 Task: Look for space in Guarenas, Venezuela from 10th July, 2023 to 25th July, 2023 for 3 adults, 1 child in price range Rs.15000 to Rs.25000. Place can be shared room with 2 bedrooms having 3 beds and 2 bathrooms. Property type can be house, flat, guest house. Amenities needed are: wifi, TV, free parkinig on premises, gym, breakfast. Booking option can be shelf check-in. Required host language is English.
Action: Mouse moved to (525, 115)
Screenshot: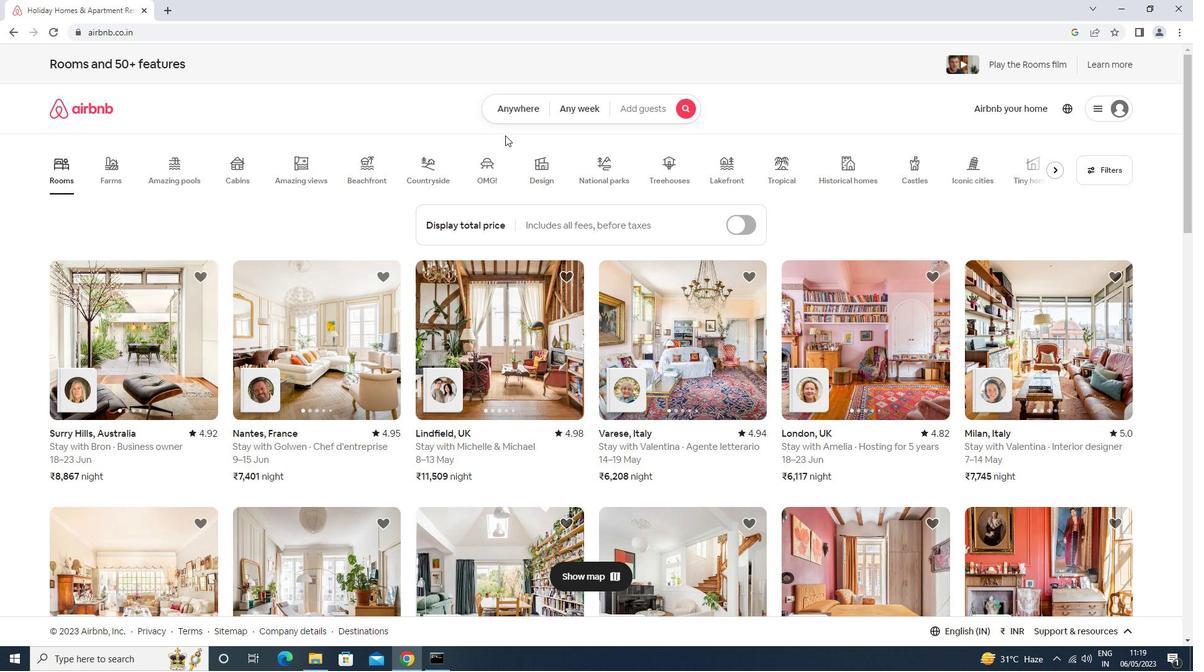 
Action: Mouse pressed left at (525, 115)
Screenshot: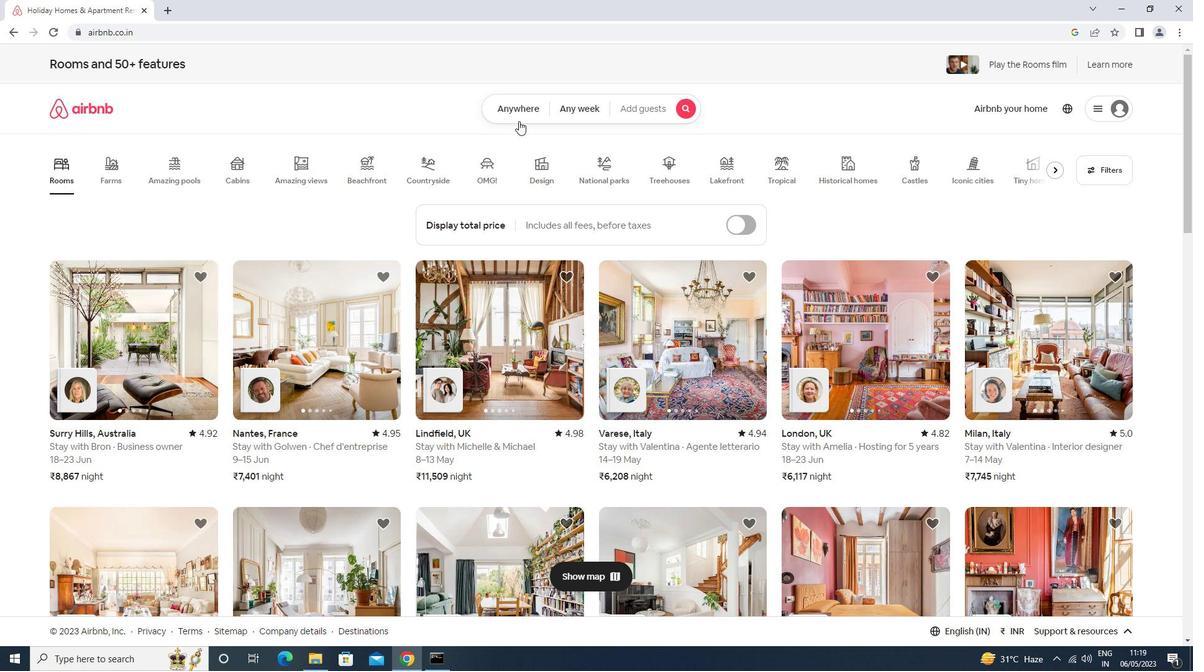 
Action: Mouse moved to (443, 152)
Screenshot: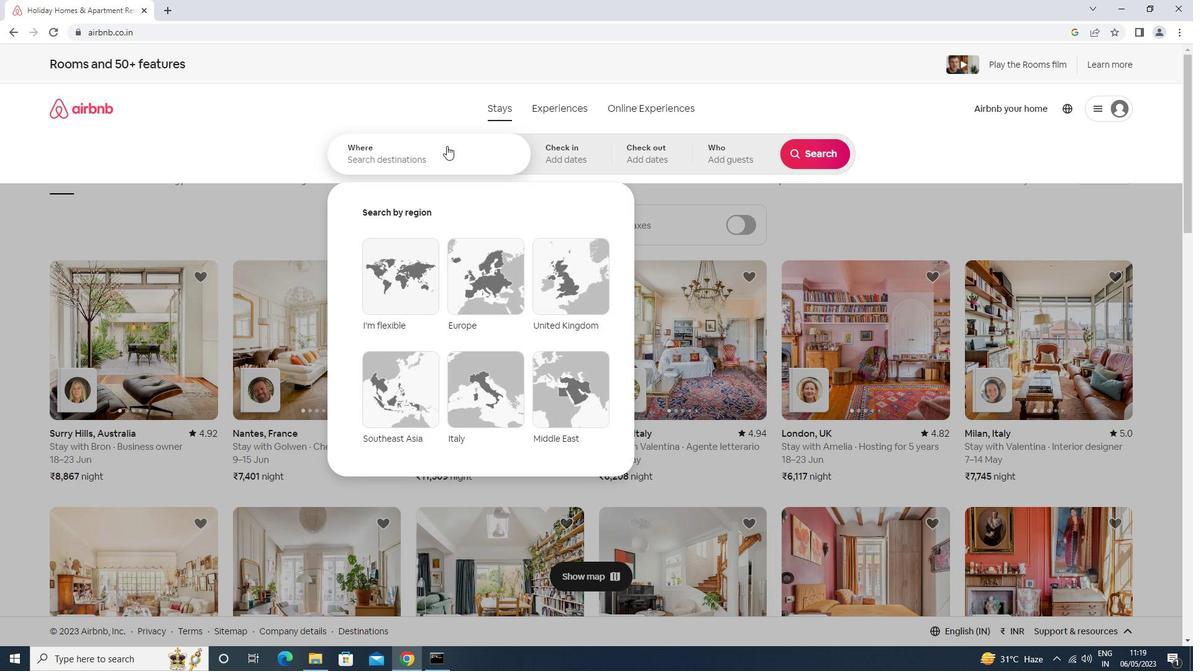 
Action: Mouse pressed left at (443, 152)
Screenshot: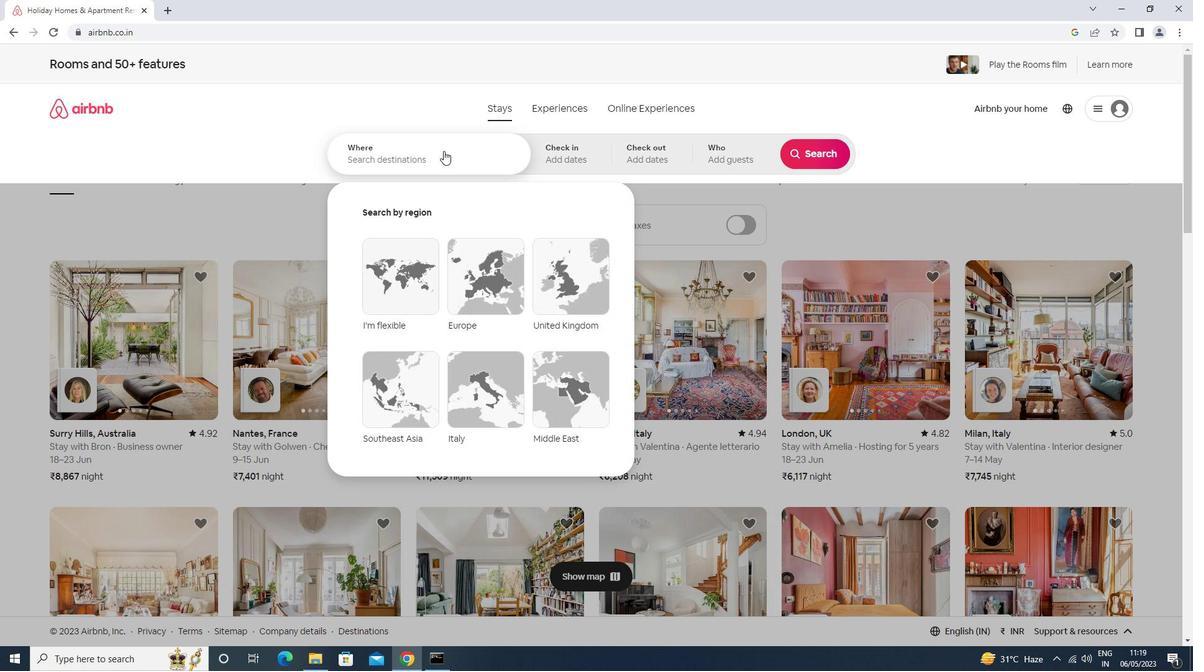 
Action: Key pressed <Key.shift>GUARENAS<Key.down><Key.enter>
Screenshot: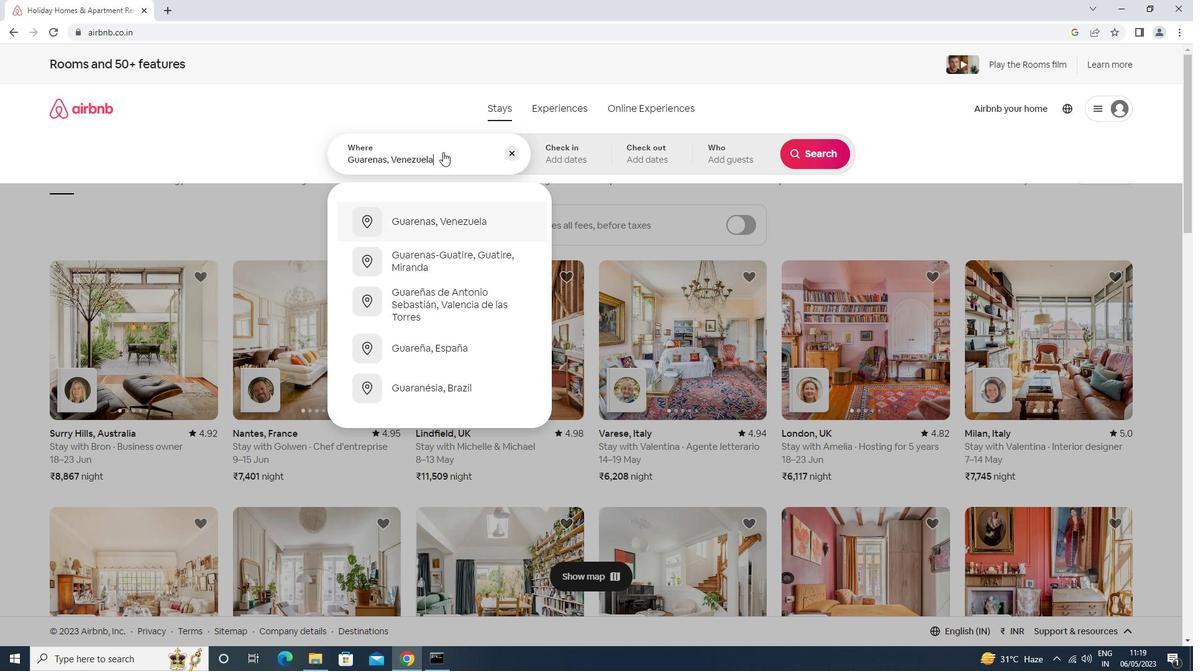 
Action: Mouse moved to (810, 251)
Screenshot: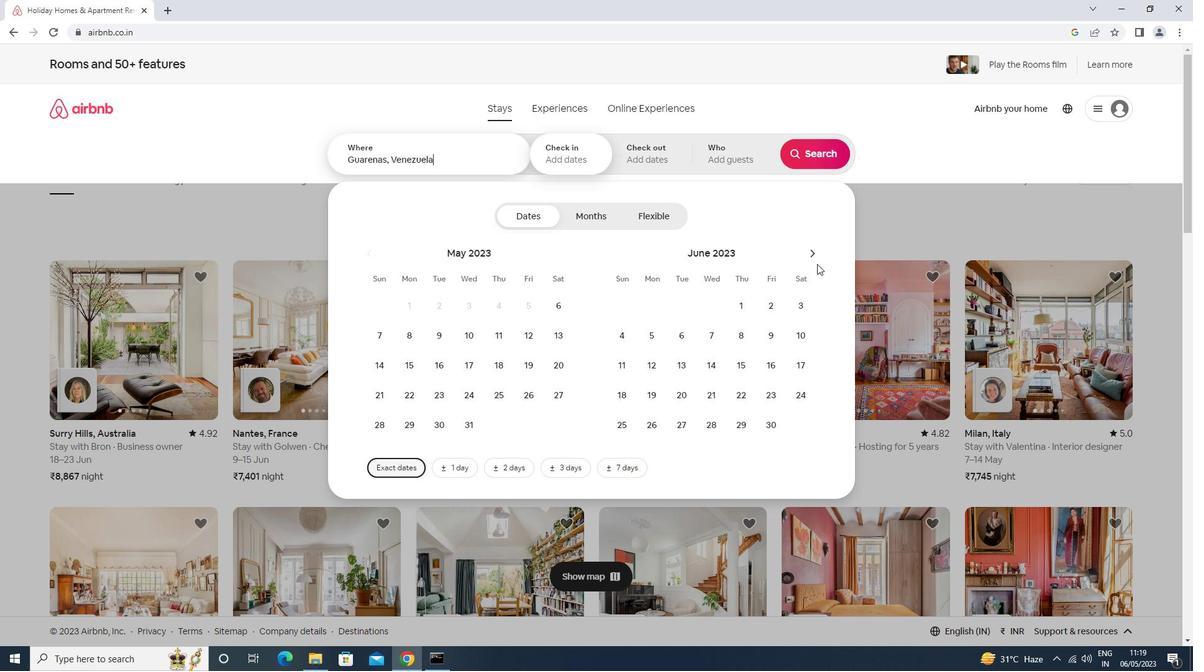 
Action: Mouse pressed left at (810, 251)
Screenshot: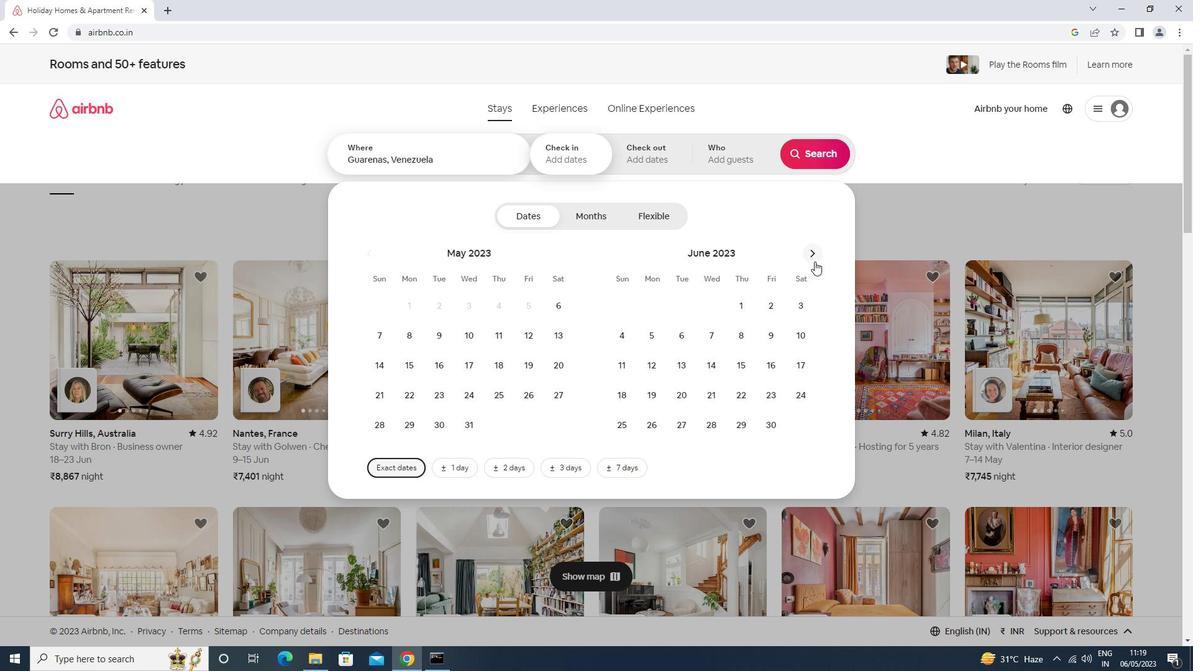 
Action: Mouse moved to (655, 359)
Screenshot: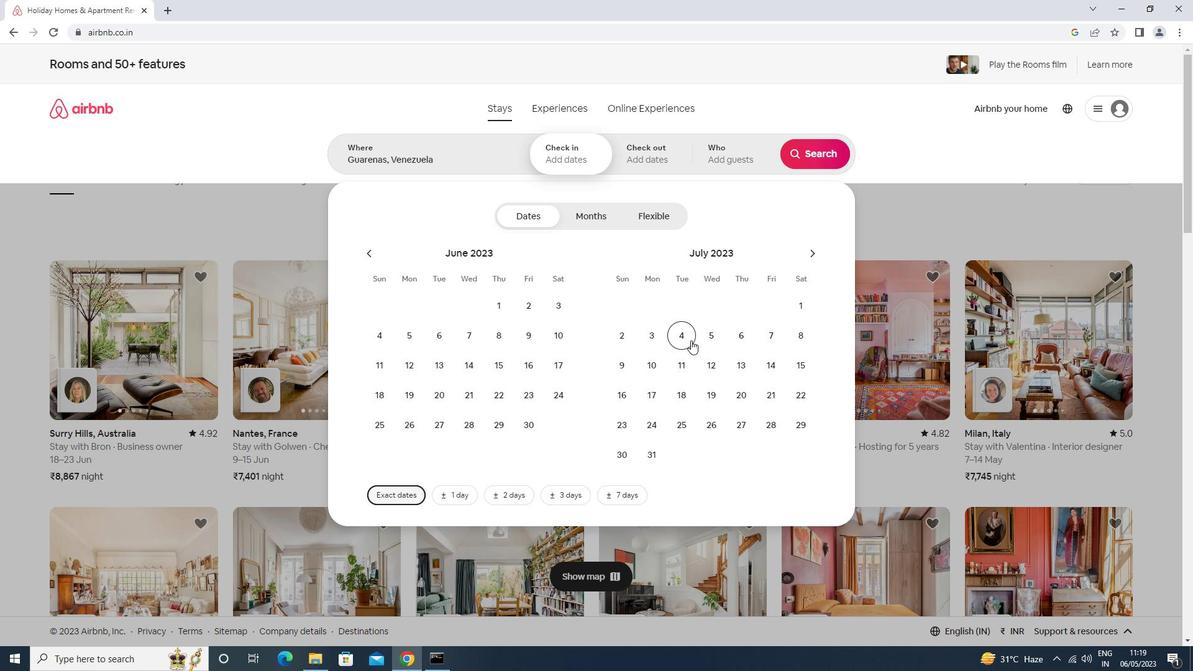 
Action: Mouse pressed left at (655, 359)
Screenshot: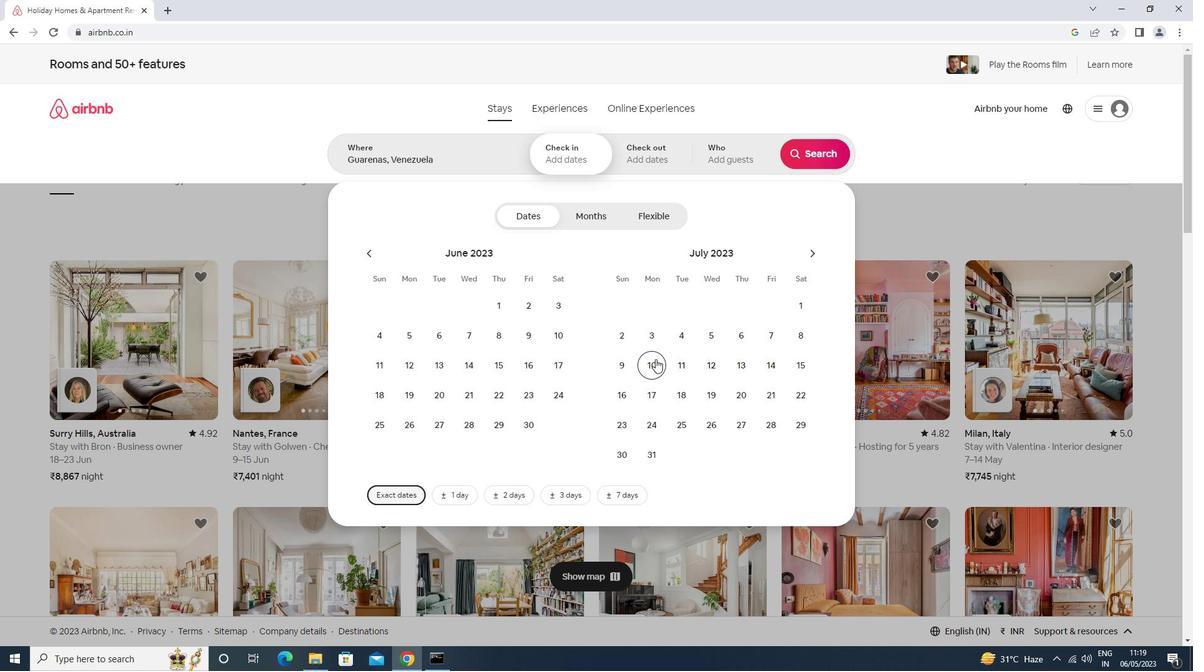
Action: Mouse moved to (678, 430)
Screenshot: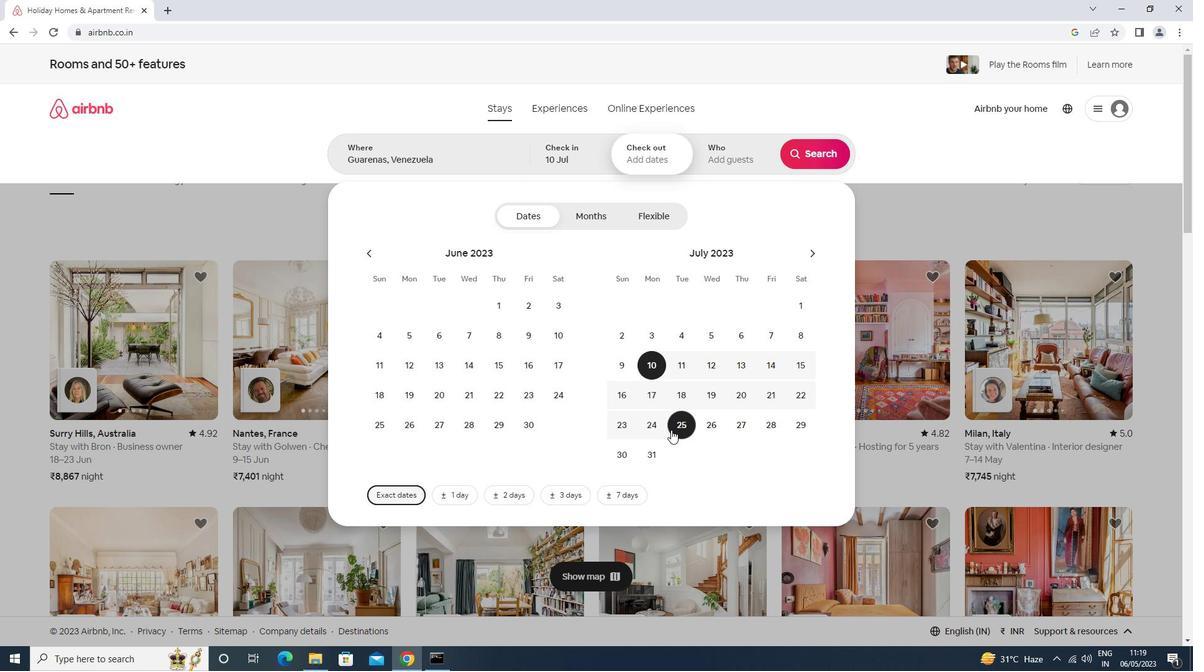 
Action: Mouse pressed left at (678, 430)
Screenshot: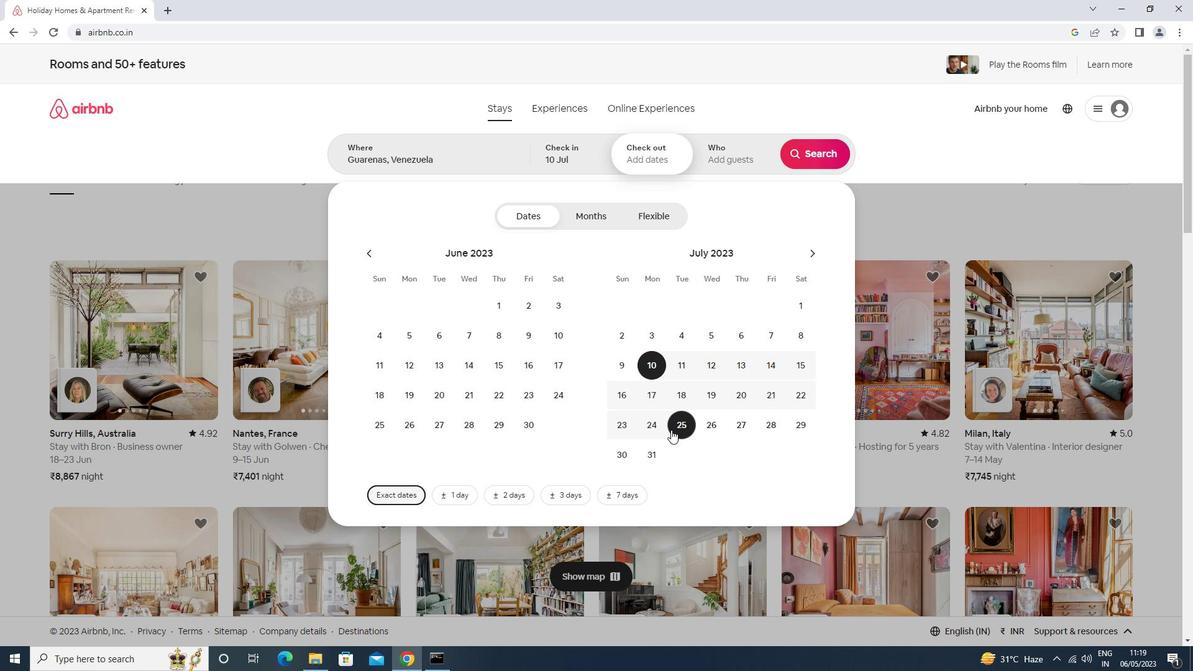 
Action: Mouse moved to (701, 160)
Screenshot: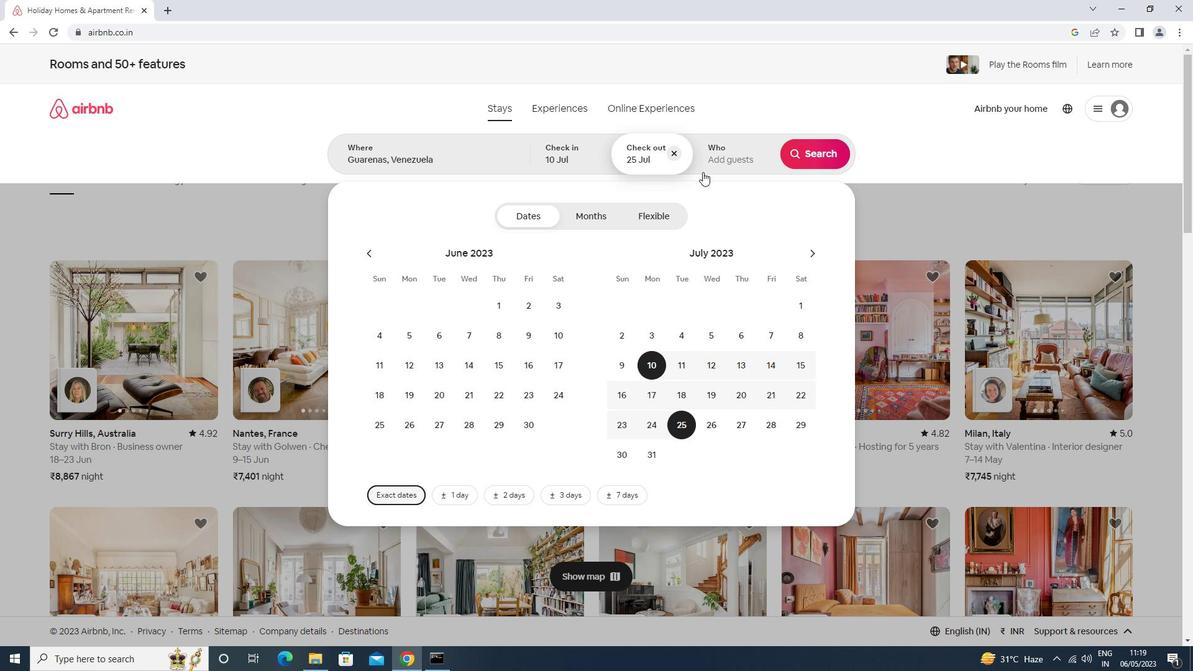 
Action: Mouse pressed left at (701, 160)
Screenshot: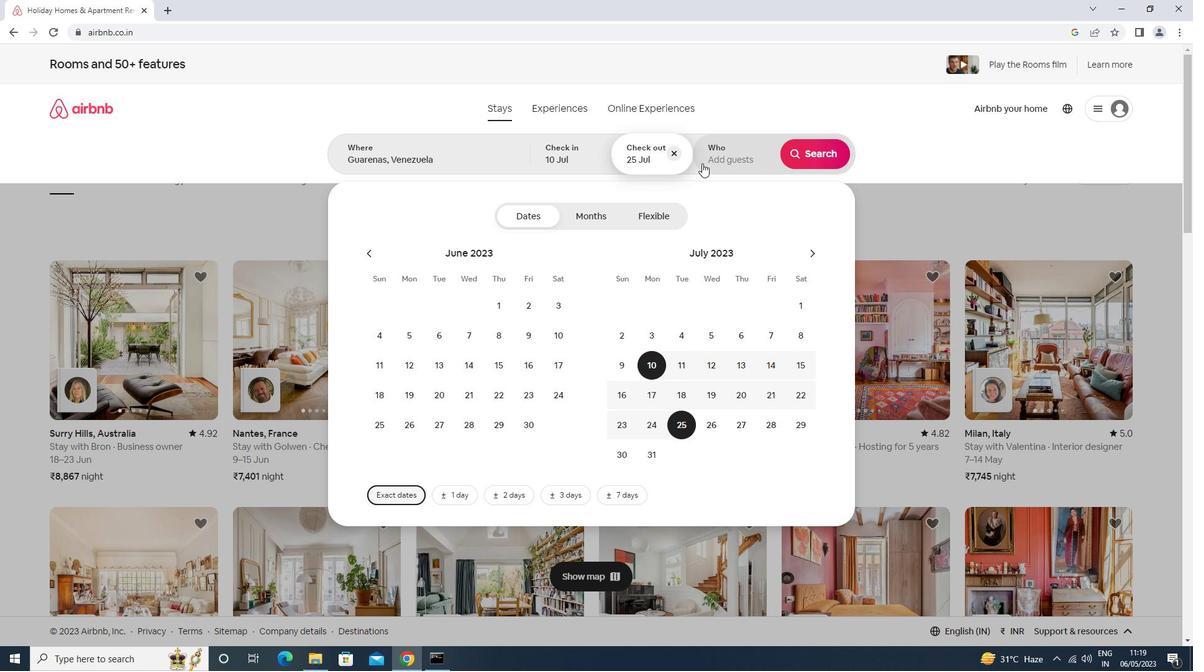 
Action: Mouse moved to (825, 217)
Screenshot: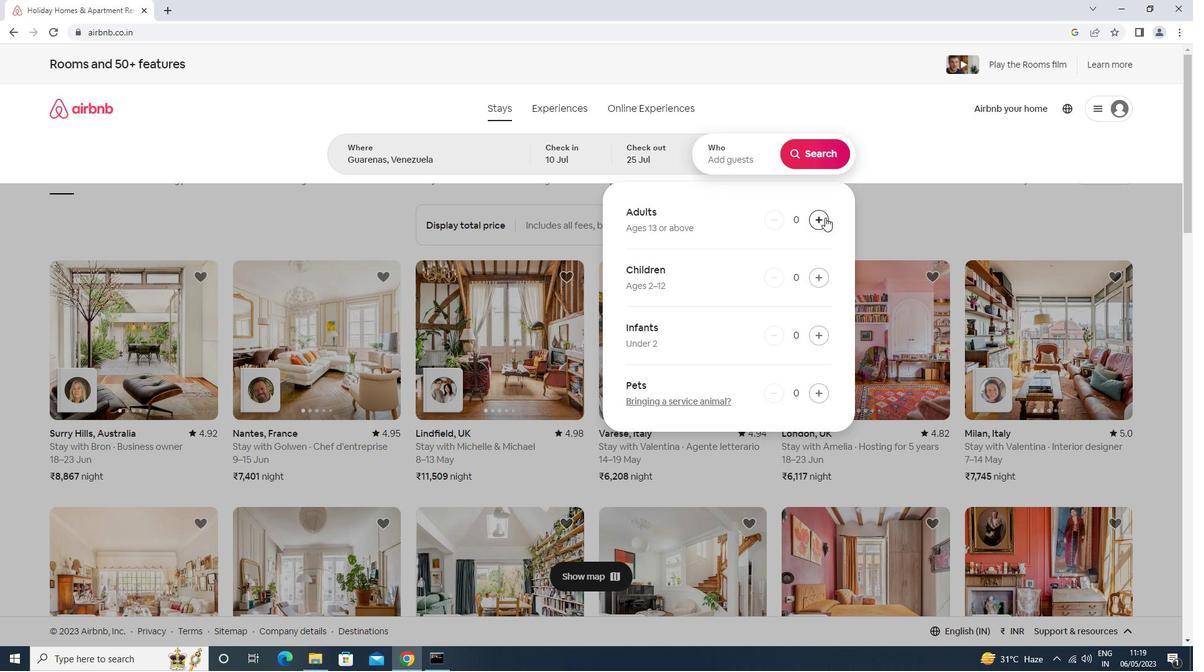 
Action: Mouse pressed left at (825, 217)
Screenshot: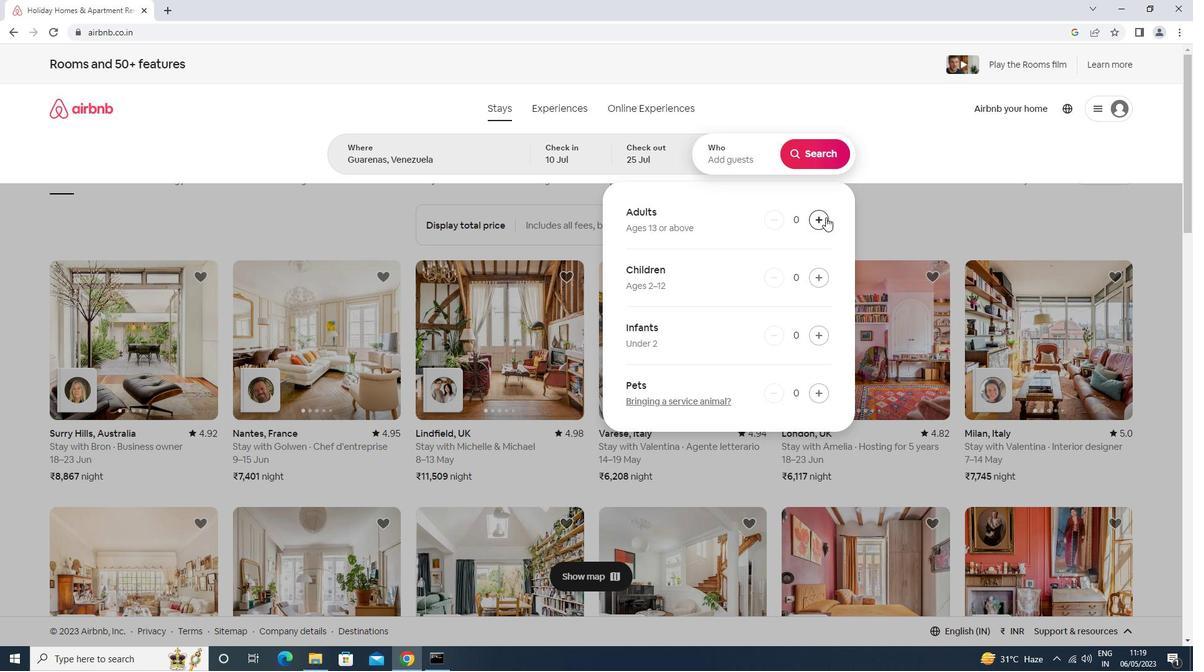 
Action: Mouse pressed left at (825, 217)
Screenshot: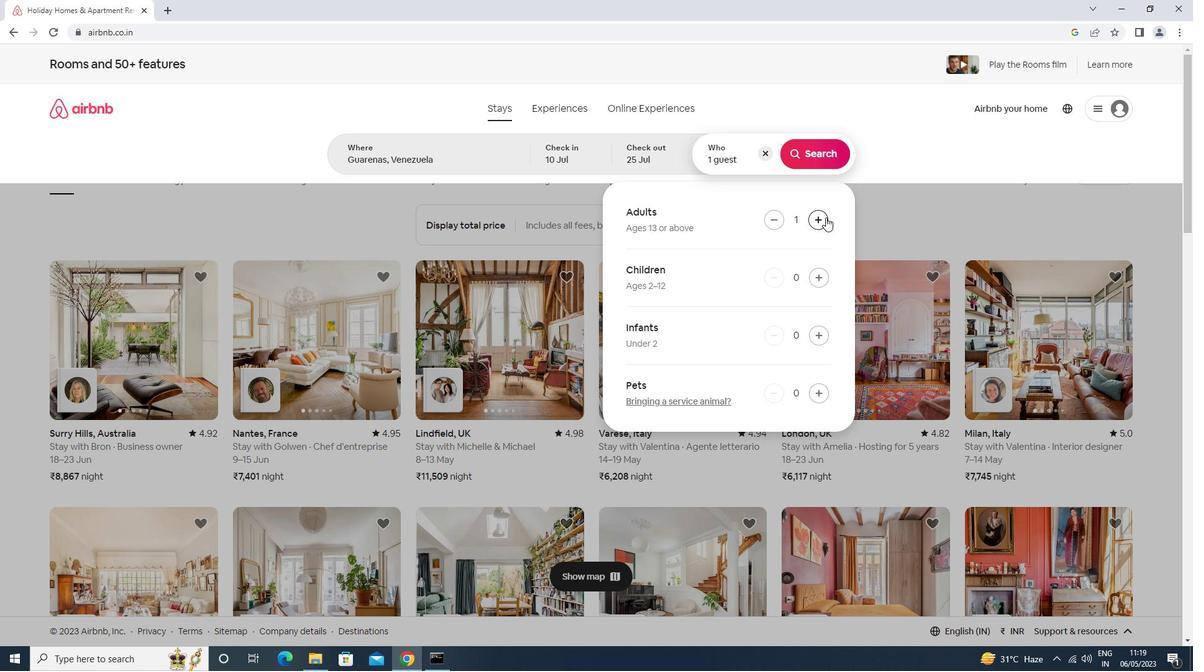 
Action: Mouse pressed left at (825, 217)
Screenshot: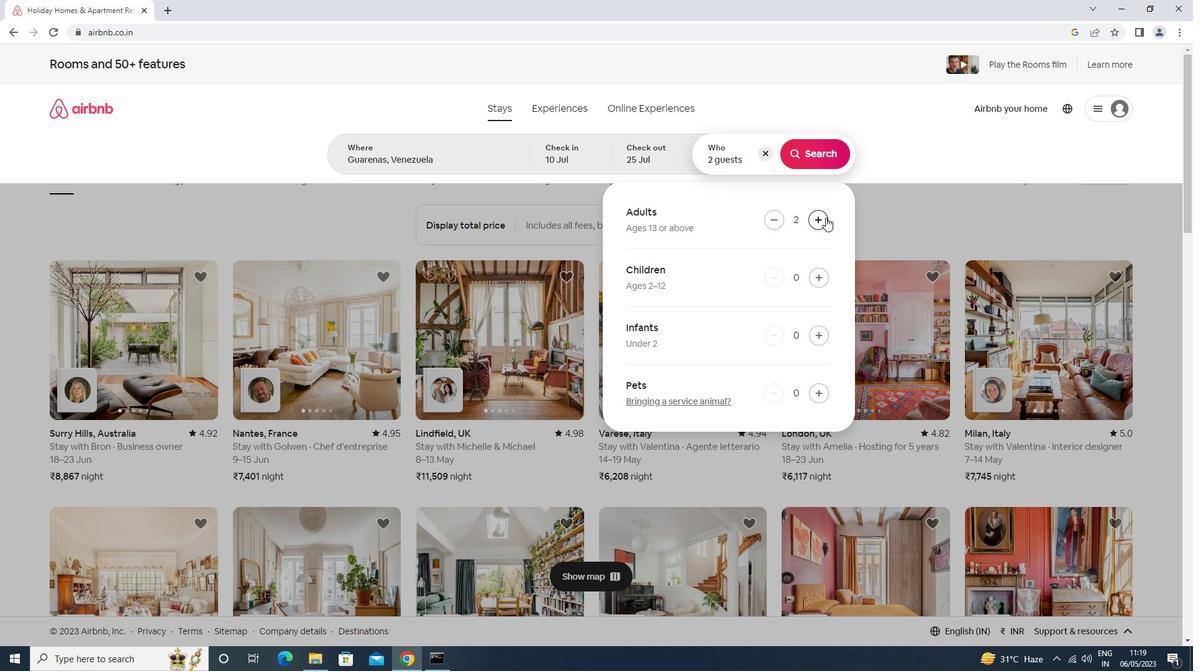 
Action: Mouse moved to (819, 272)
Screenshot: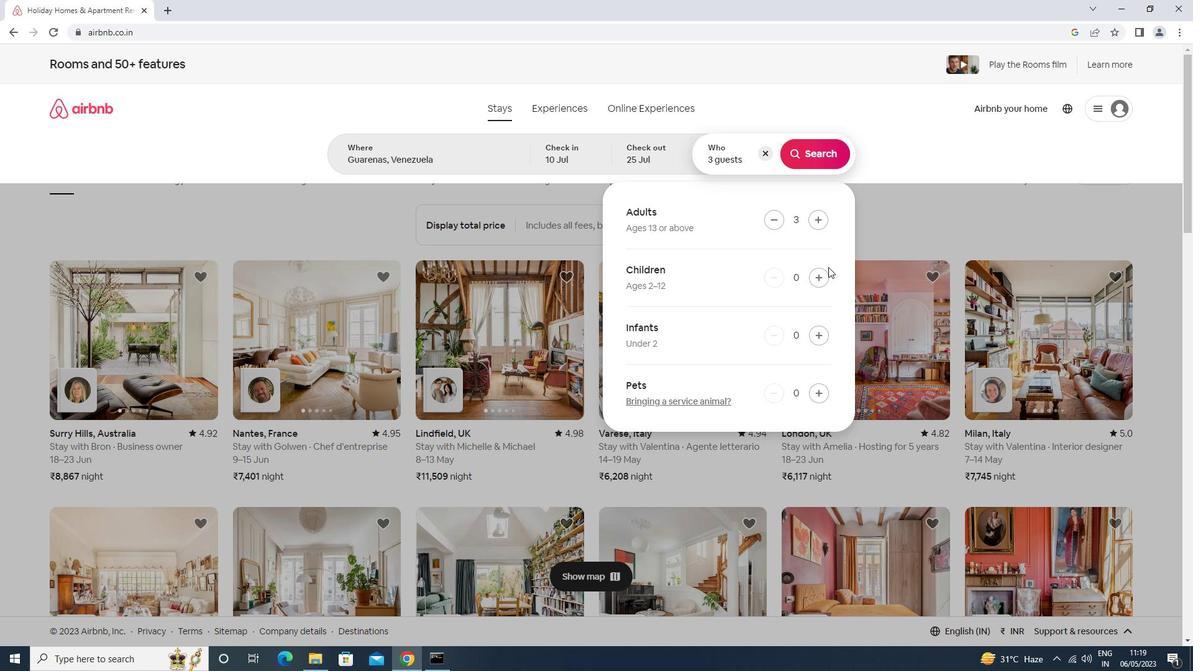 
Action: Mouse pressed left at (819, 272)
Screenshot: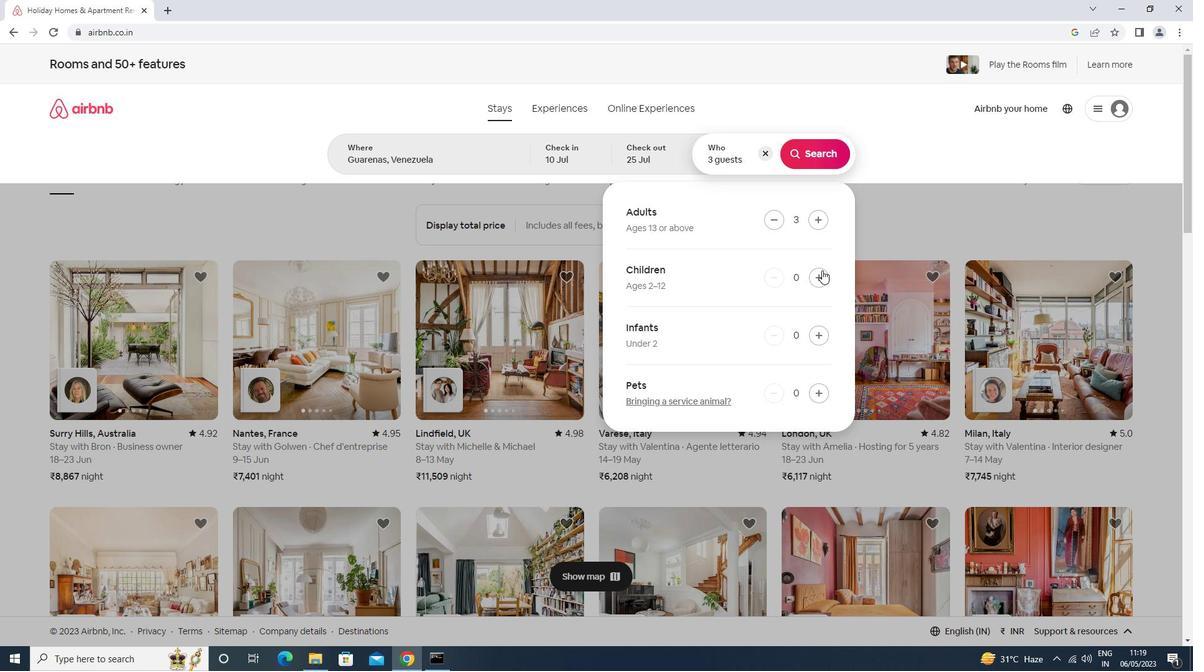 
Action: Mouse moved to (818, 153)
Screenshot: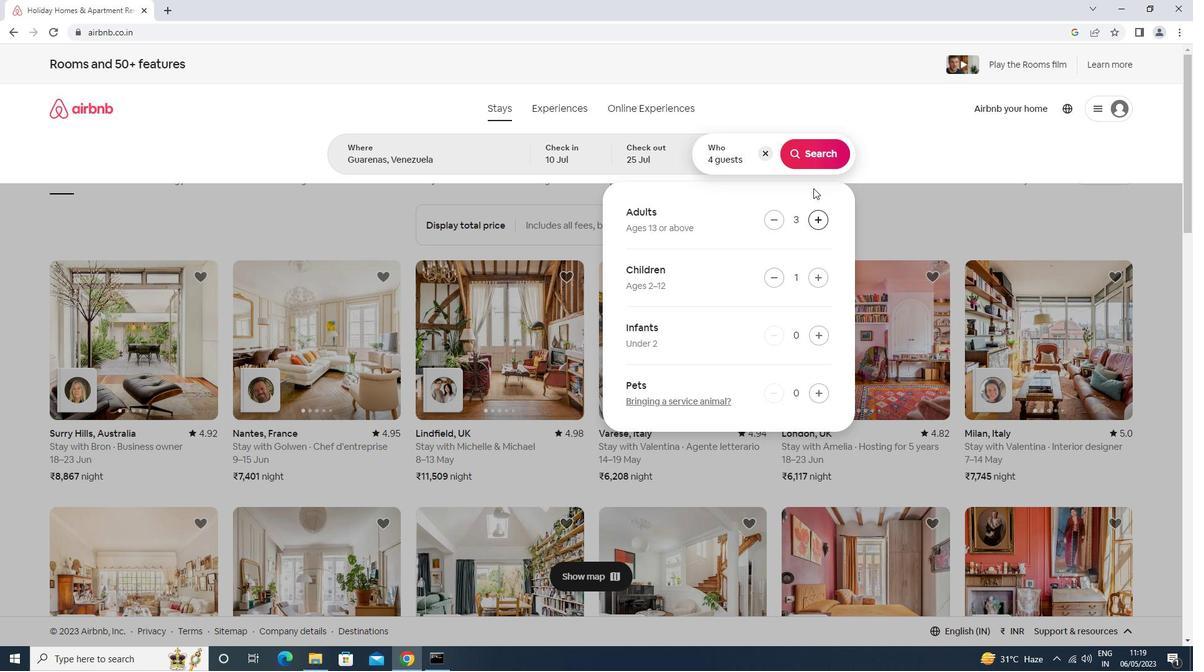
Action: Mouse pressed left at (818, 153)
Screenshot: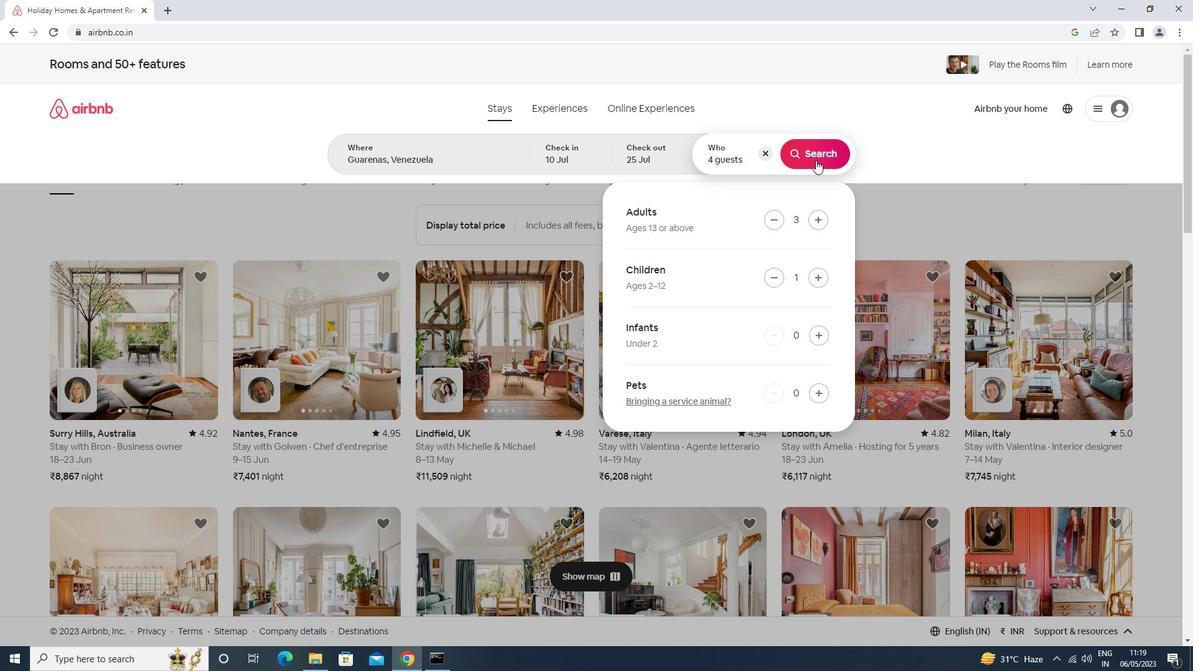 
Action: Mouse moved to (1157, 122)
Screenshot: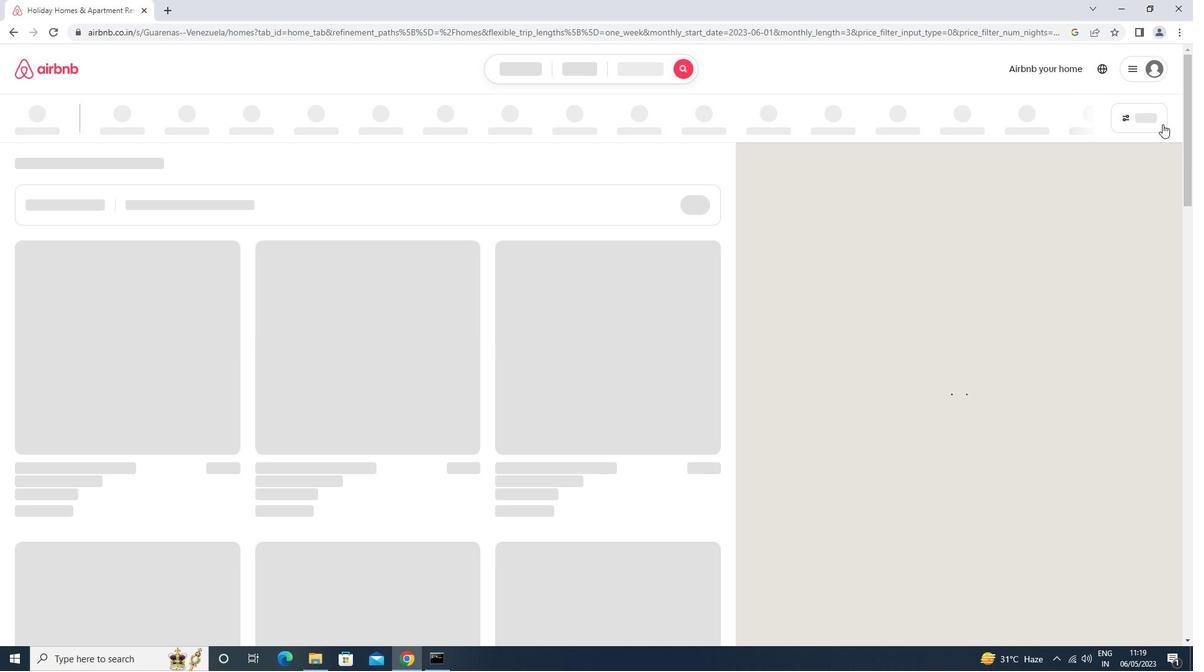 
Action: Mouse pressed left at (1157, 122)
Screenshot: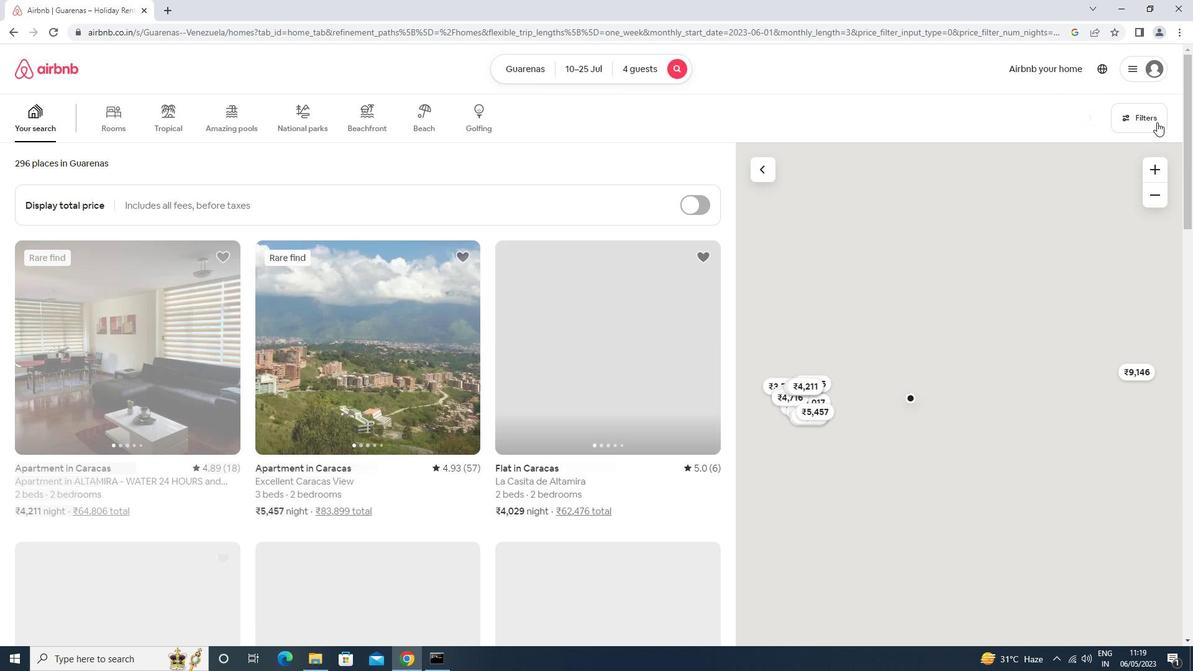 
Action: Mouse moved to (496, 422)
Screenshot: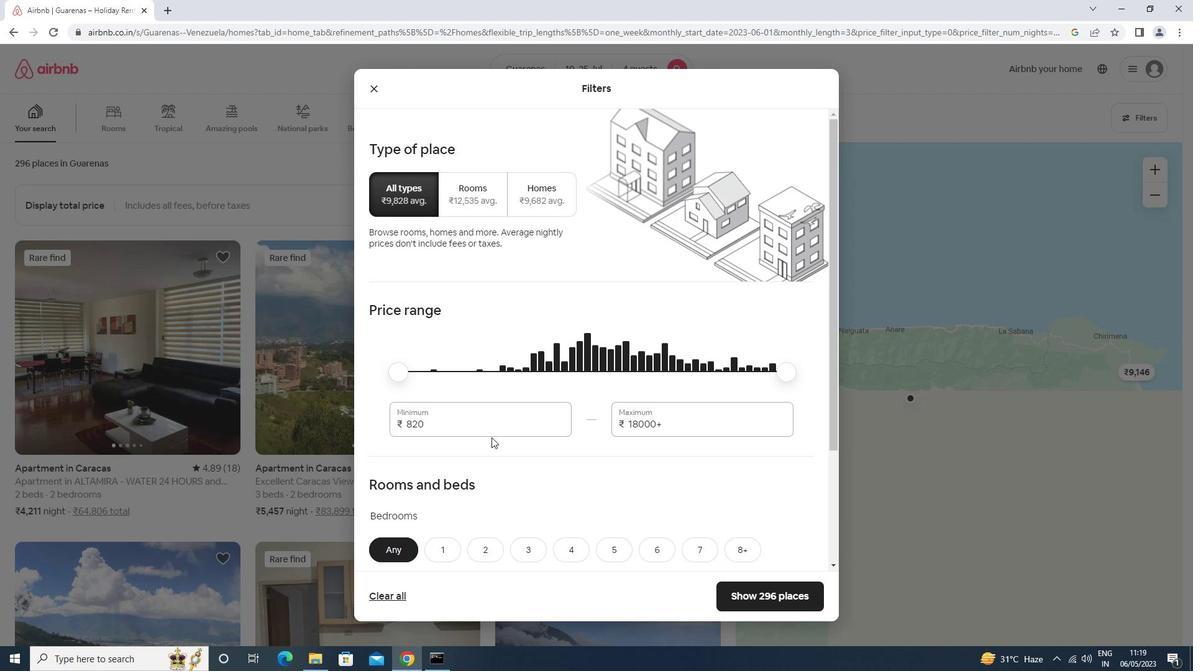 
Action: Mouse pressed left at (496, 422)
Screenshot: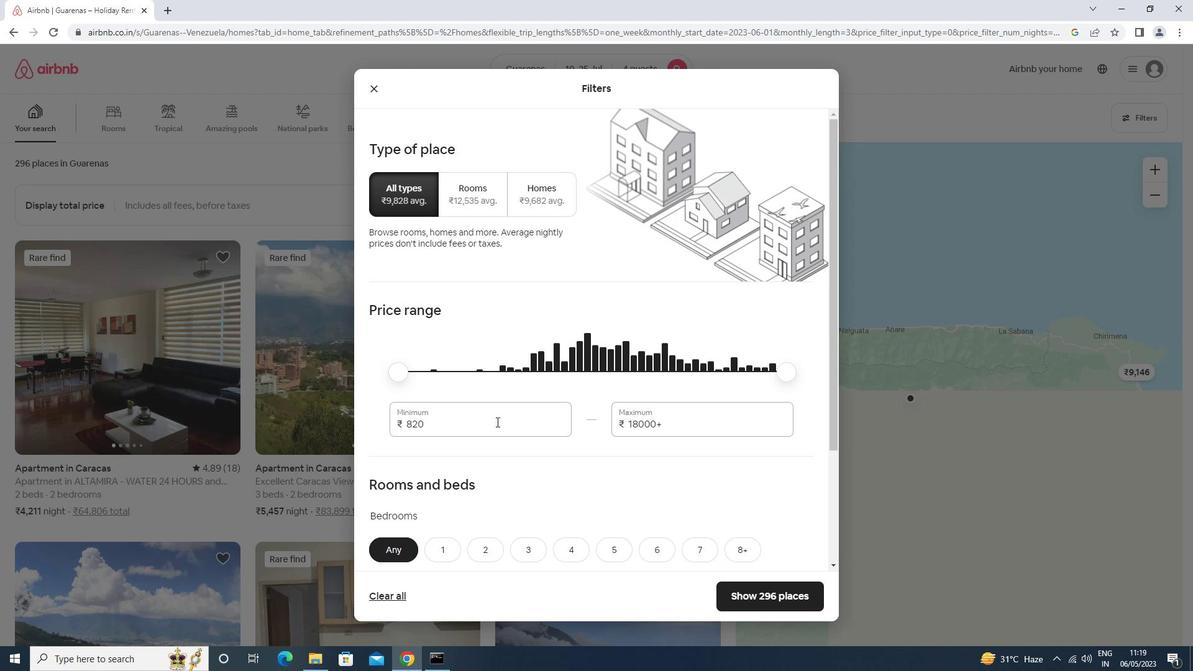 
Action: Mouse moved to (454, 411)
Screenshot: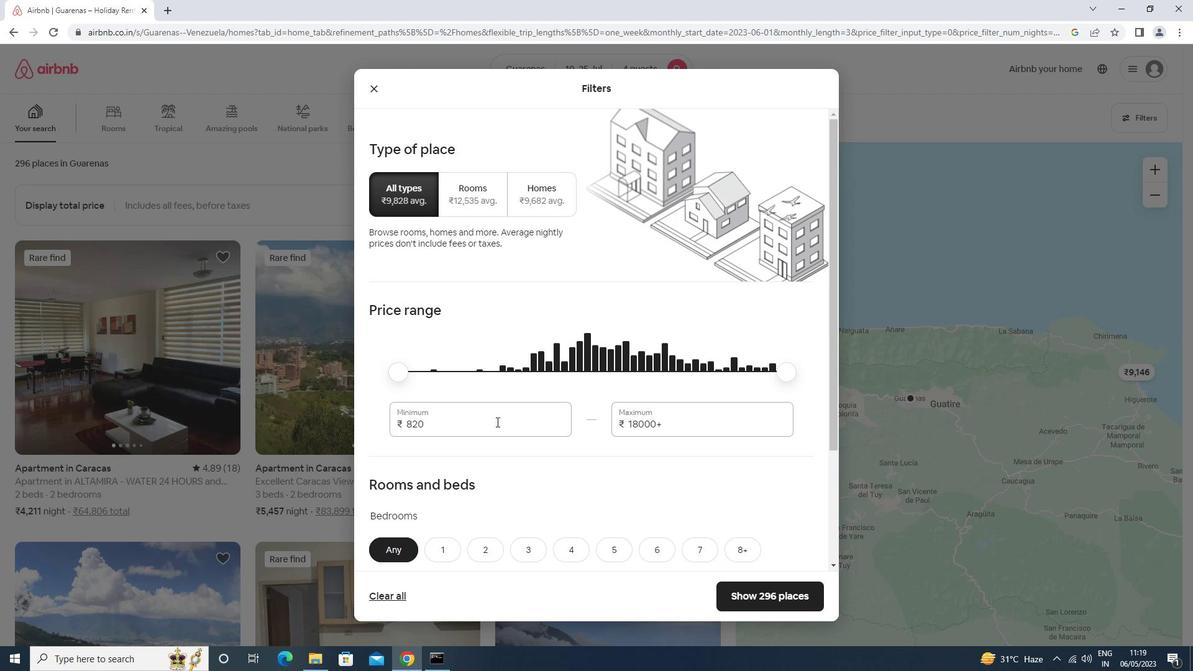 
Action: Key pressed <Key.backspace><Key.backspace><Key.backspace>15000<Key.tab>25000
Screenshot: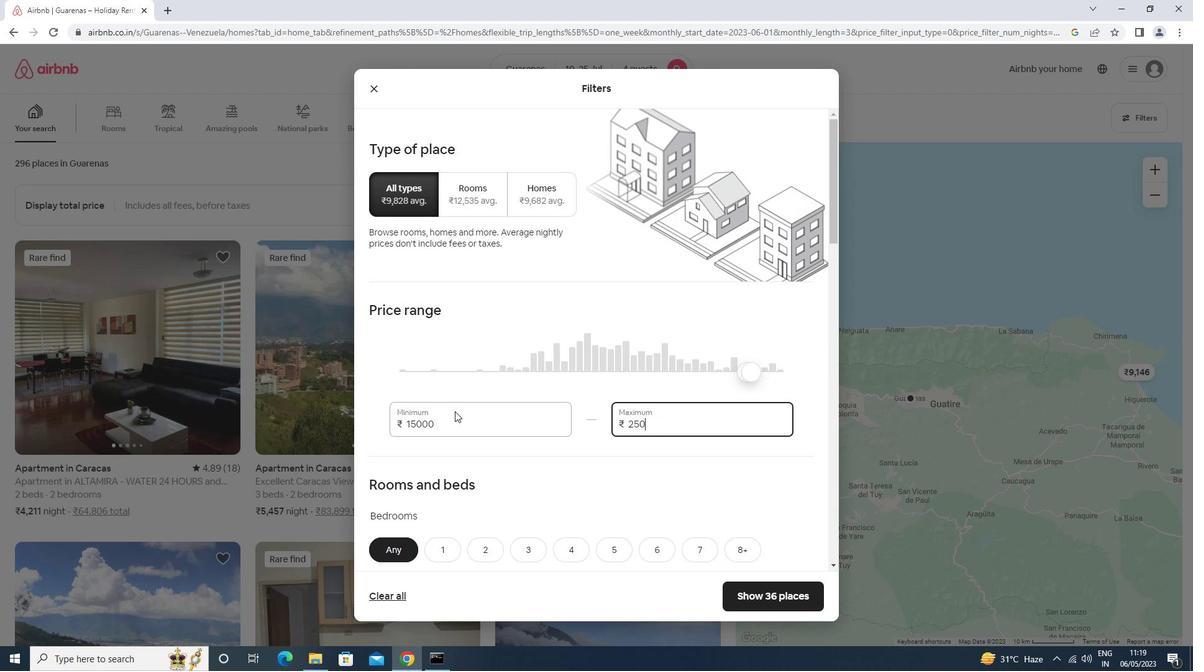 
Action: Mouse moved to (449, 399)
Screenshot: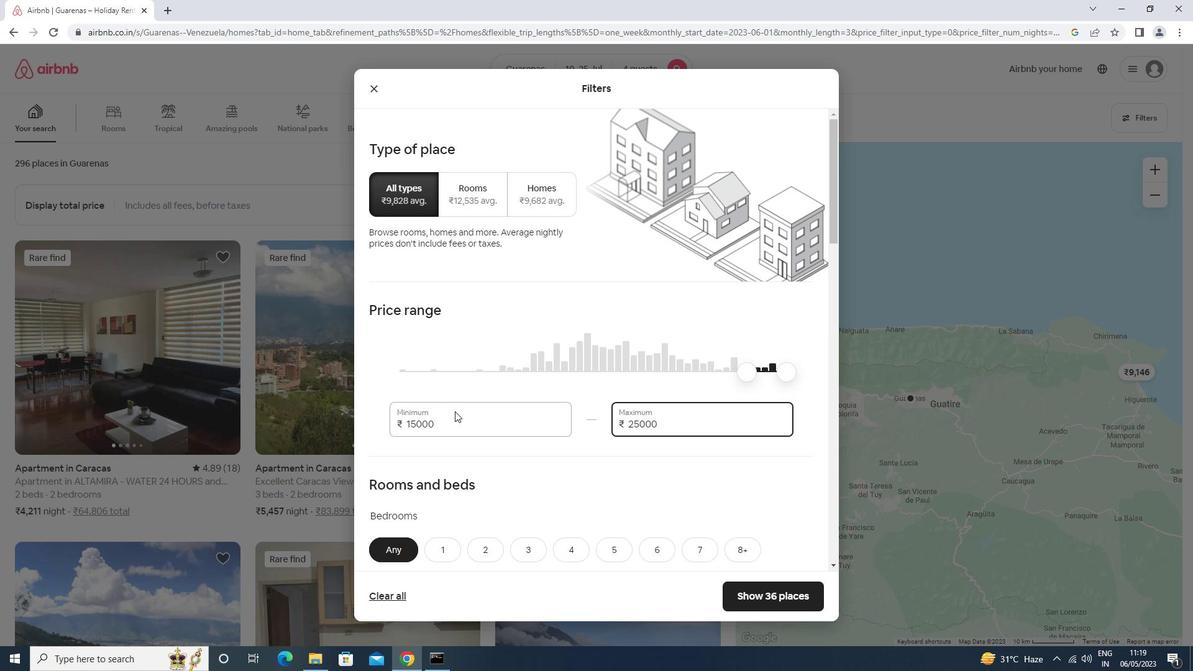 
Action: Mouse scrolled (449, 398) with delta (0, 0)
Screenshot: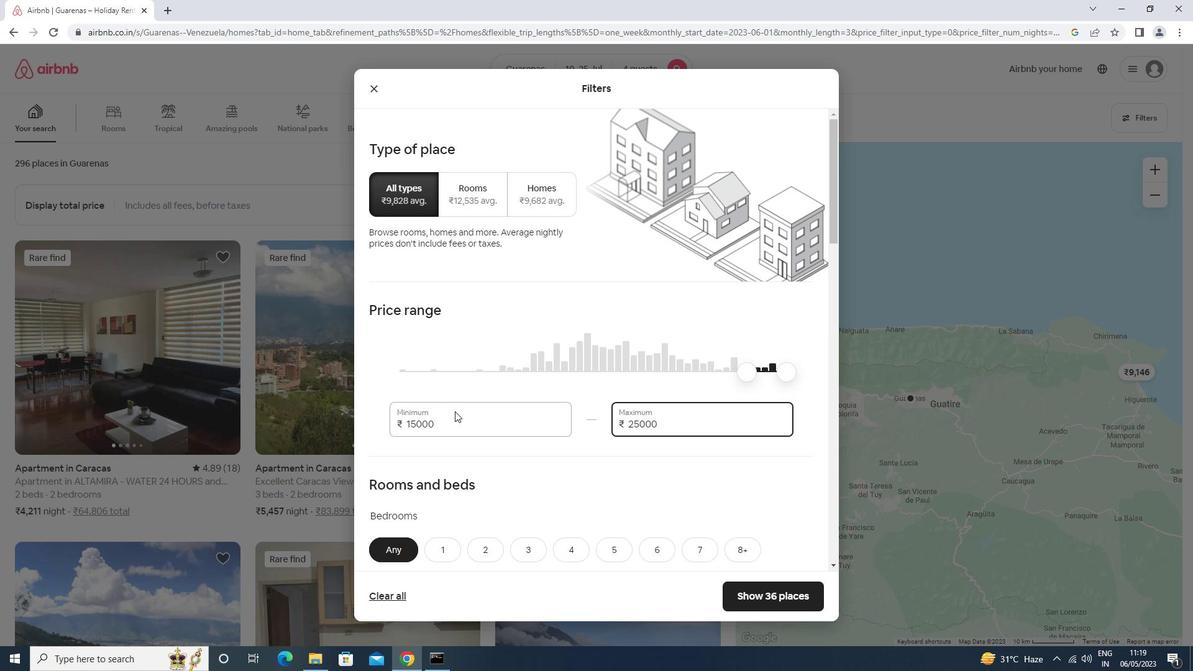
Action: Mouse scrolled (449, 398) with delta (0, 0)
Screenshot: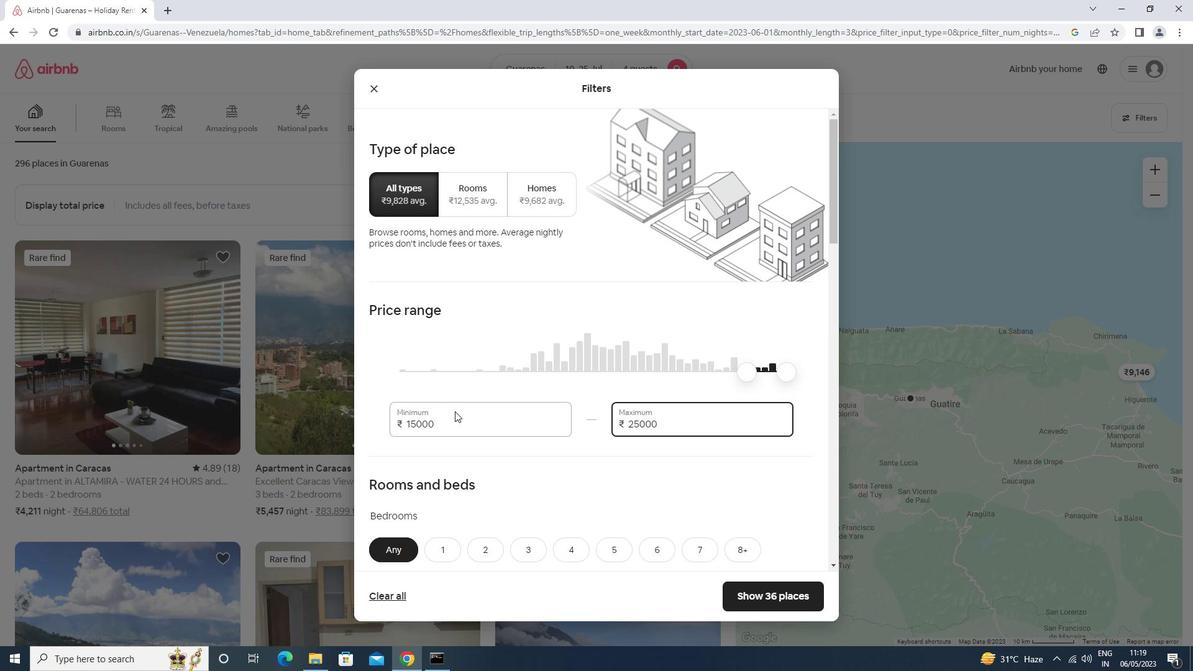 
Action: Mouse scrolled (449, 398) with delta (0, 0)
Screenshot: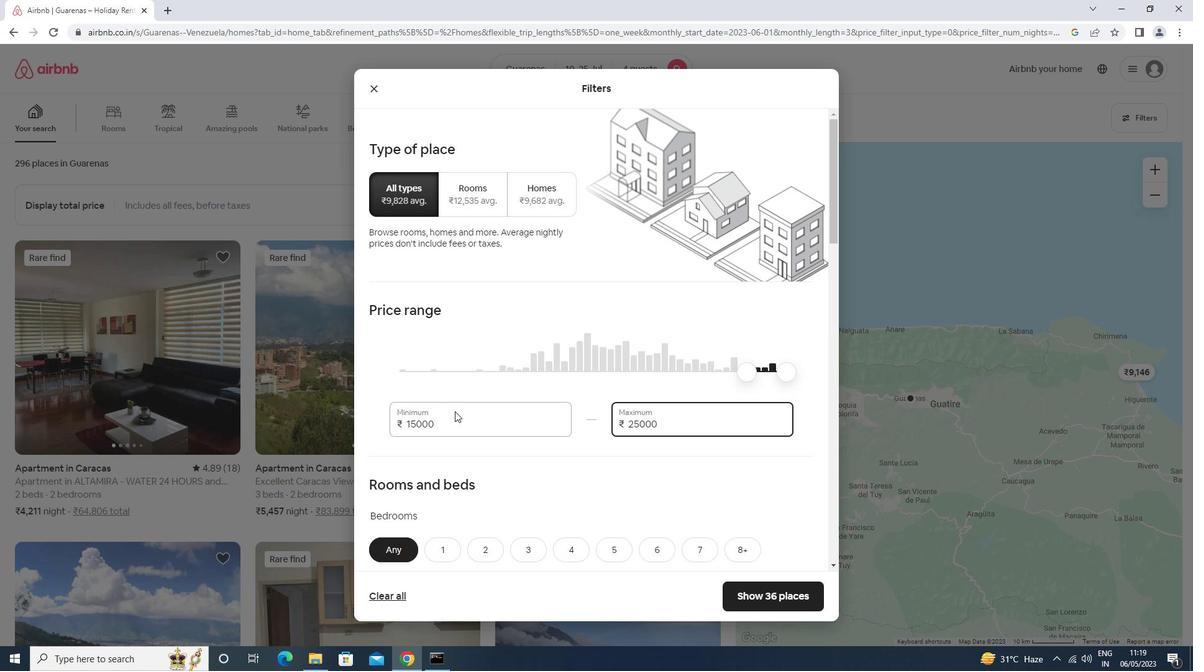 
Action: Mouse scrolled (449, 398) with delta (0, 0)
Screenshot: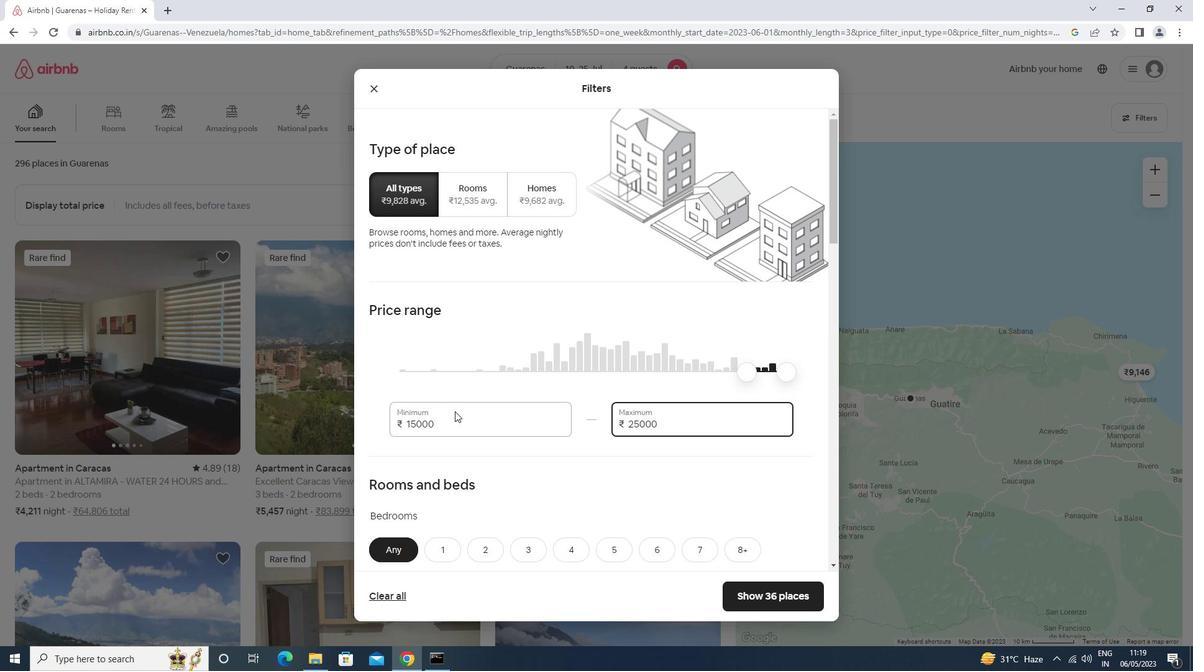 
Action: Mouse moved to (487, 305)
Screenshot: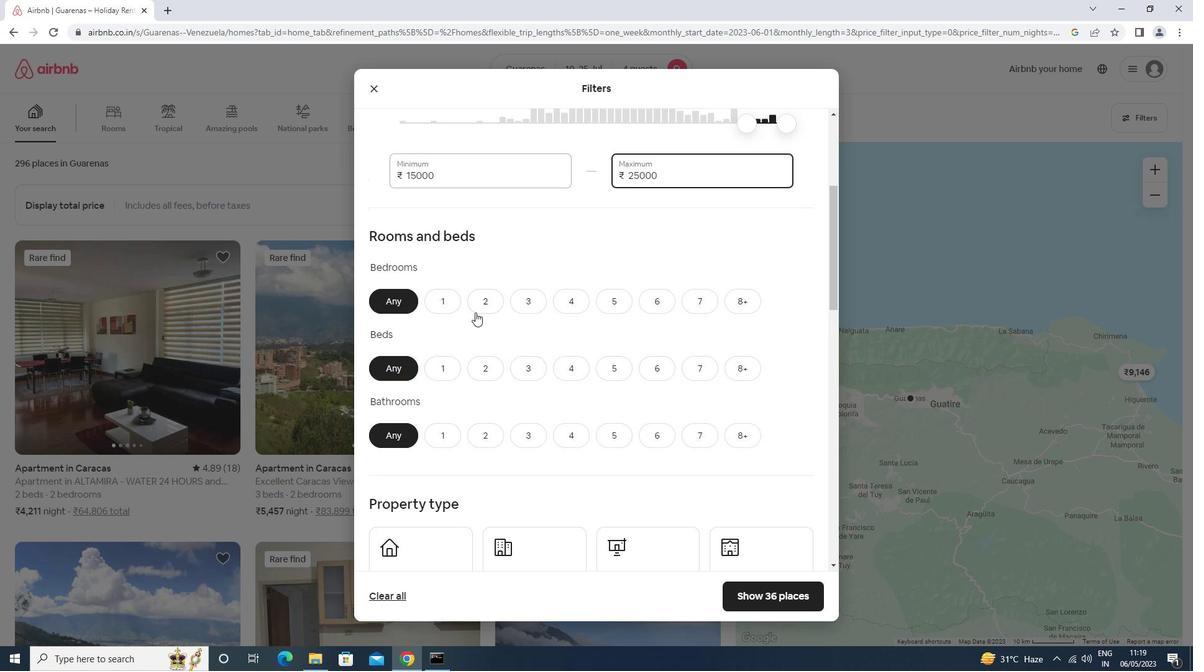 
Action: Mouse pressed left at (487, 305)
Screenshot: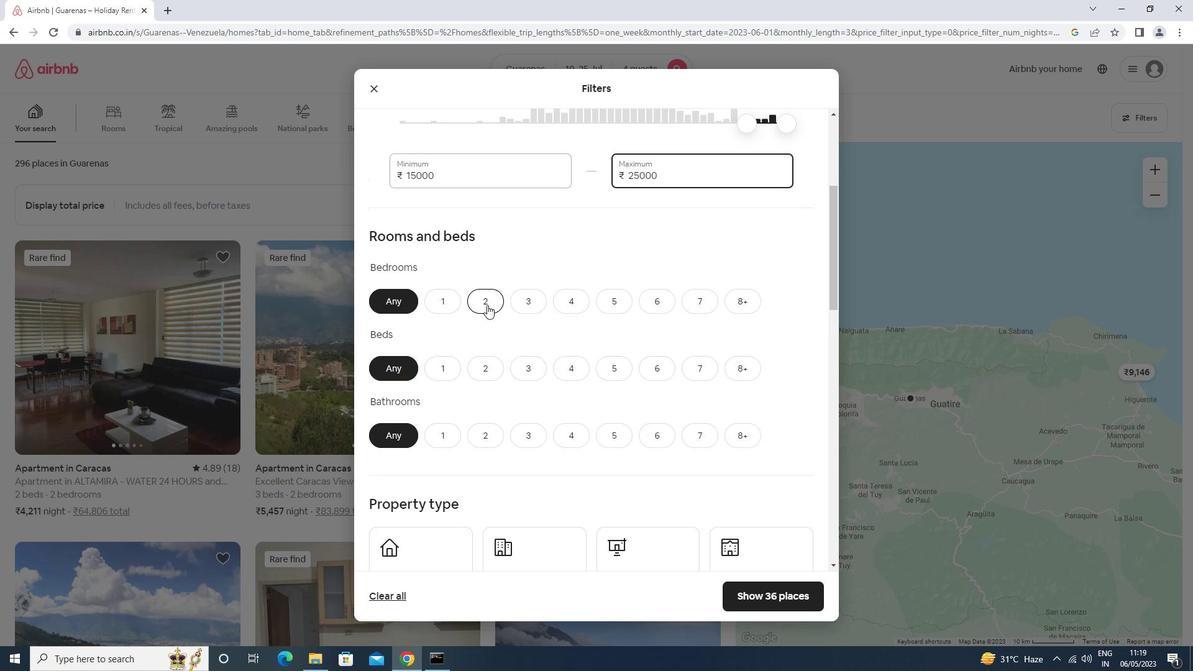 
Action: Mouse moved to (529, 370)
Screenshot: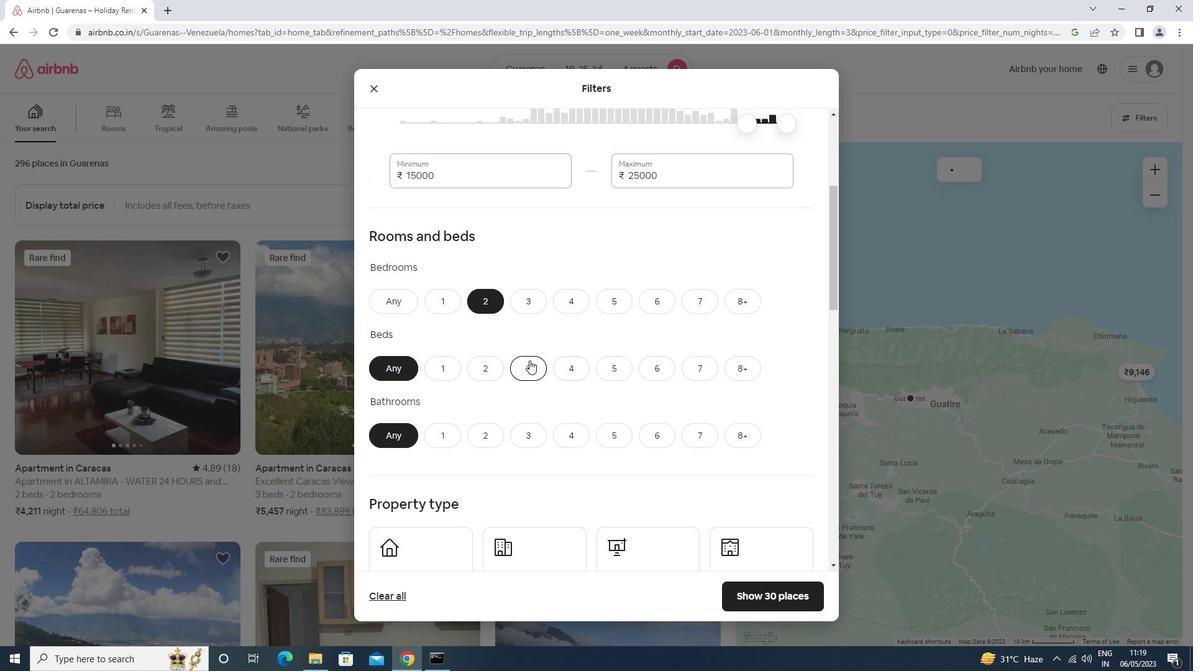 
Action: Mouse pressed left at (529, 370)
Screenshot: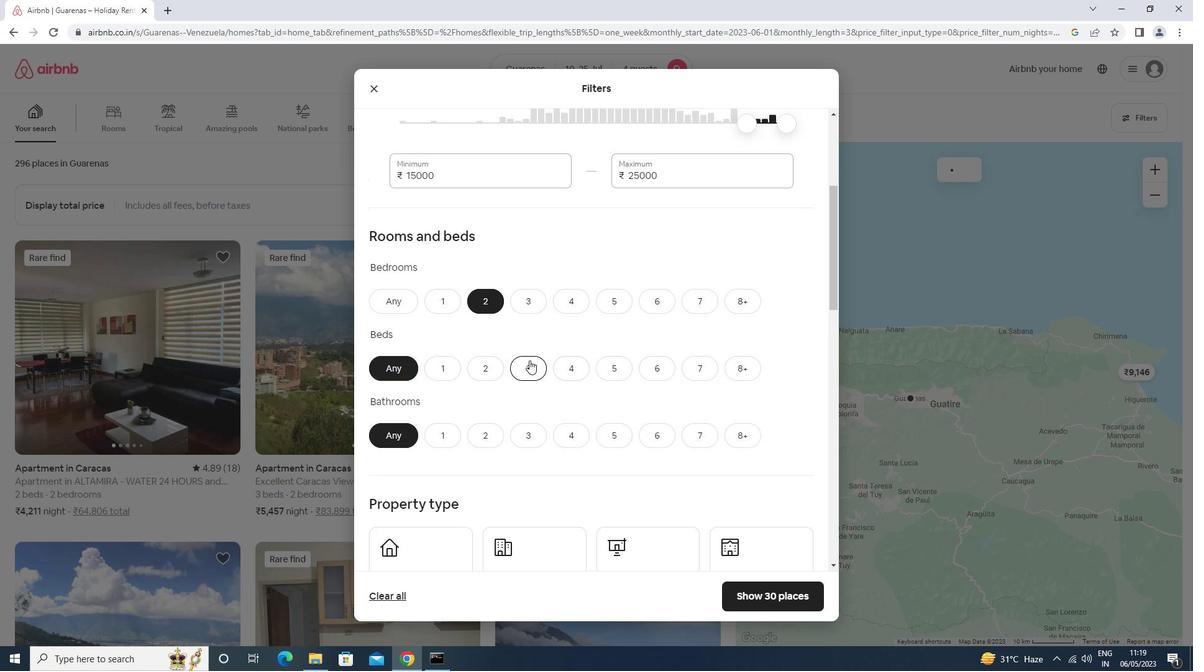 
Action: Mouse moved to (486, 441)
Screenshot: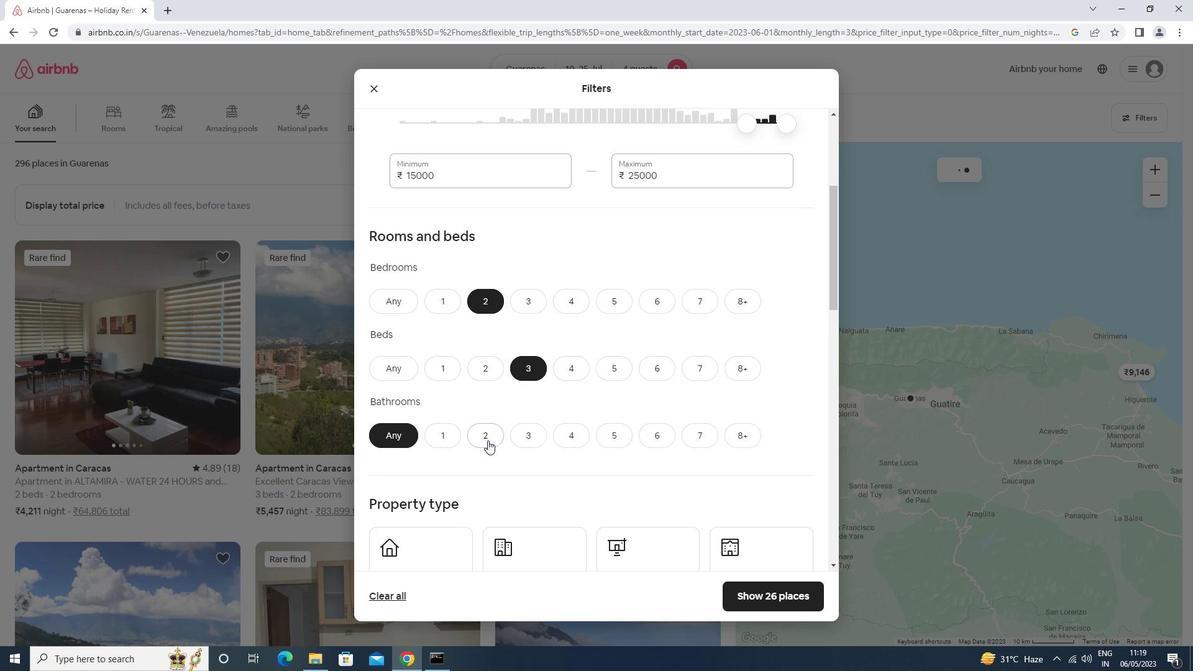 
Action: Mouse pressed left at (486, 441)
Screenshot: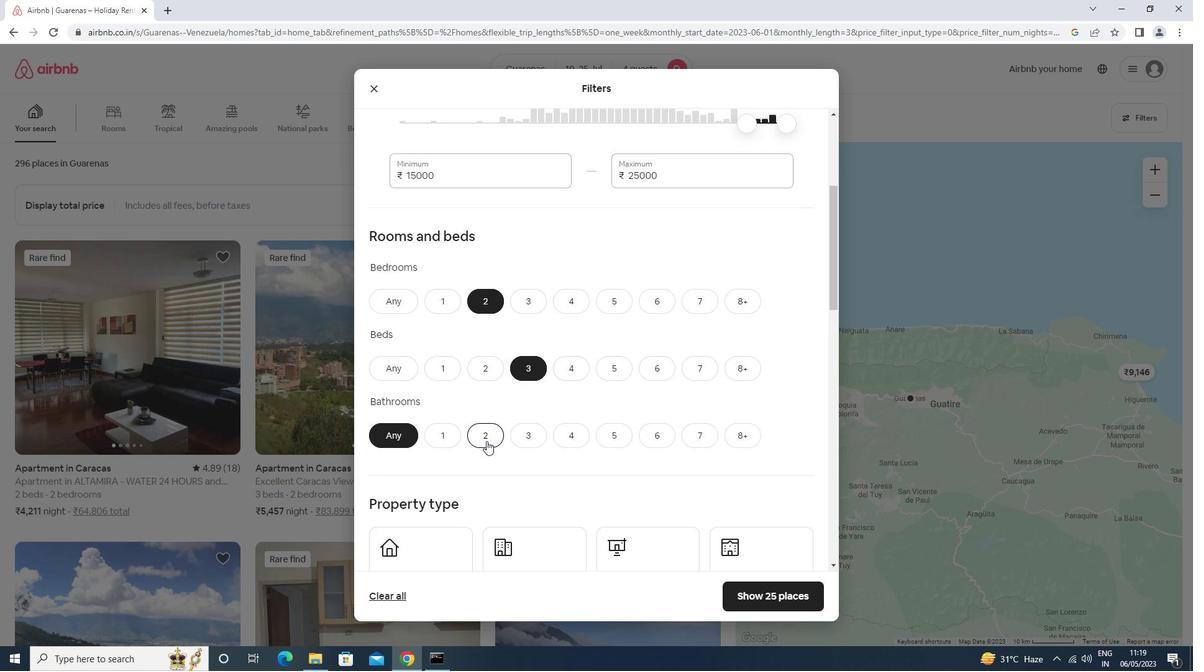 
Action: Mouse moved to (486, 441)
Screenshot: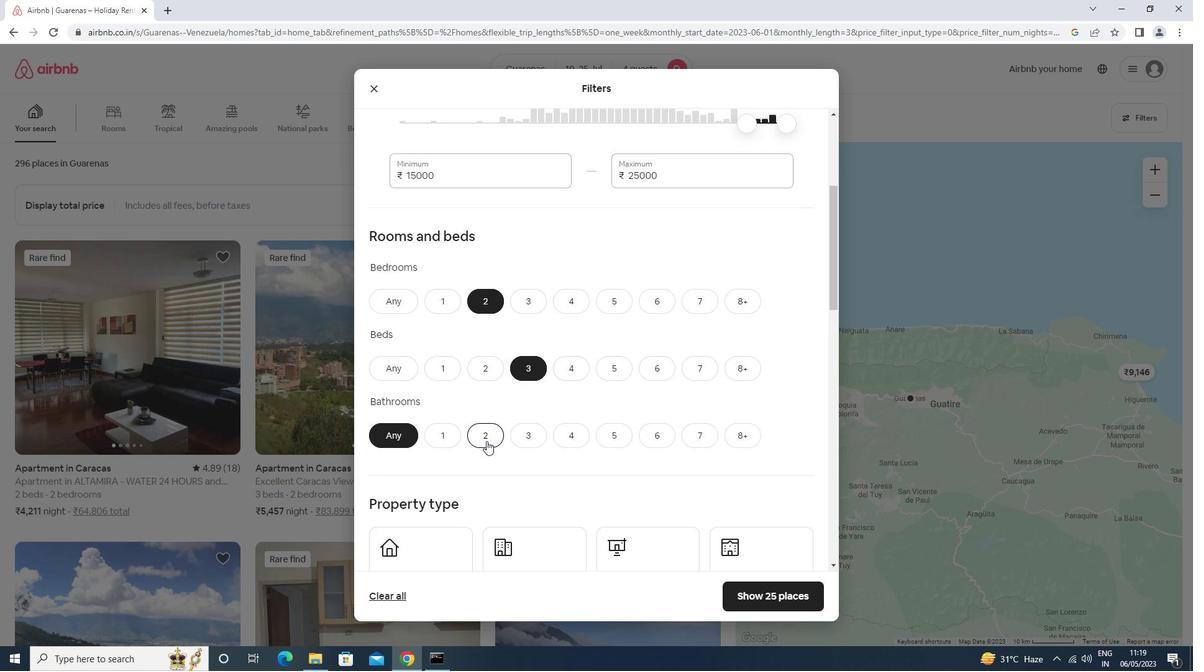 
Action: Mouse scrolled (486, 440) with delta (0, 0)
Screenshot: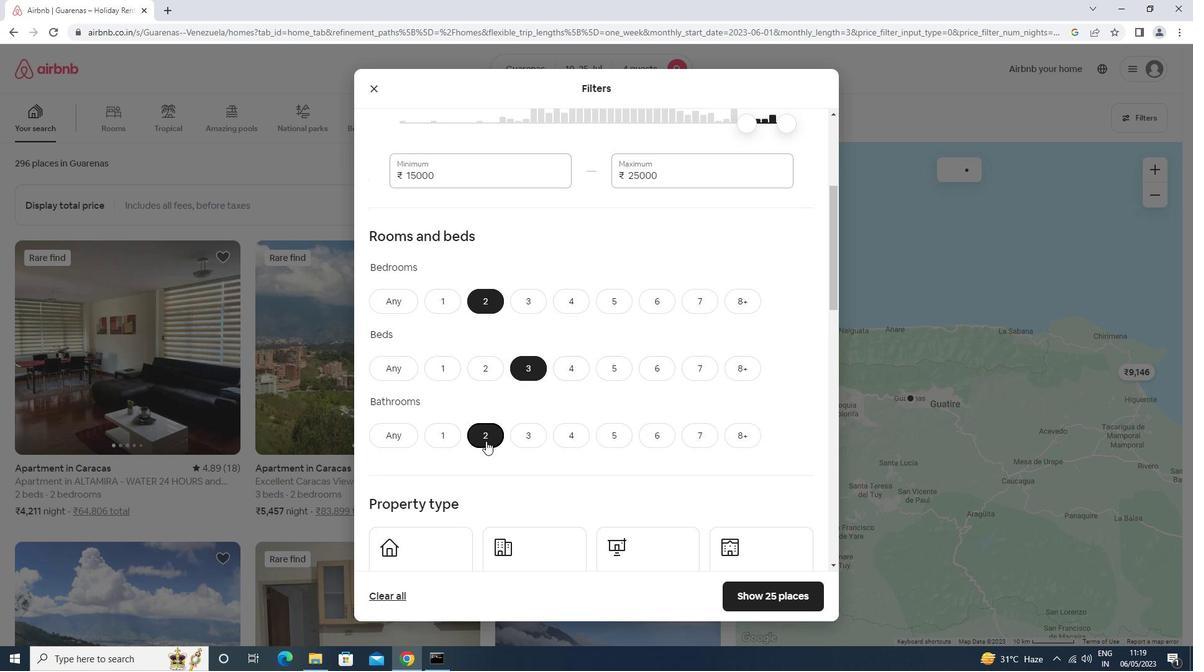 
Action: Mouse scrolled (486, 440) with delta (0, 0)
Screenshot: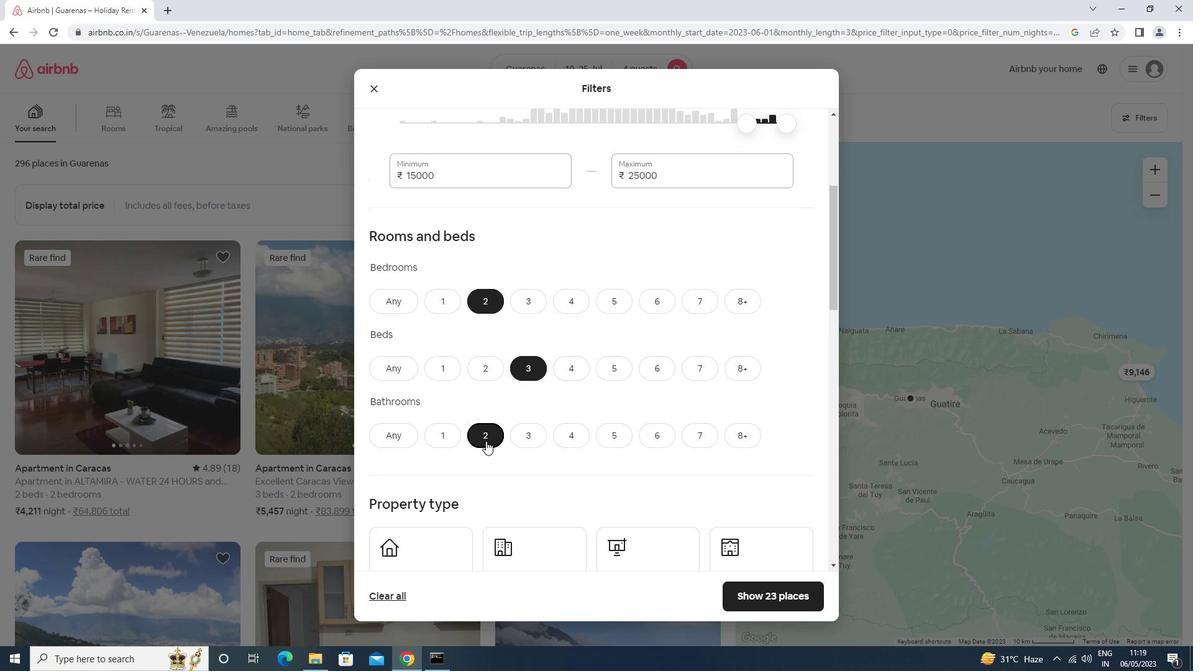 
Action: Mouse scrolled (486, 440) with delta (0, 0)
Screenshot: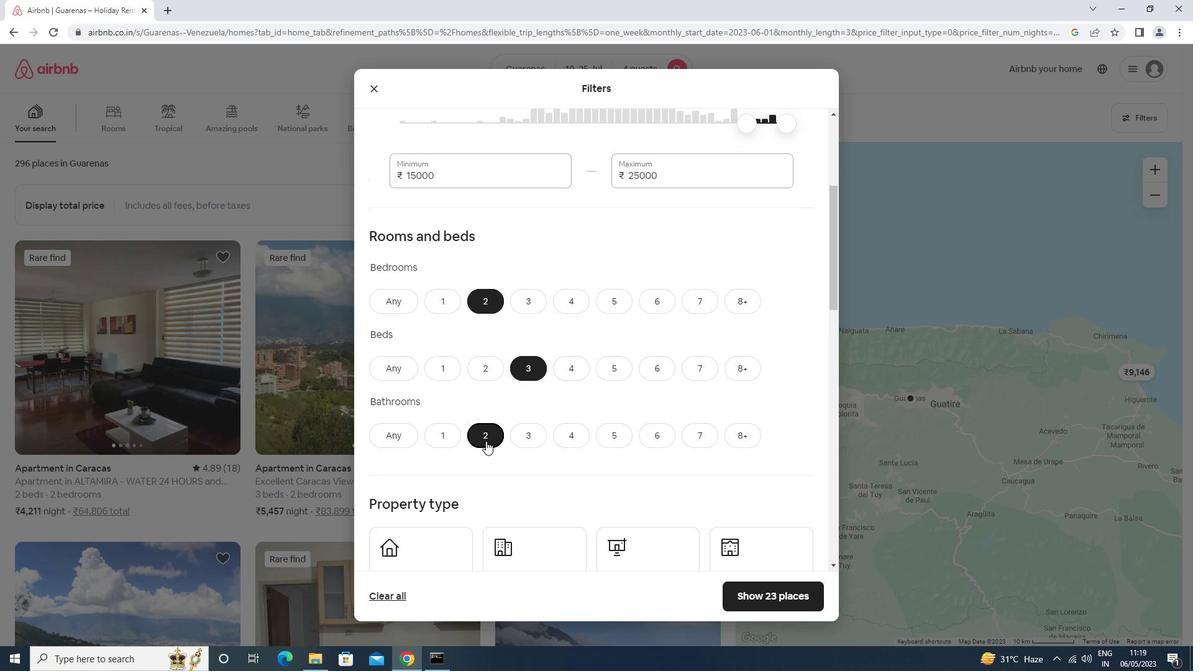 
Action: Mouse moved to (413, 375)
Screenshot: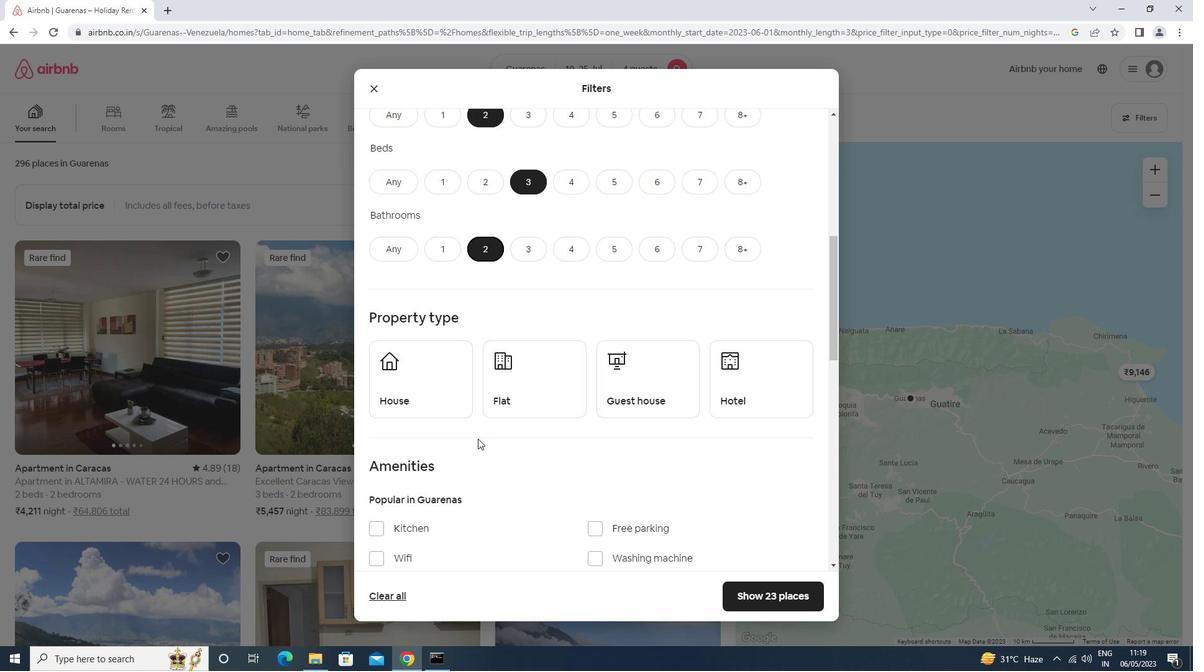 
Action: Mouse pressed left at (413, 375)
Screenshot: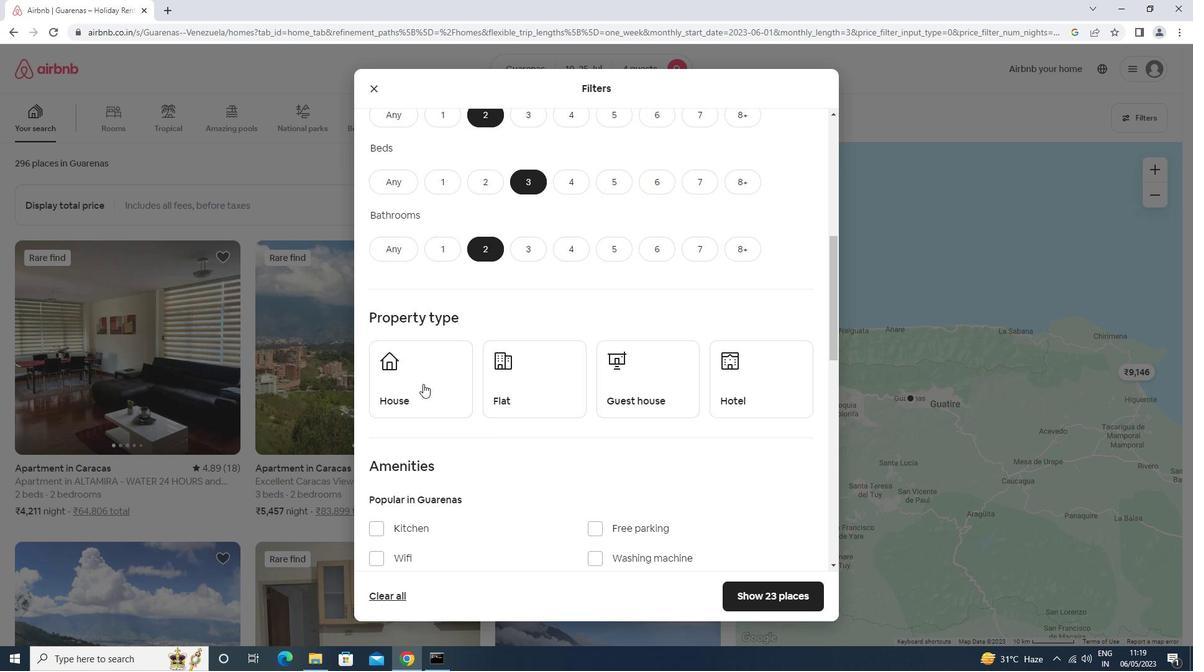 
Action: Mouse moved to (520, 374)
Screenshot: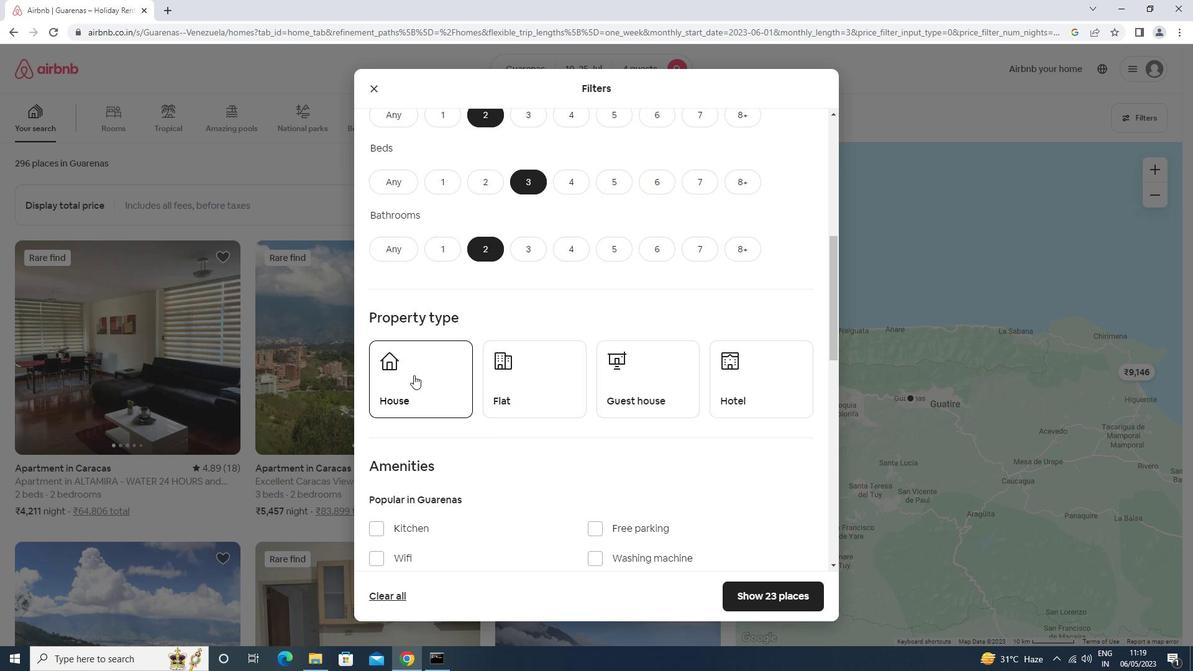 
Action: Mouse pressed left at (520, 374)
Screenshot: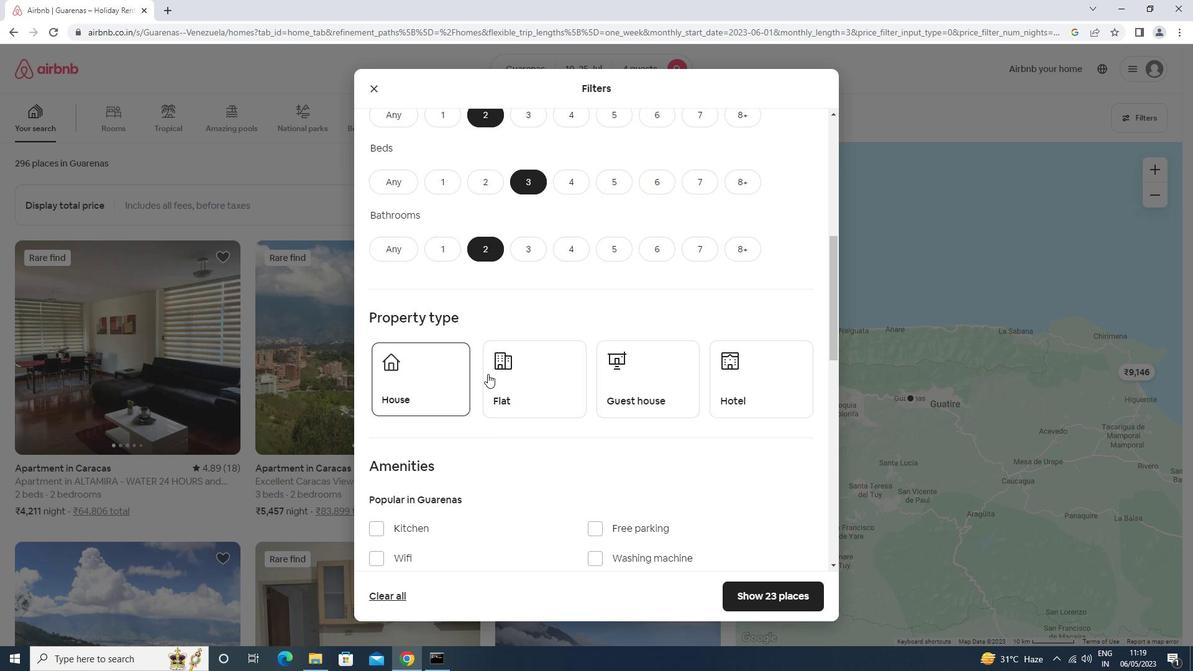 
Action: Mouse moved to (671, 399)
Screenshot: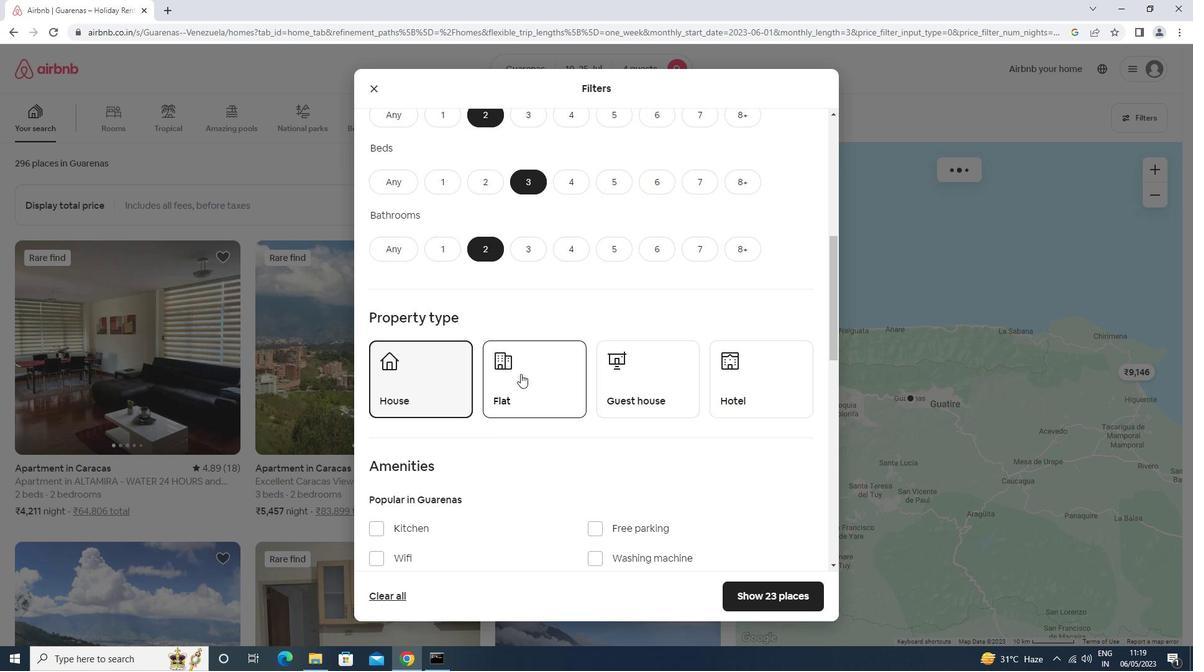 
Action: Mouse pressed left at (671, 399)
Screenshot: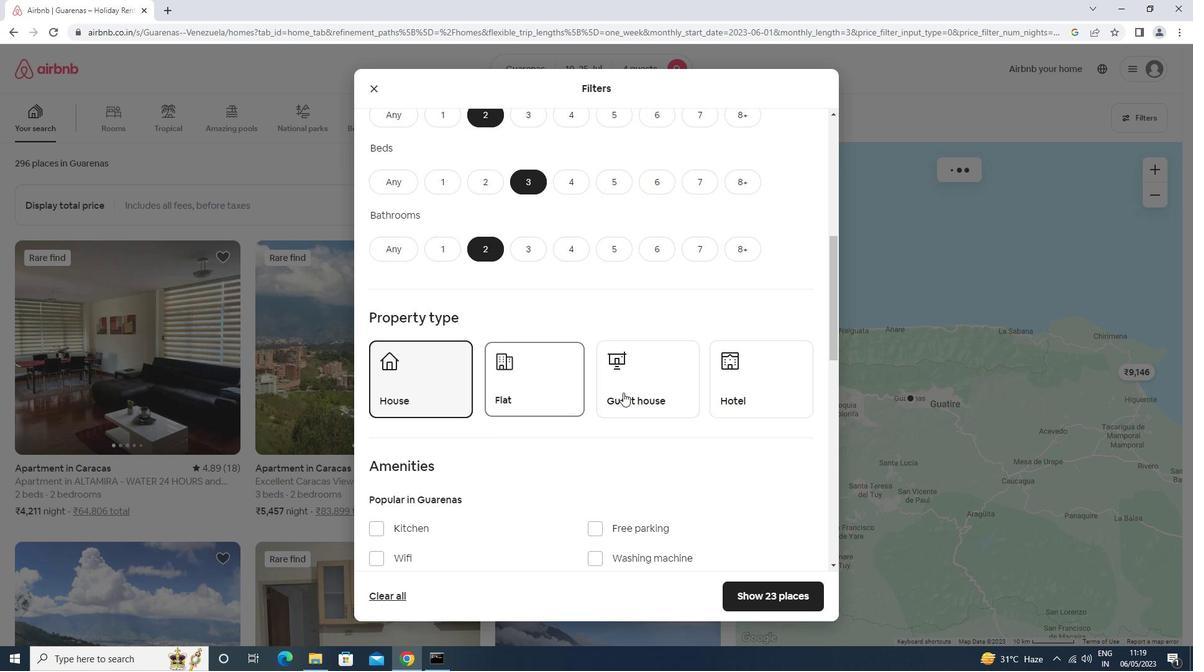 
Action: Mouse moved to (673, 400)
Screenshot: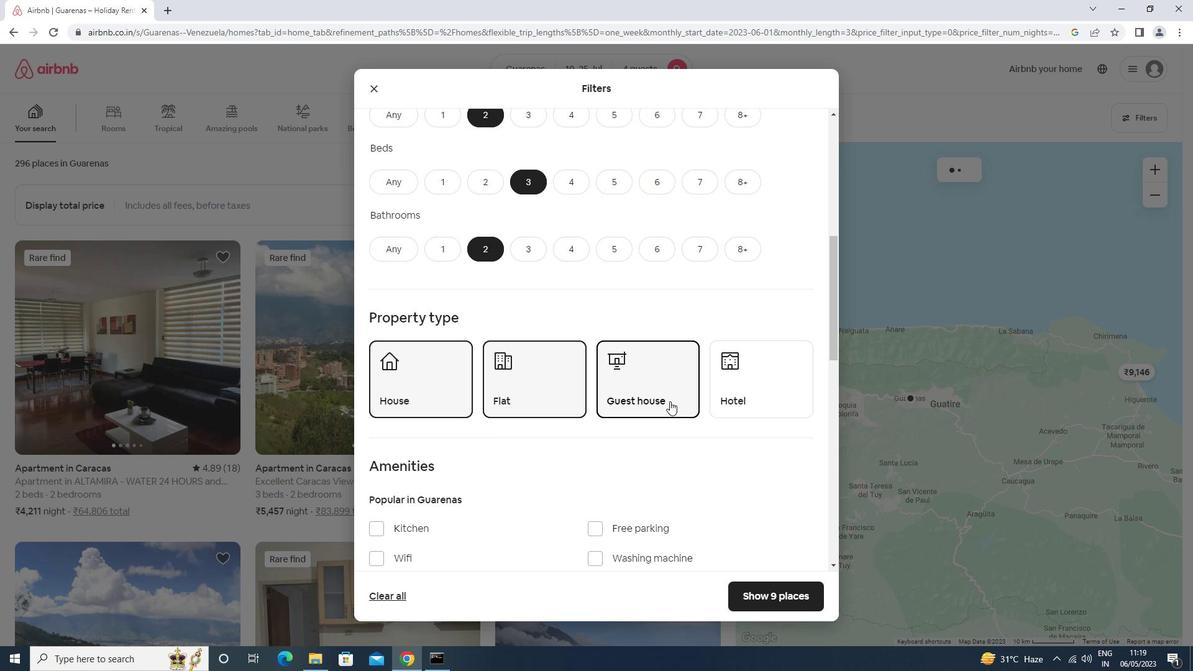 
Action: Mouse scrolled (673, 400) with delta (0, 0)
Screenshot: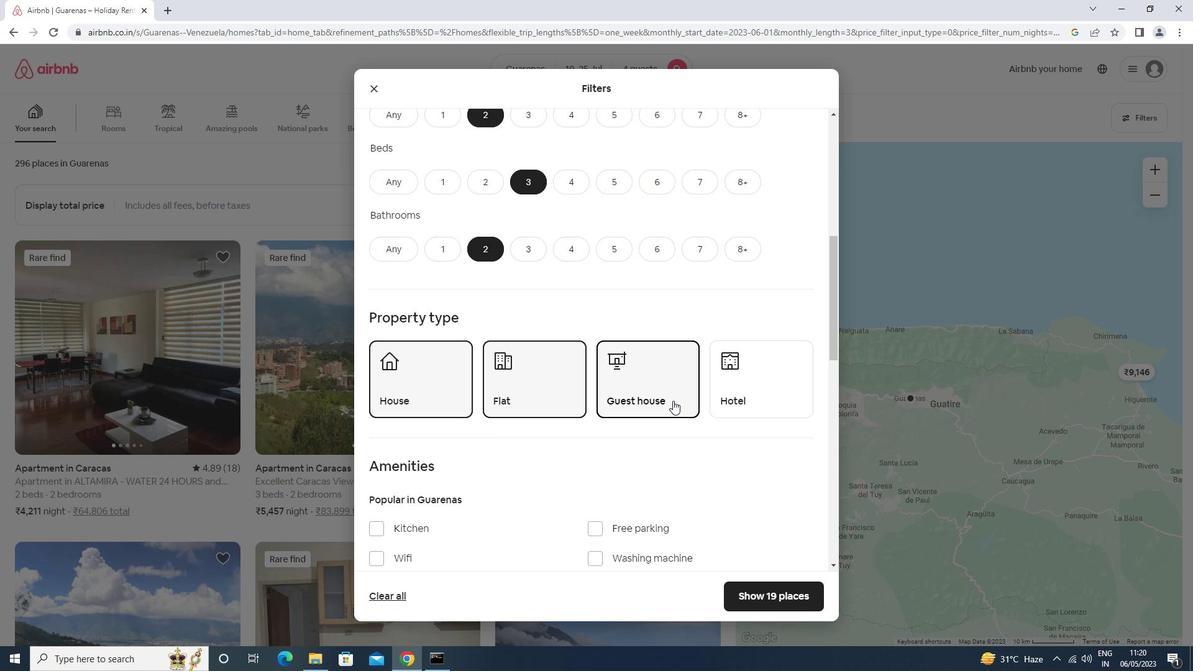 
Action: Mouse scrolled (673, 400) with delta (0, 0)
Screenshot: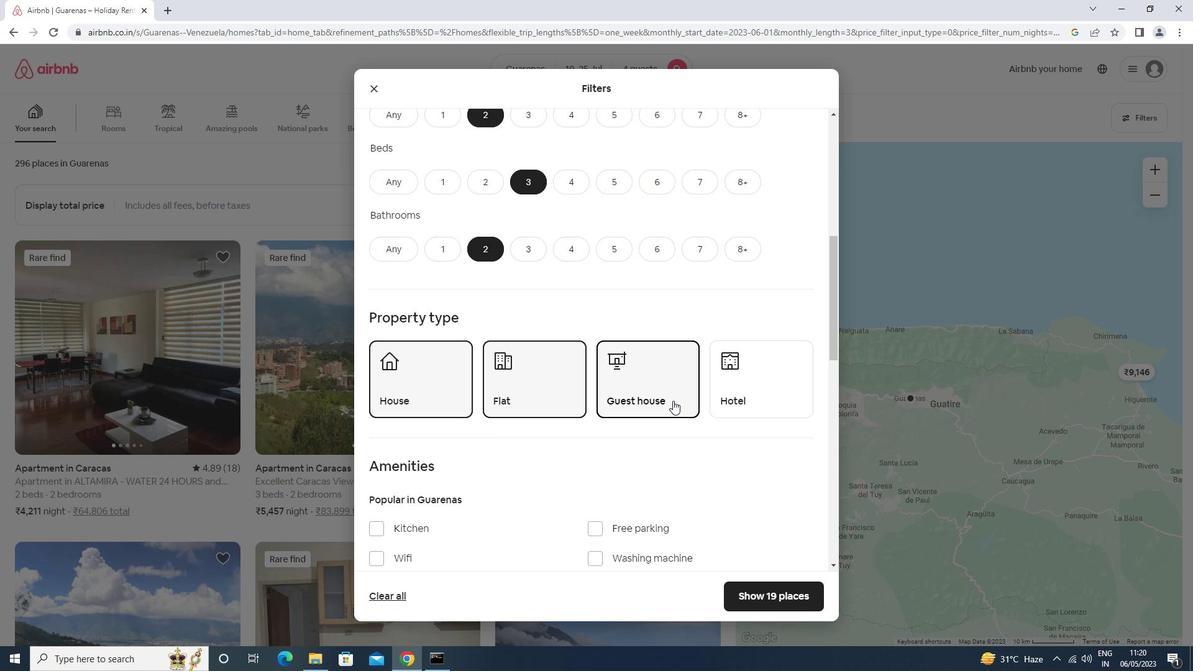 
Action: Mouse scrolled (673, 400) with delta (0, 0)
Screenshot: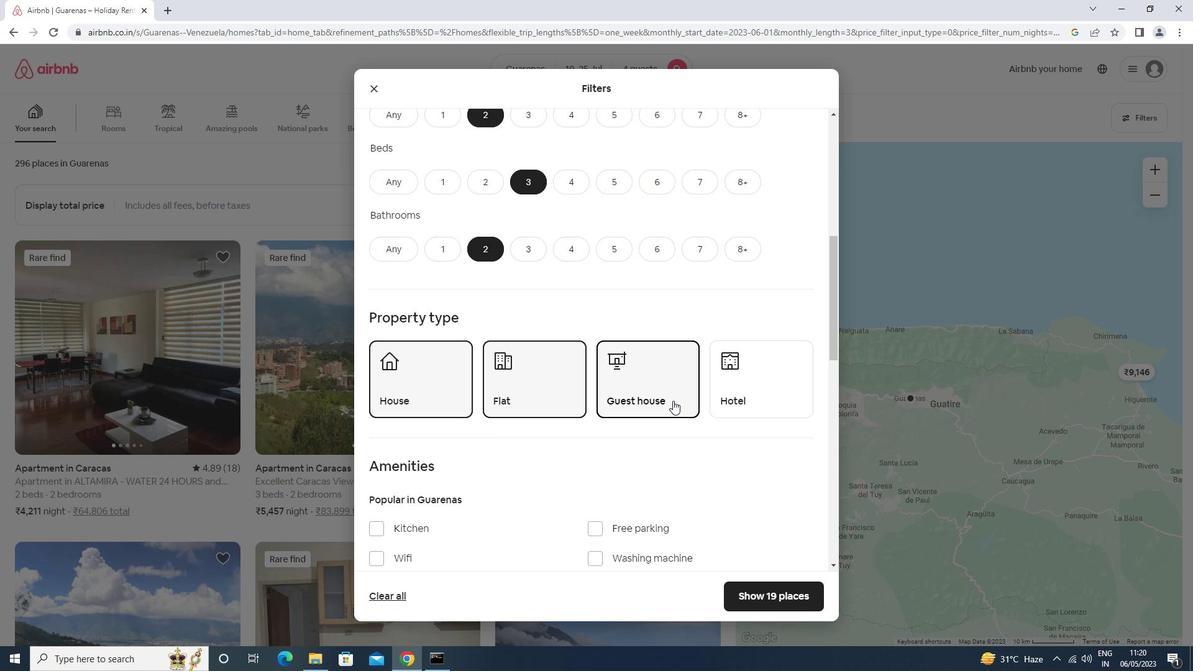 
Action: Mouse moved to (400, 426)
Screenshot: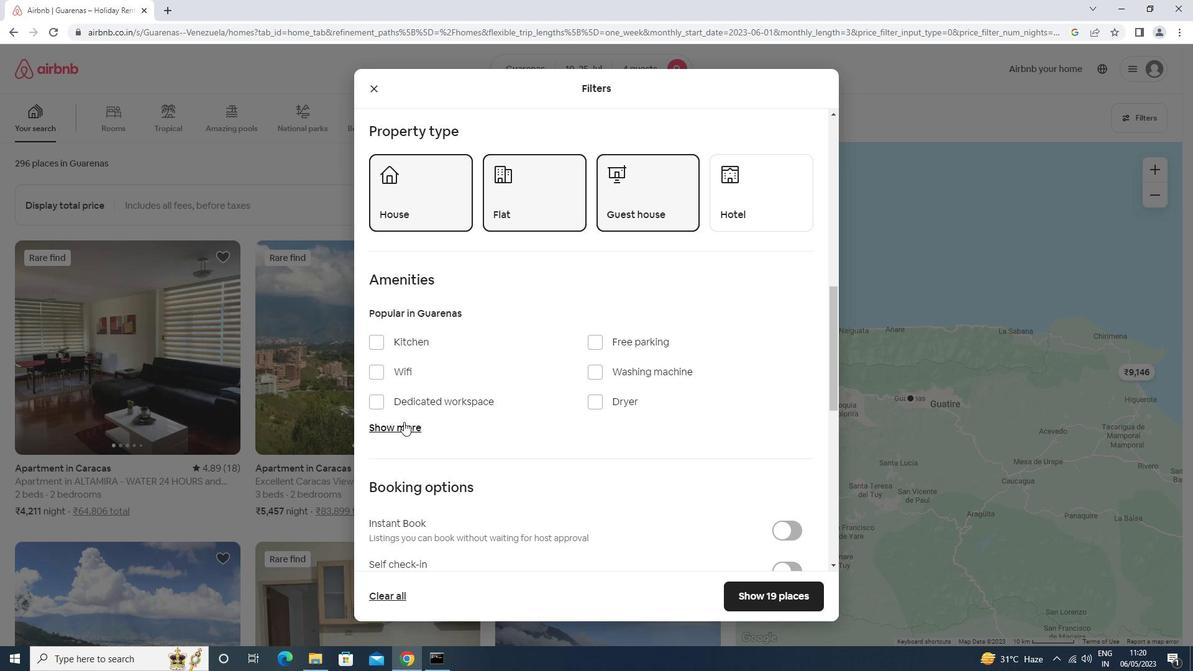 
Action: Mouse pressed left at (400, 426)
Screenshot: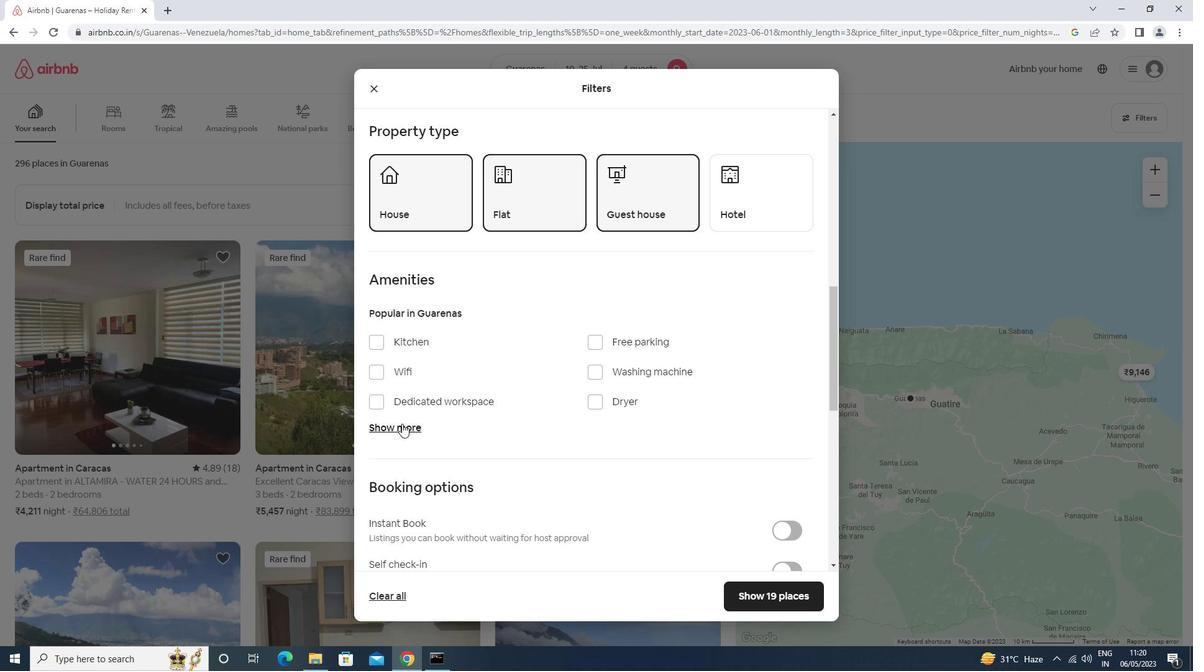 
Action: Mouse moved to (405, 368)
Screenshot: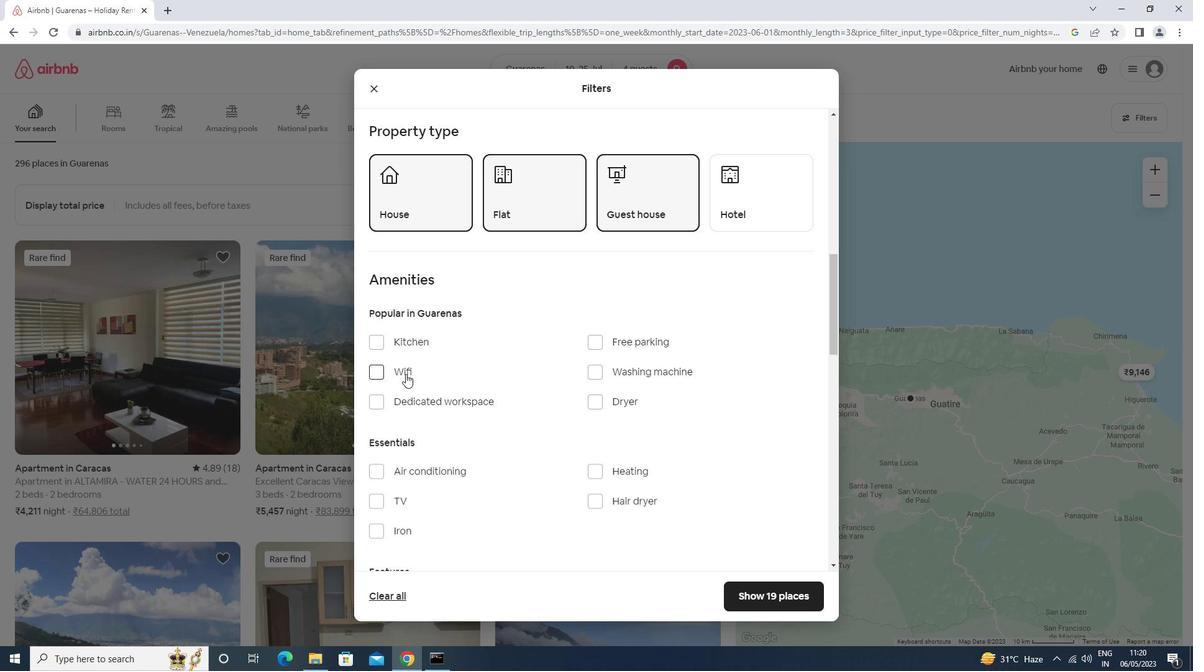 
Action: Mouse pressed left at (405, 368)
Screenshot: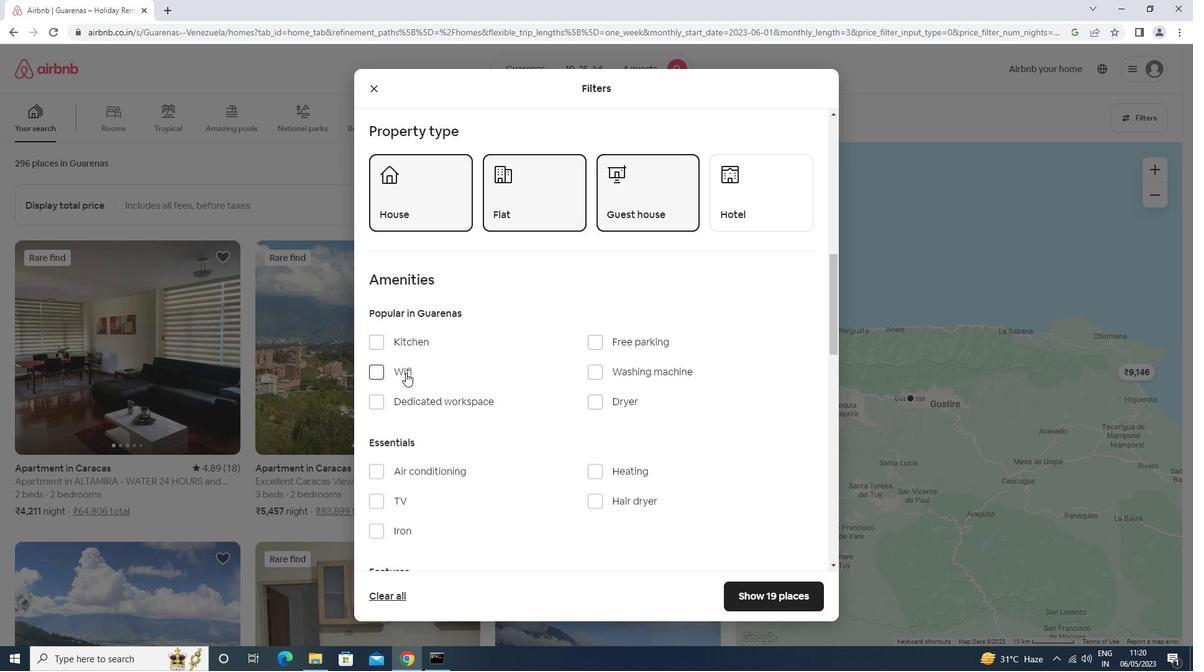 
Action: Mouse moved to (643, 346)
Screenshot: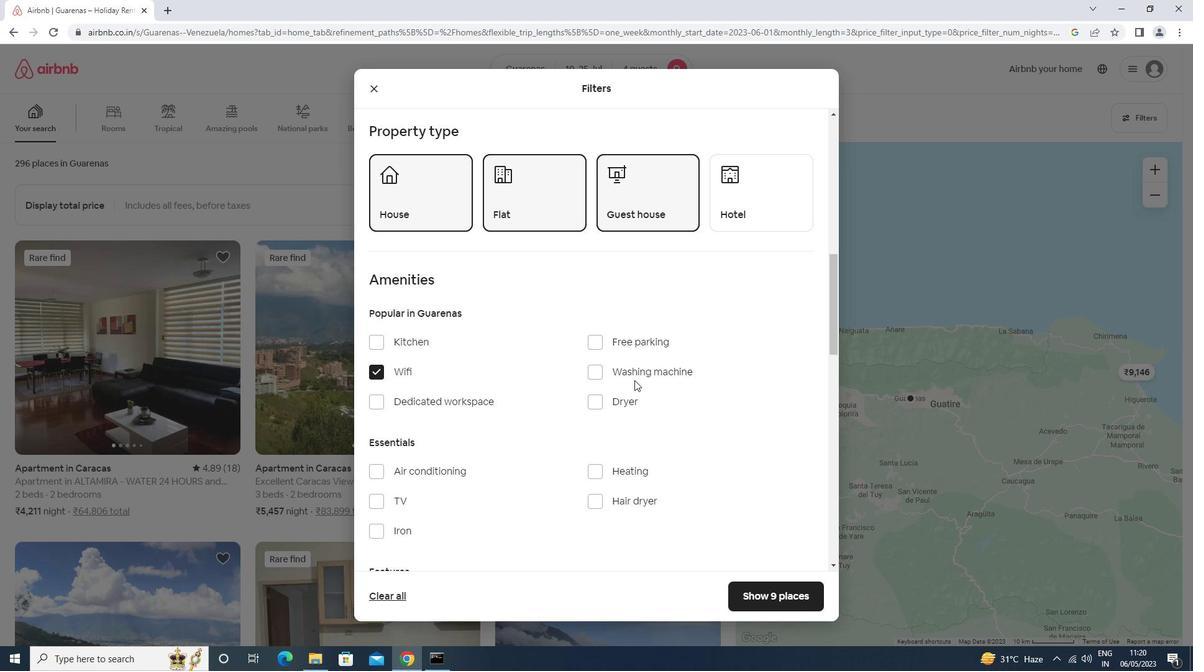 
Action: Mouse pressed left at (643, 346)
Screenshot: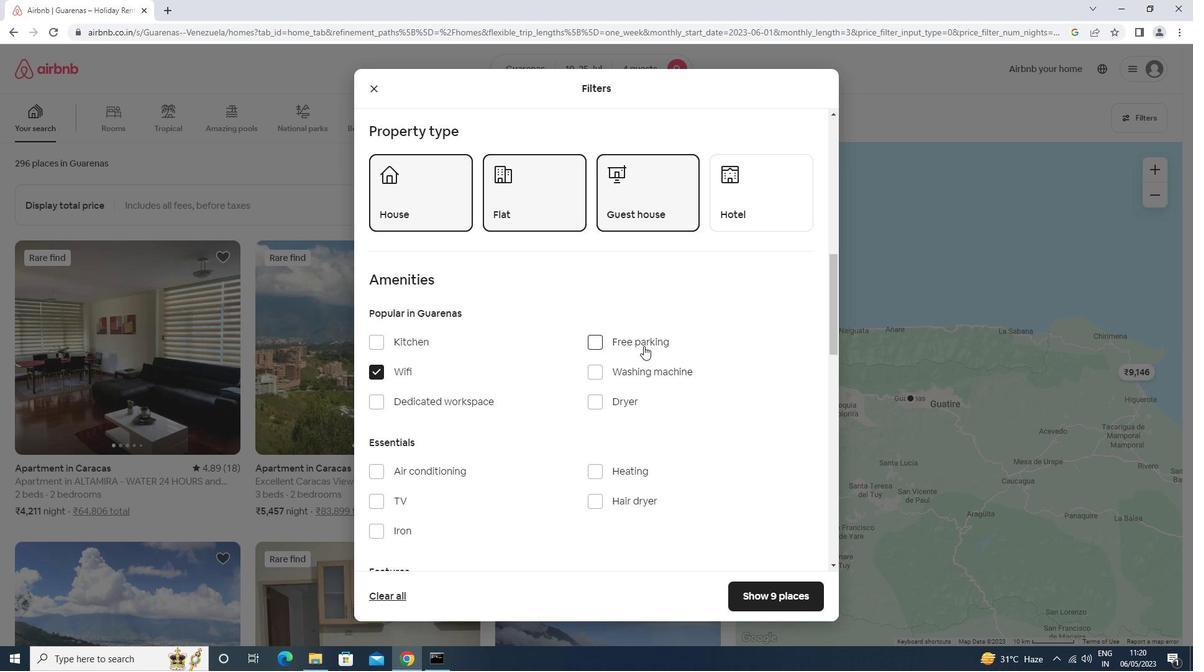 
Action: Mouse moved to (417, 500)
Screenshot: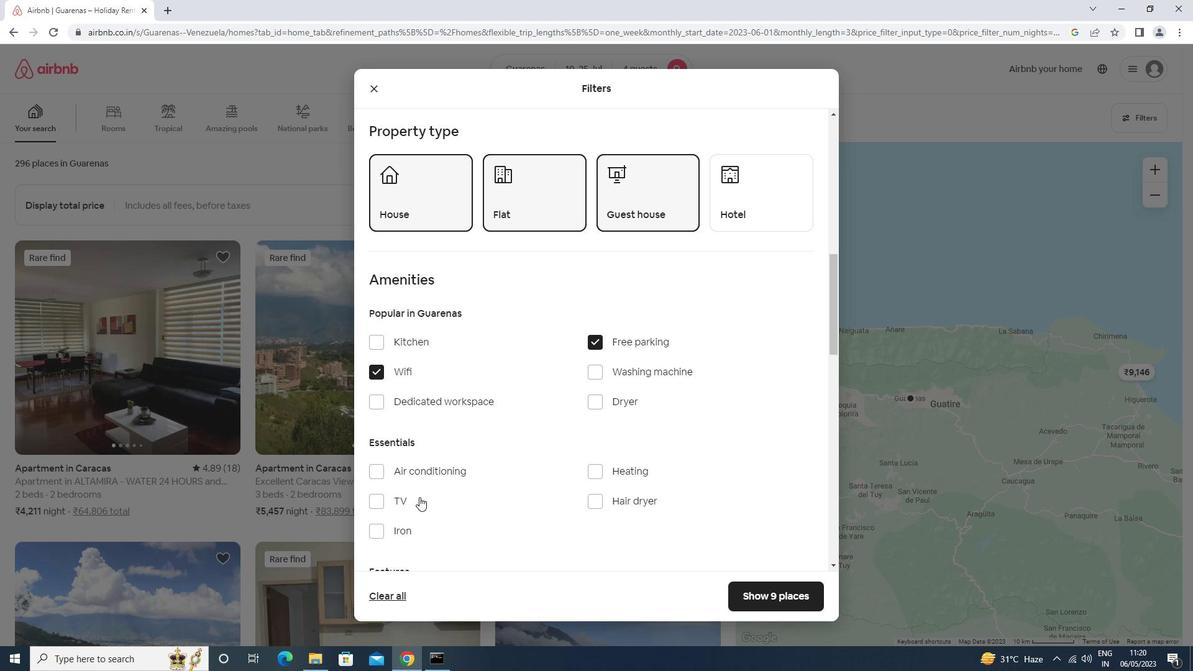 
Action: Mouse pressed left at (417, 500)
Screenshot: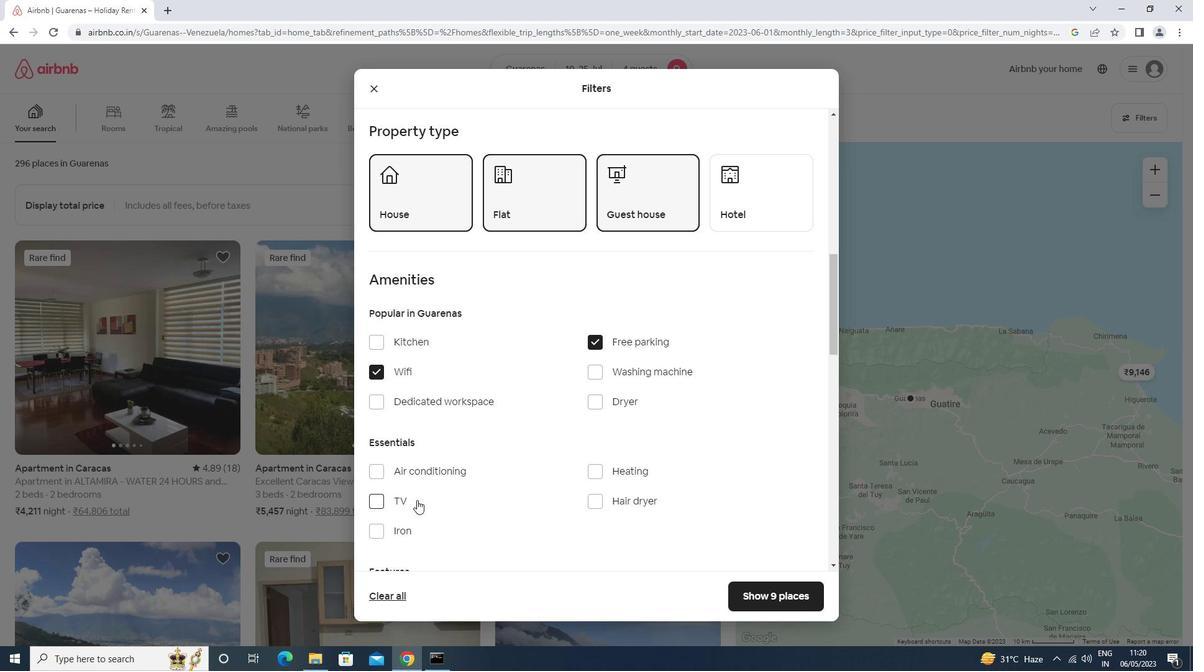 
Action: Mouse moved to (444, 487)
Screenshot: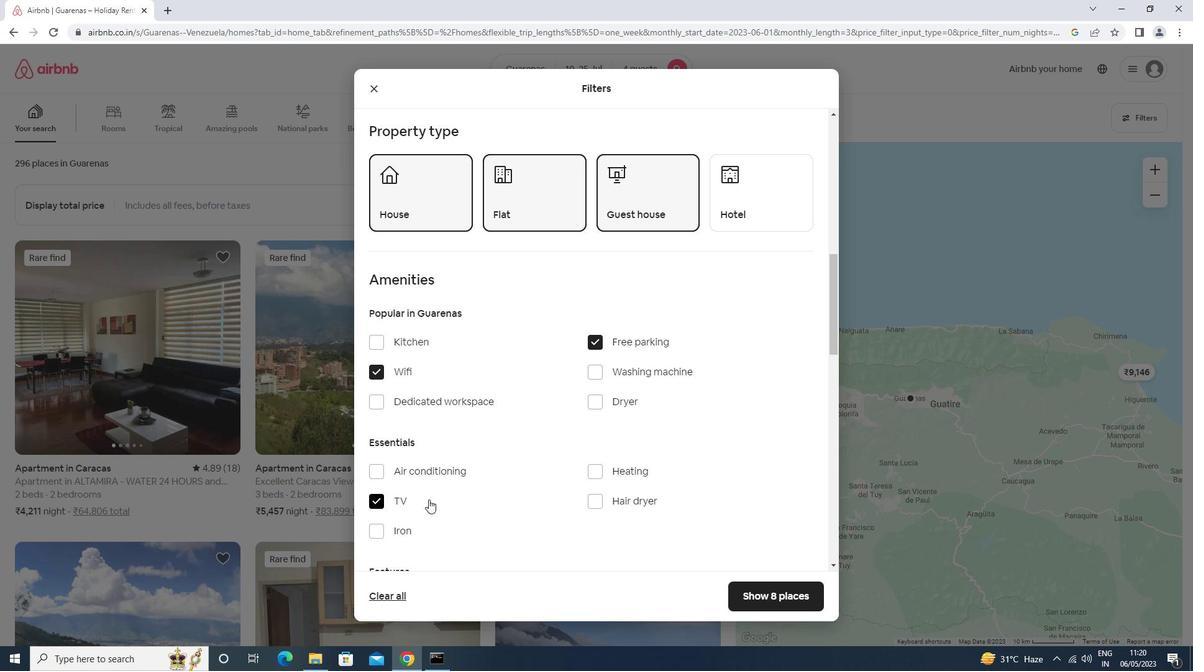 
Action: Mouse scrolled (444, 487) with delta (0, 0)
Screenshot: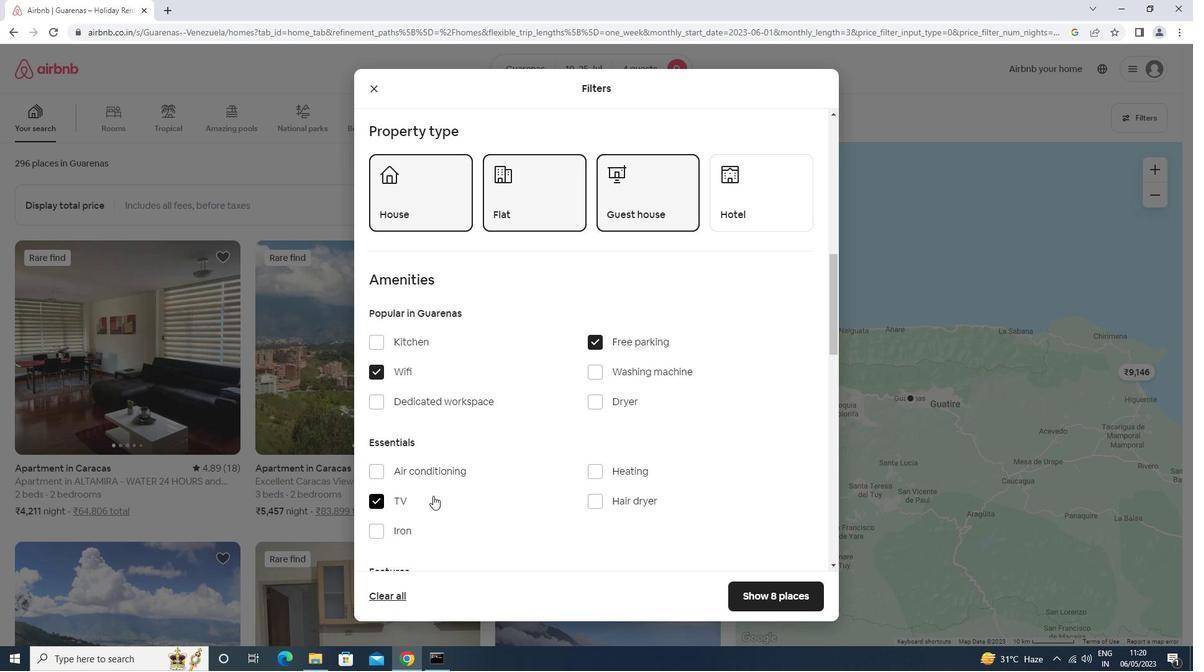 
Action: Mouse scrolled (444, 487) with delta (0, 0)
Screenshot: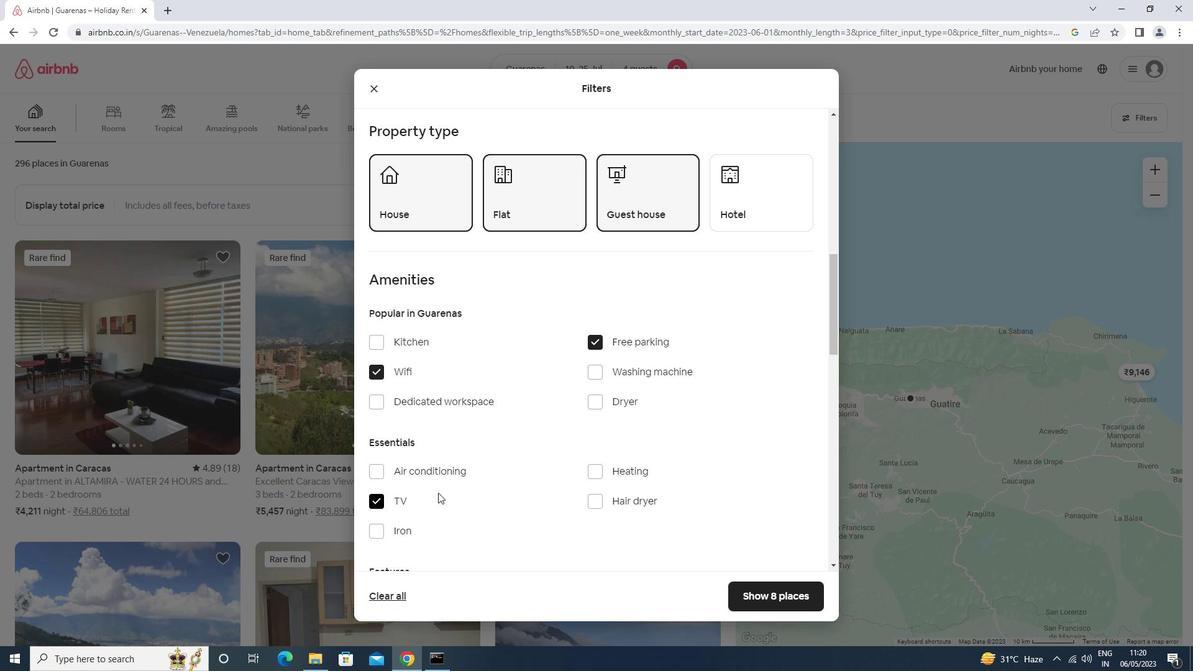 
Action: Mouse moved to (579, 503)
Screenshot: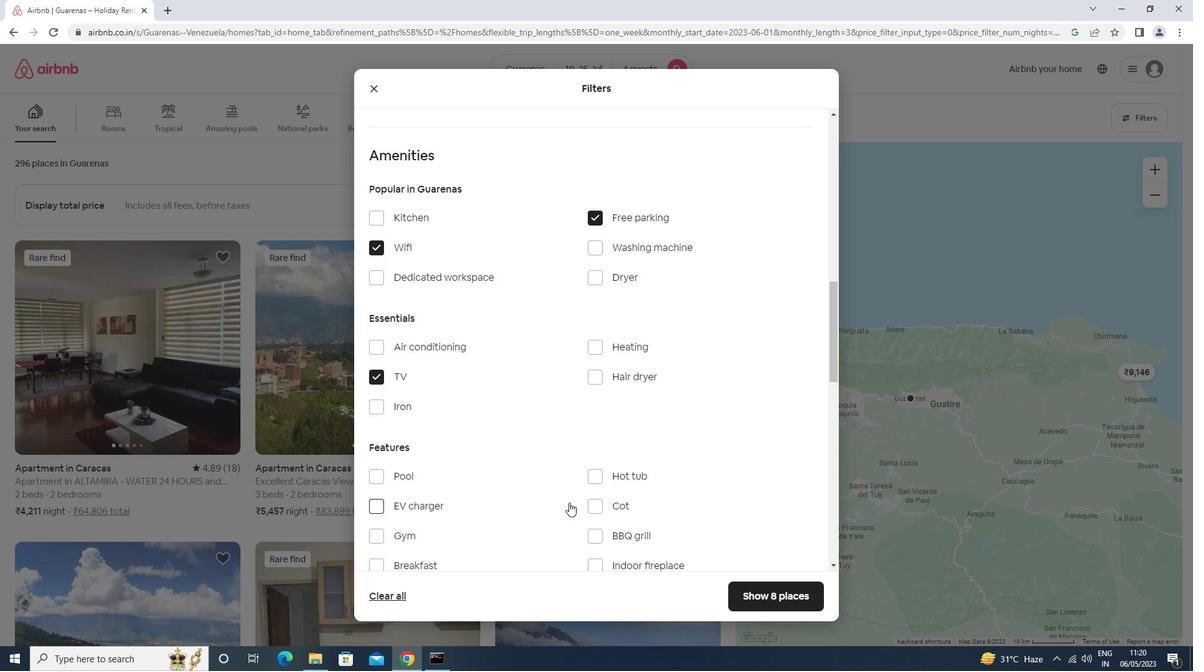 
Action: Mouse scrolled (579, 502) with delta (0, 0)
Screenshot: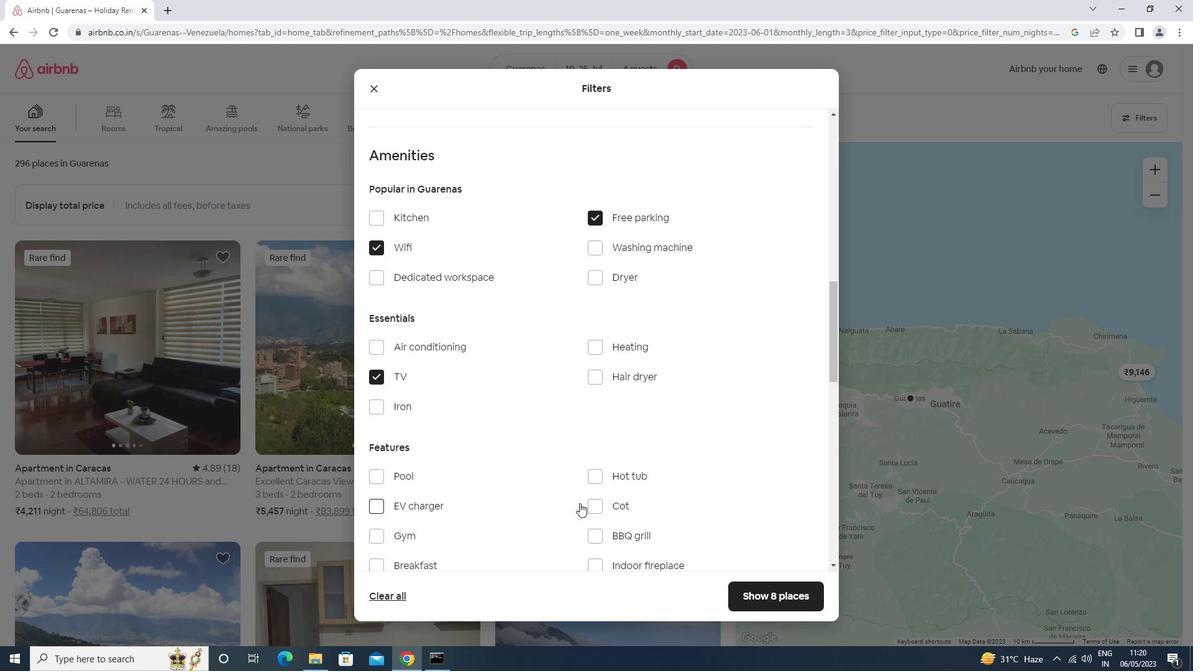 
Action: Mouse moved to (401, 472)
Screenshot: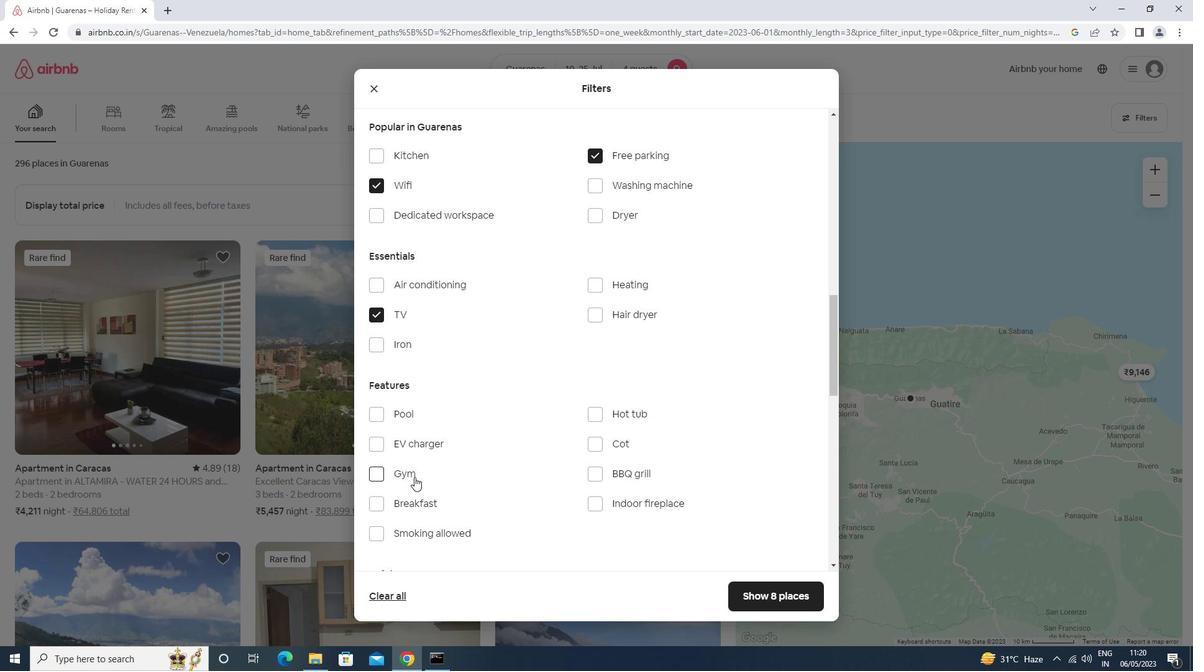 
Action: Mouse pressed left at (401, 472)
Screenshot: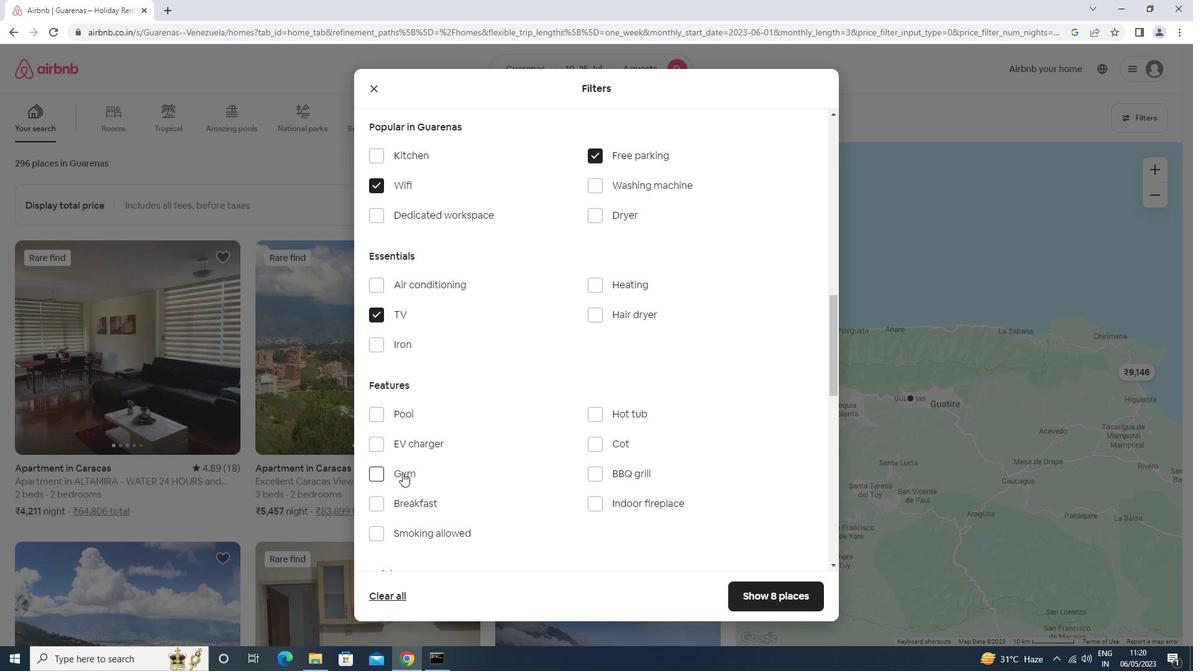 
Action: Mouse moved to (400, 499)
Screenshot: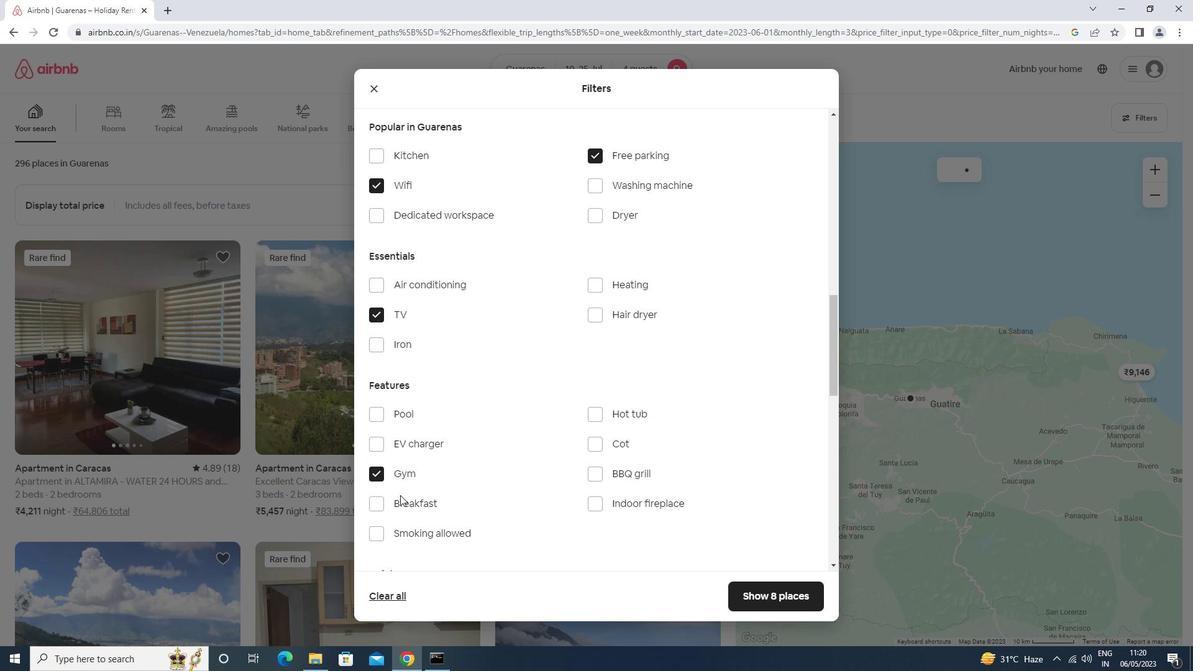 
Action: Mouse pressed left at (400, 499)
Screenshot: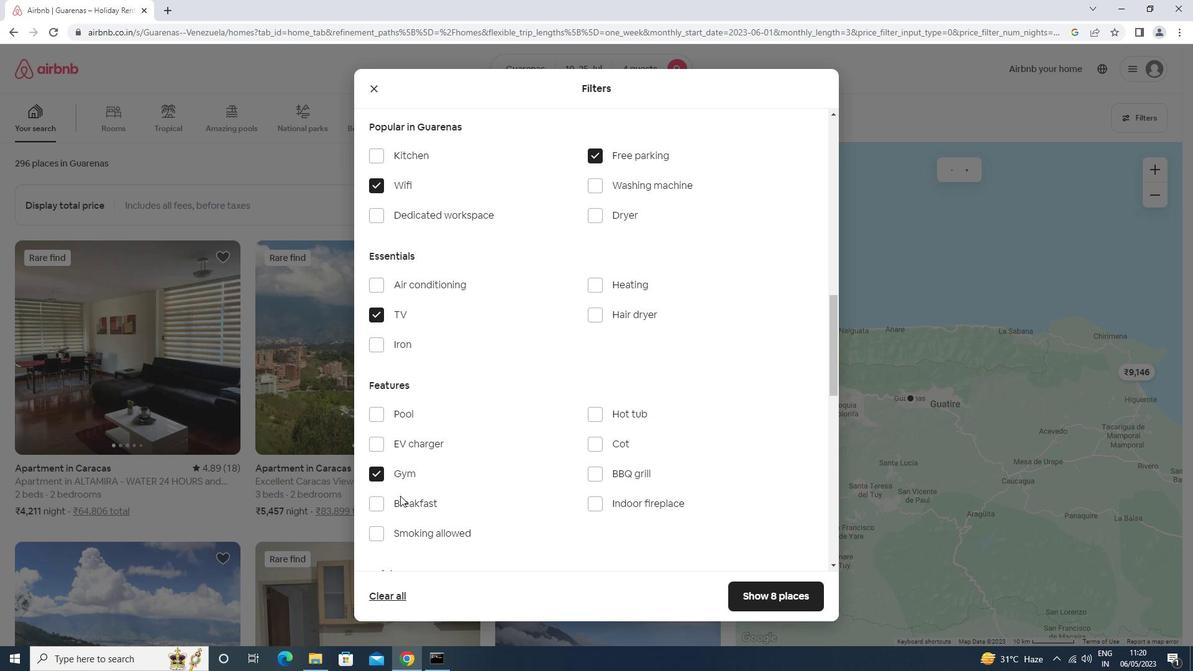 
Action: Mouse moved to (497, 485)
Screenshot: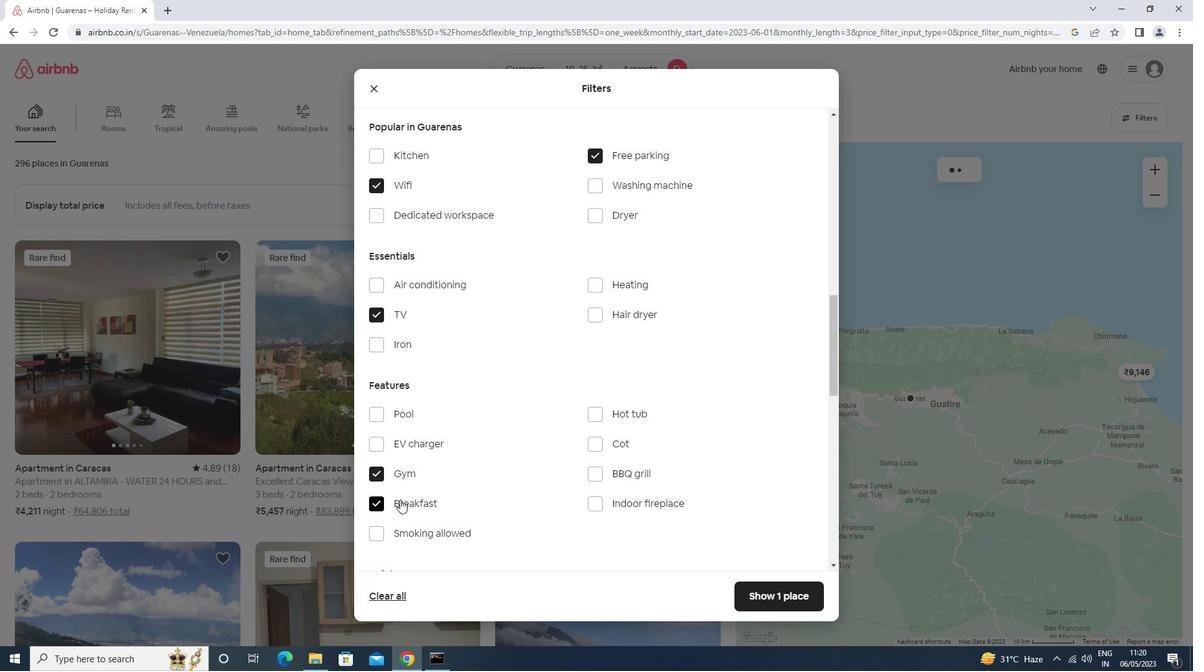 
Action: Mouse scrolled (497, 484) with delta (0, 0)
Screenshot: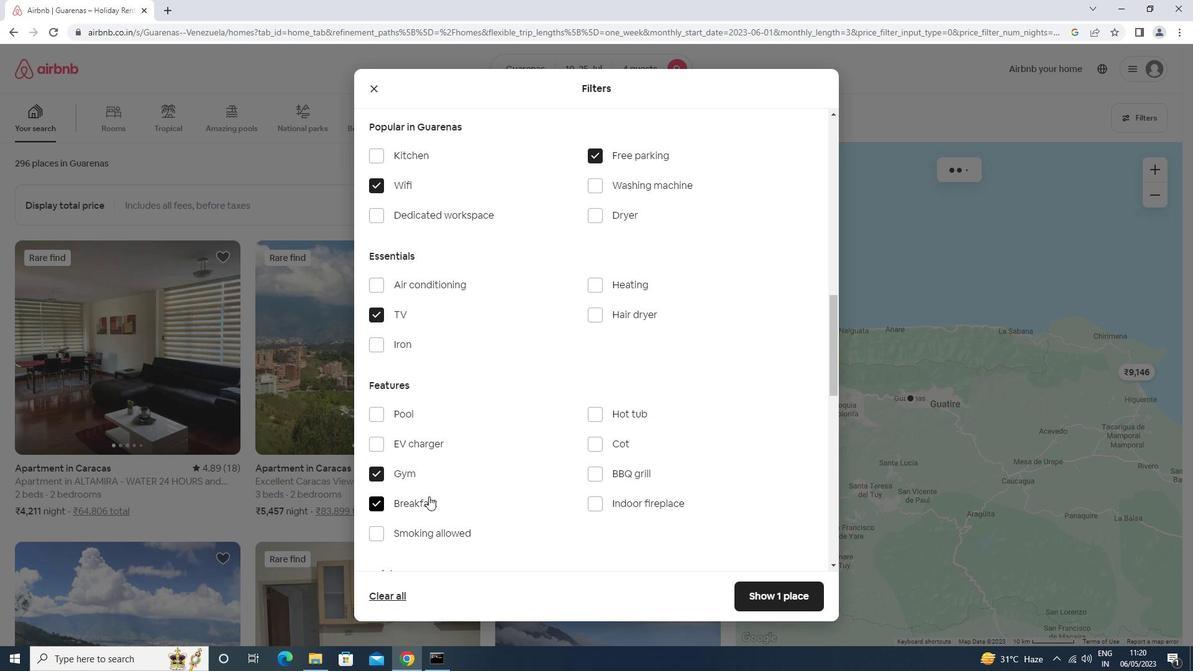 
Action: Mouse moved to (499, 485)
Screenshot: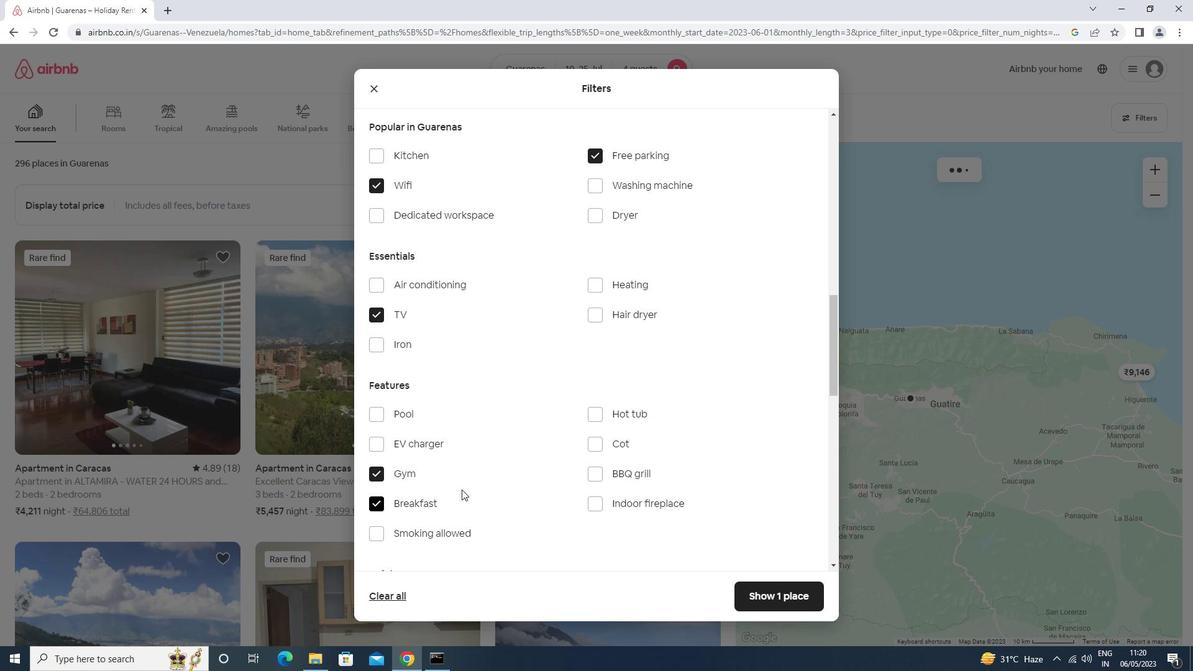 
Action: Mouse scrolled (499, 484) with delta (0, 0)
Screenshot: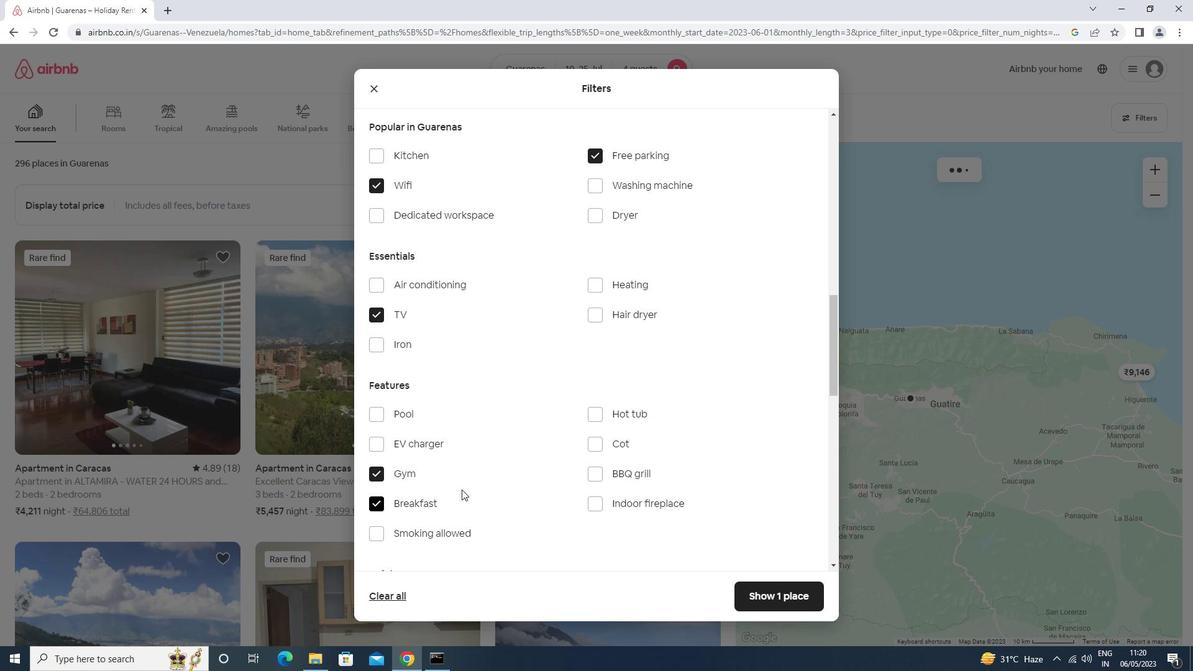 
Action: Mouse moved to (499, 486)
Screenshot: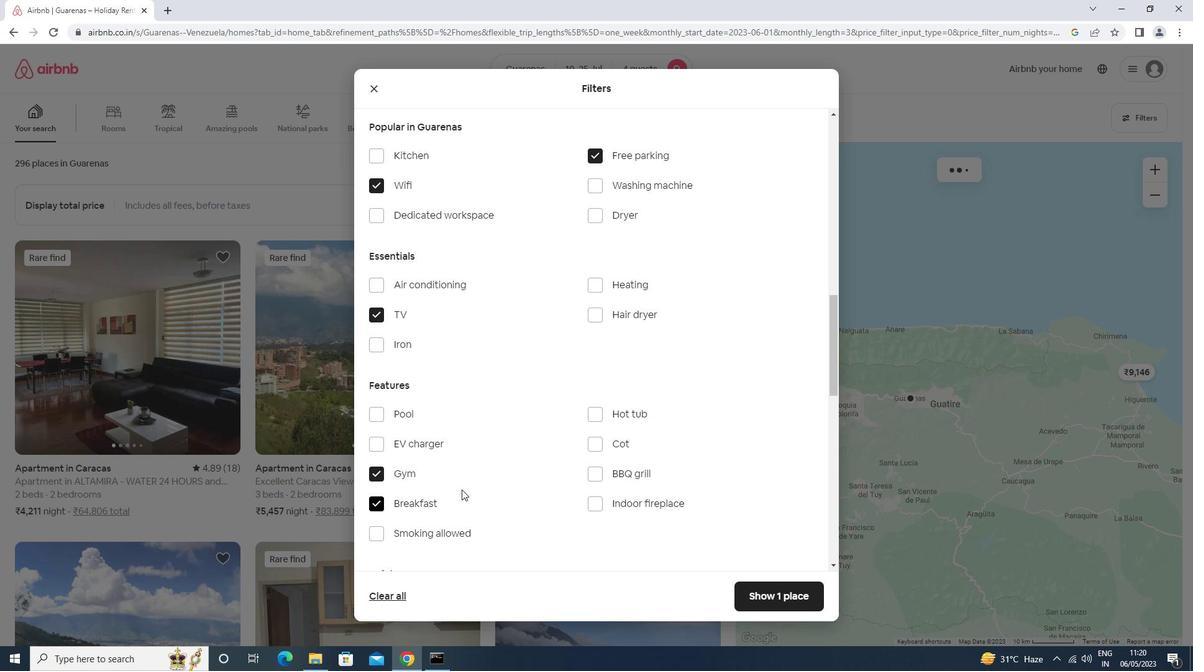 
Action: Mouse scrolled (499, 486) with delta (0, 0)
Screenshot: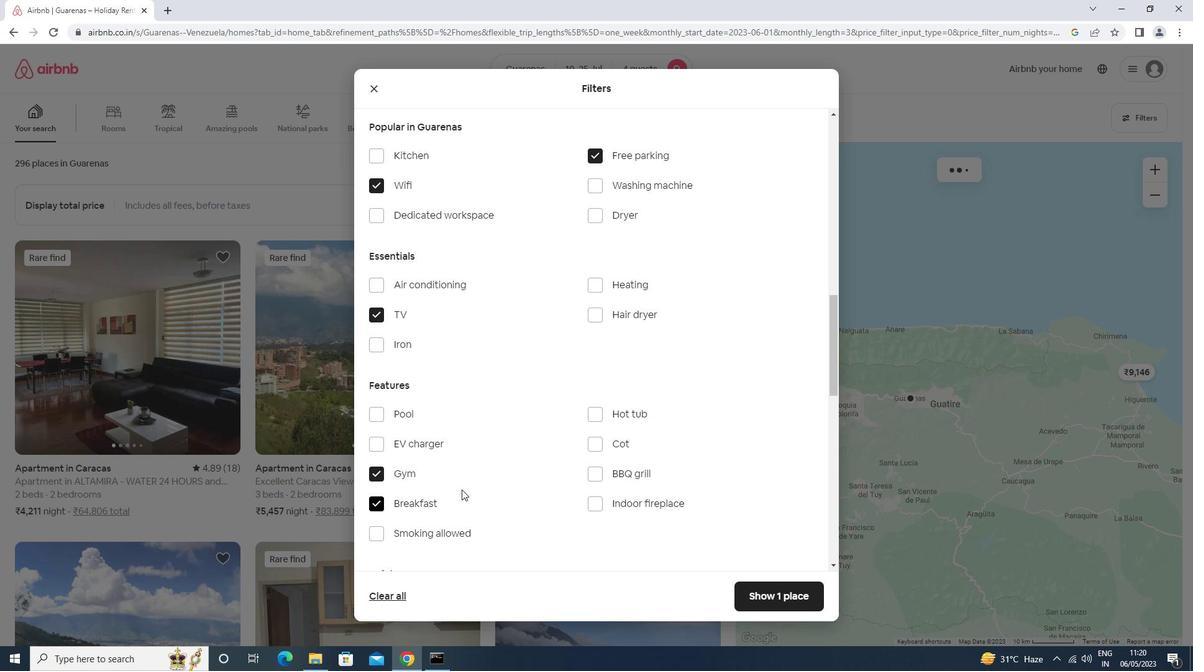 
Action: Mouse moved to (499, 487)
Screenshot: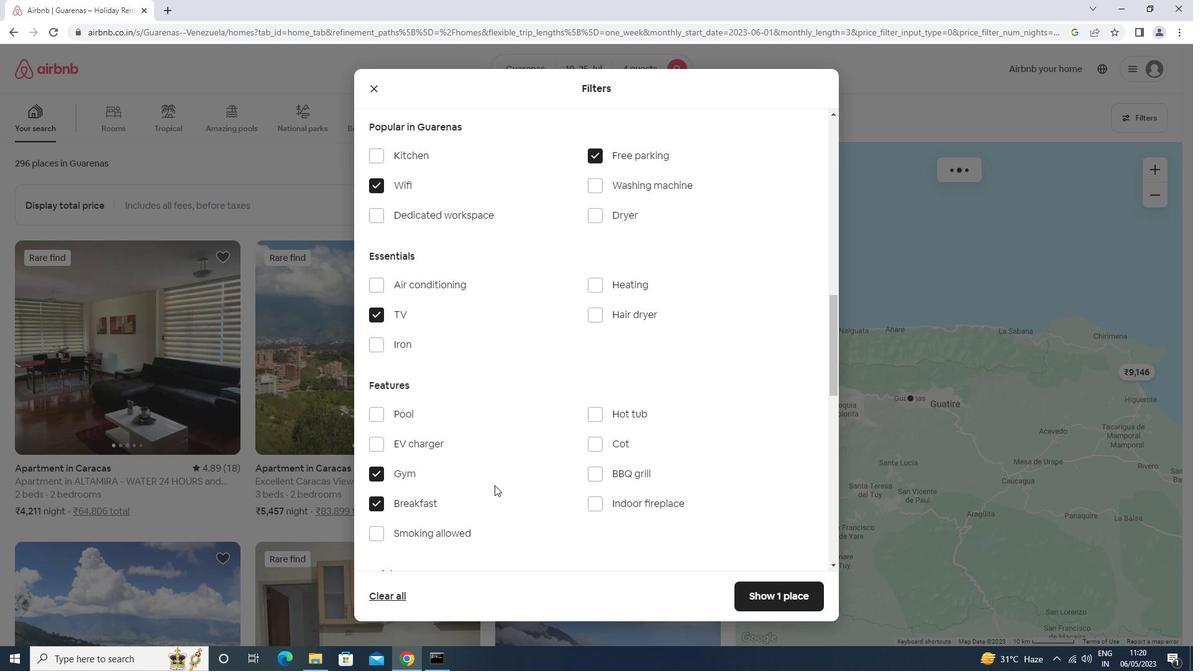 
Action: Mouse scrolled (499, 486) with delta (0, 0)
Screenshot: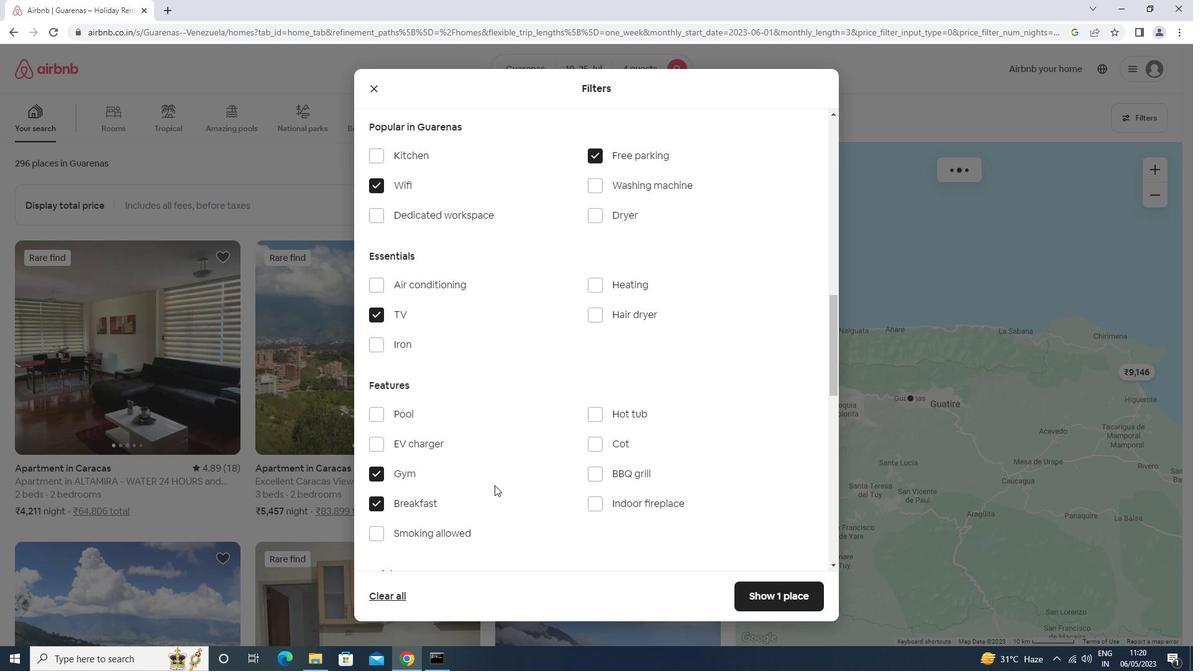 
Action: Mouse scrolled (499, 486) with delta (0, 0)
Screenshot: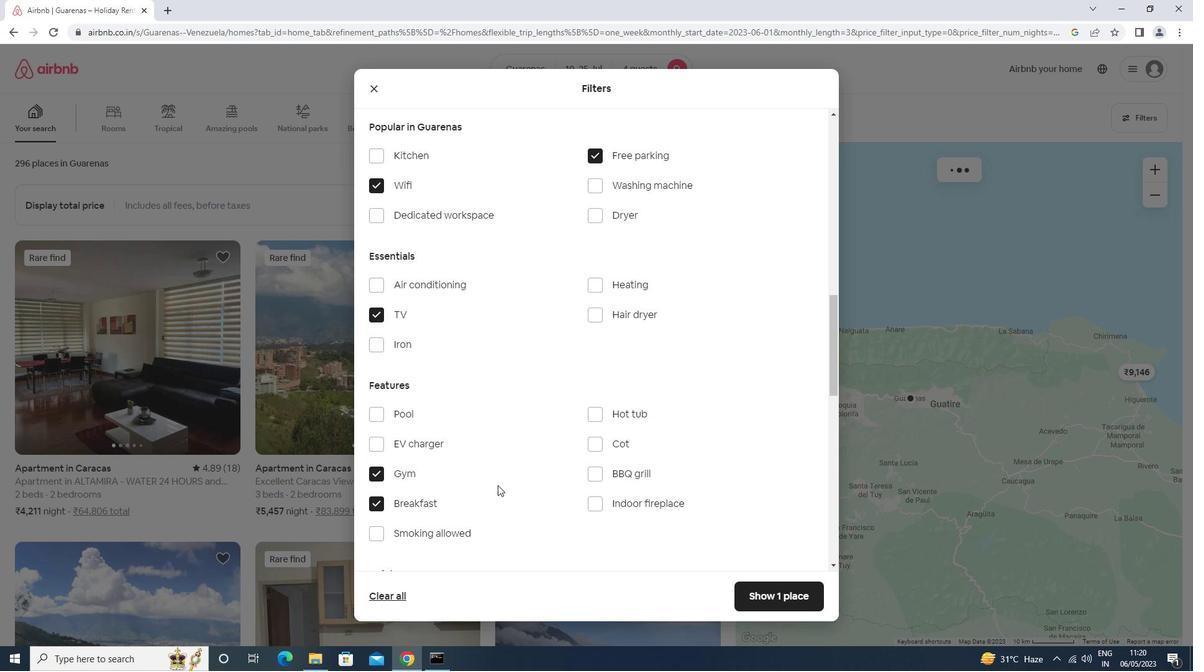 
Action: Mouse moved to (782, 460)
Screenshot: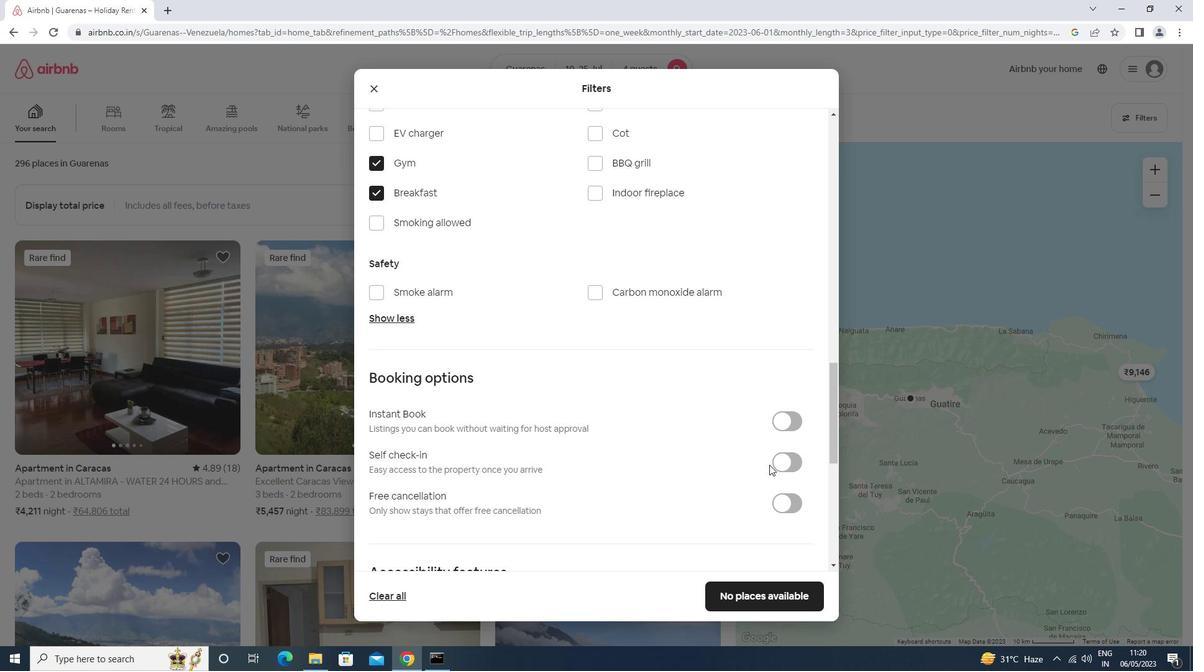 
Action: Mouse pressed left at (782, 460)
Screenshot: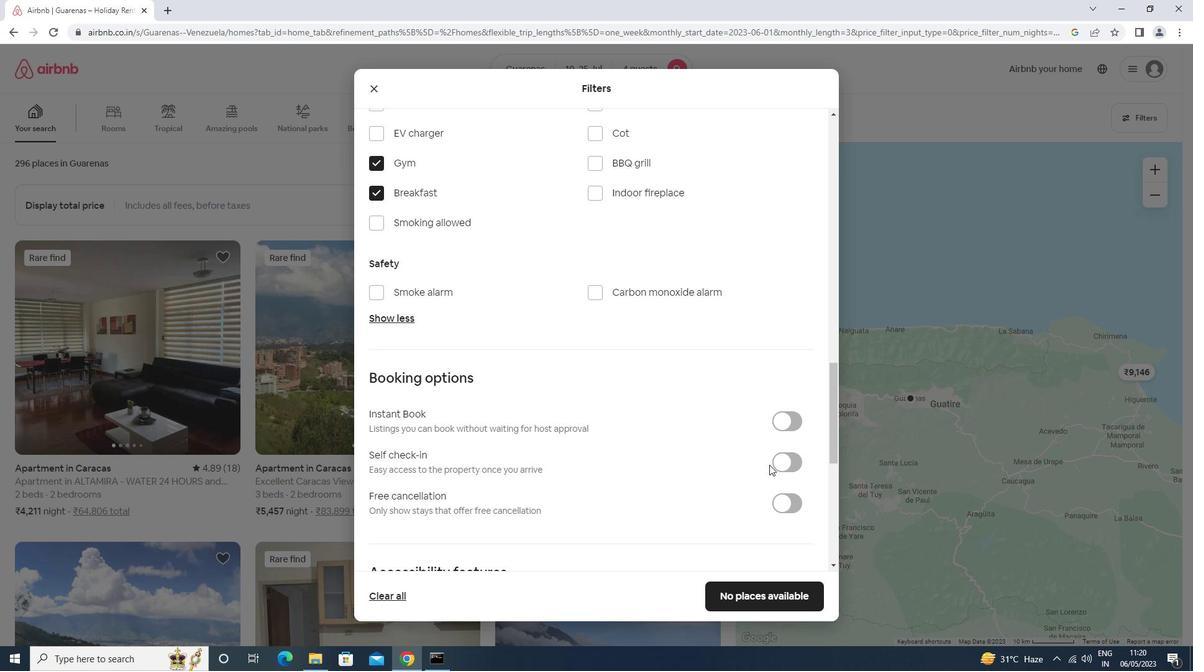
Action: Mouse moved to (602, 498)
Screenshot: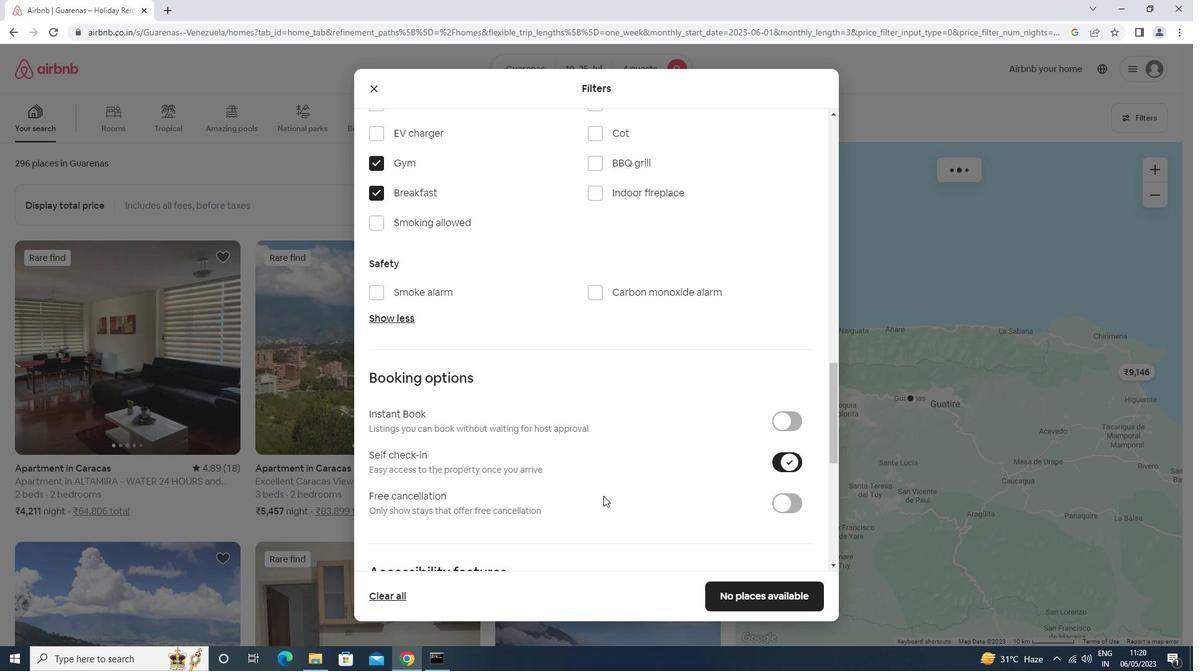 
Action: Mouse scrolled (602, 497) with delta (0, 0)
Screenshot: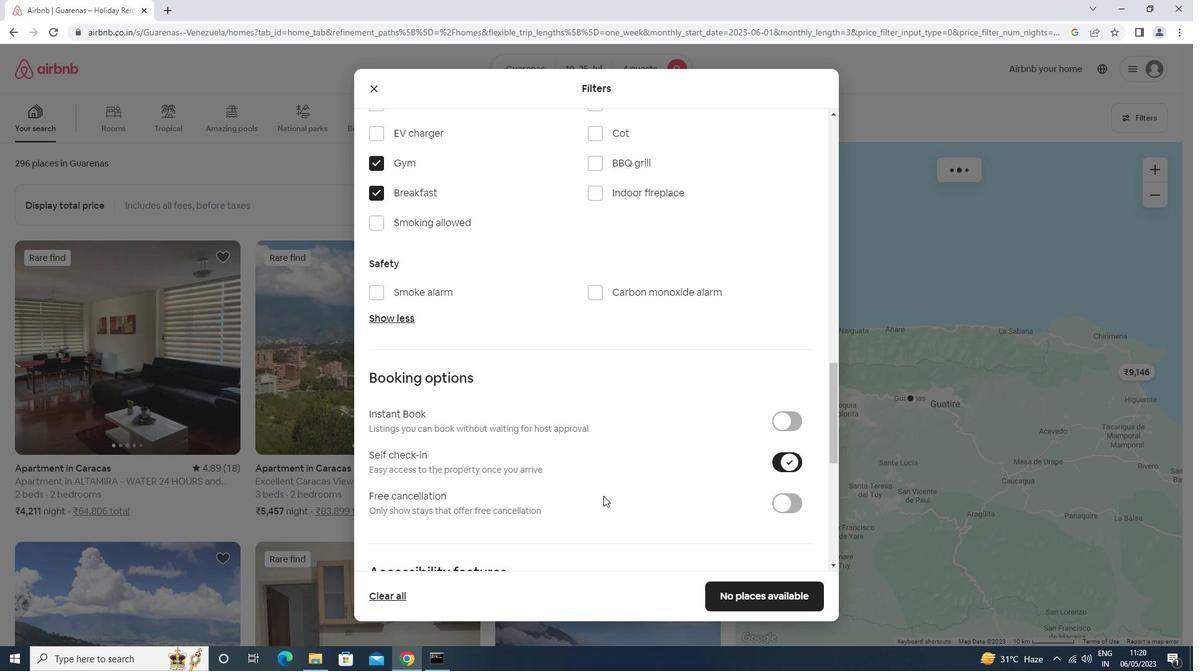 
Action: Mouse moved to (600, 500)
Screenshot: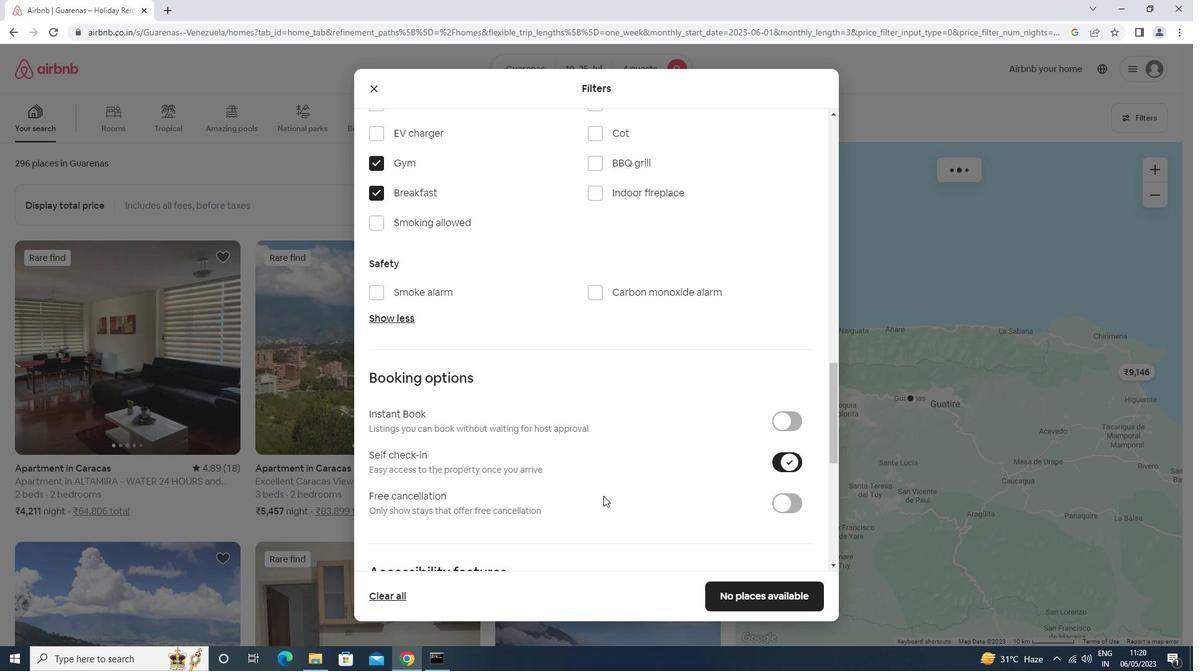 
Action: Mouse scrolled (600, 499) with delta (0, 0)
Screenshot: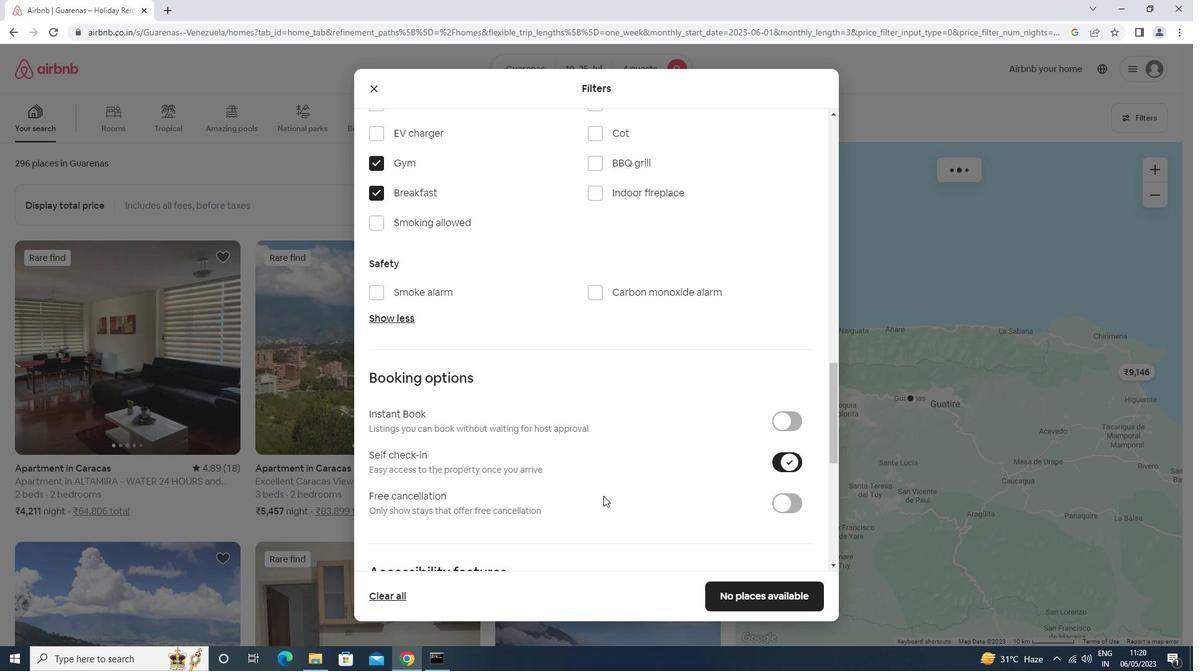 
Action: Mouse scrolled (600, 499) with delta (0, 0)
Screenshot: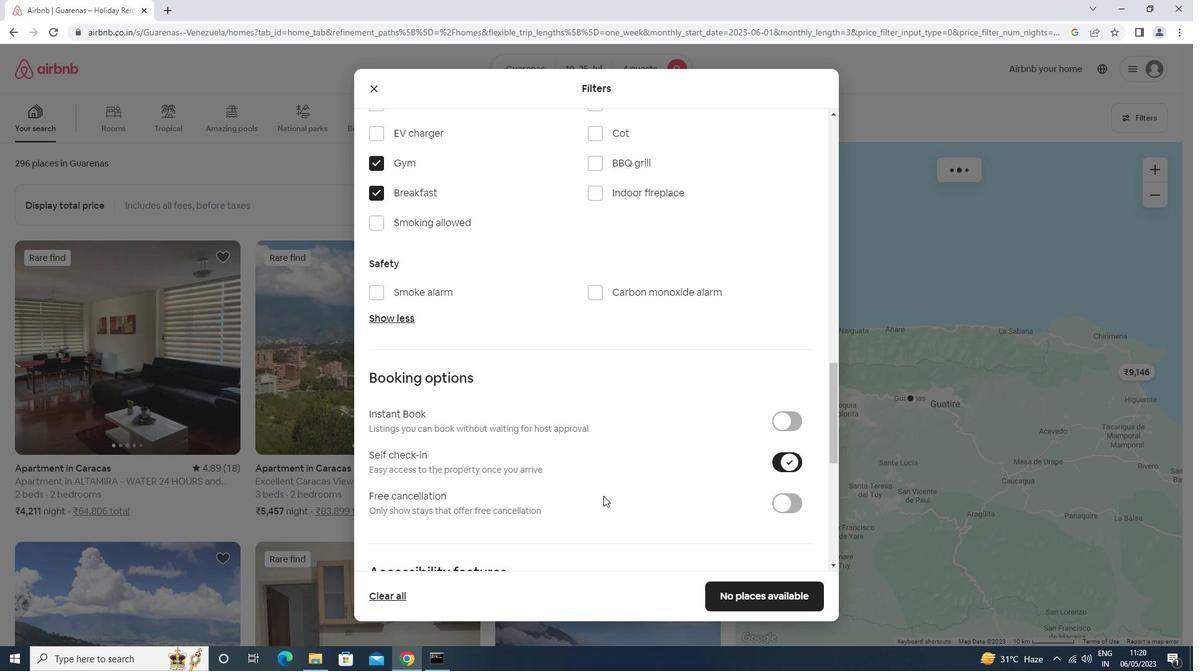 
Action: Mouse scrolled (600, 499) with delta (0, 0)
Screenshot: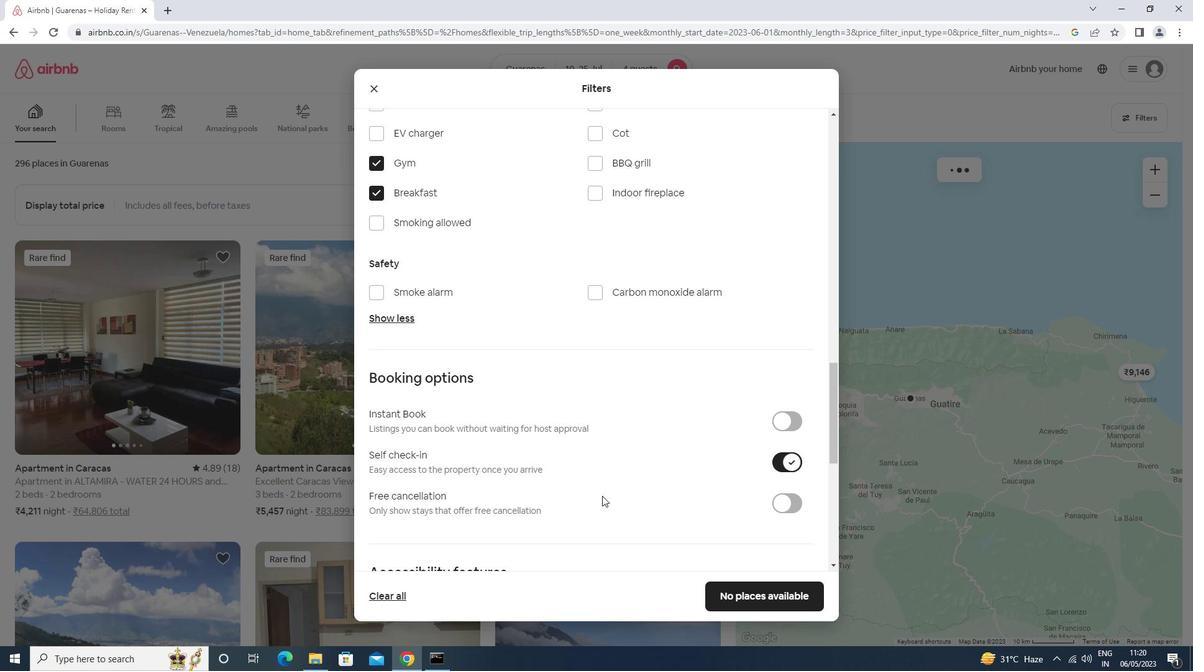 
Action: Mouse scrolled (600, 499) with delta (0, 0)
Screenshot: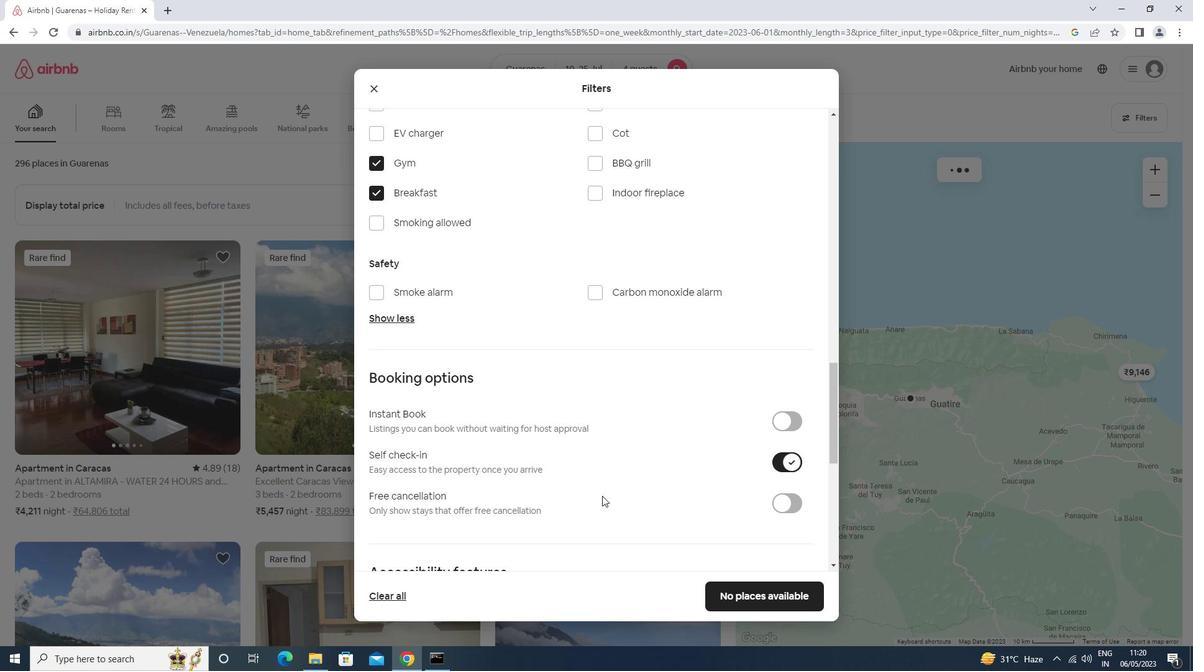 
Action: Mouse scrolled (600, 499) with delta (0, 0)
Screenshot: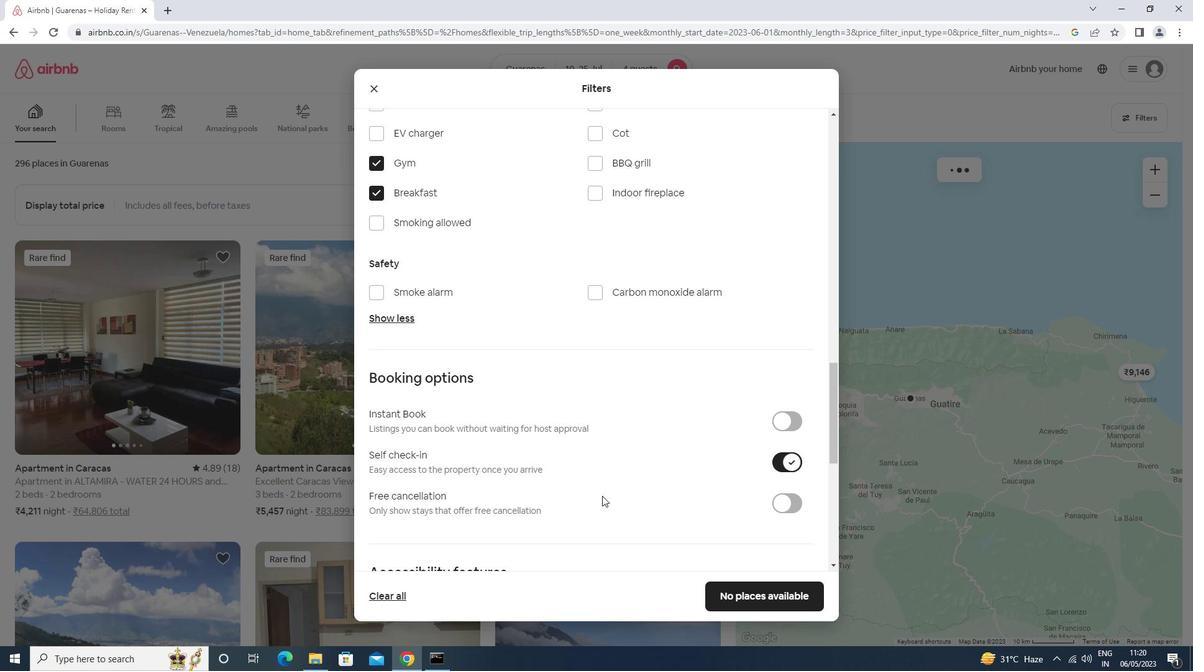 
Action: Mouse moved to (447, 520)
Screenshot: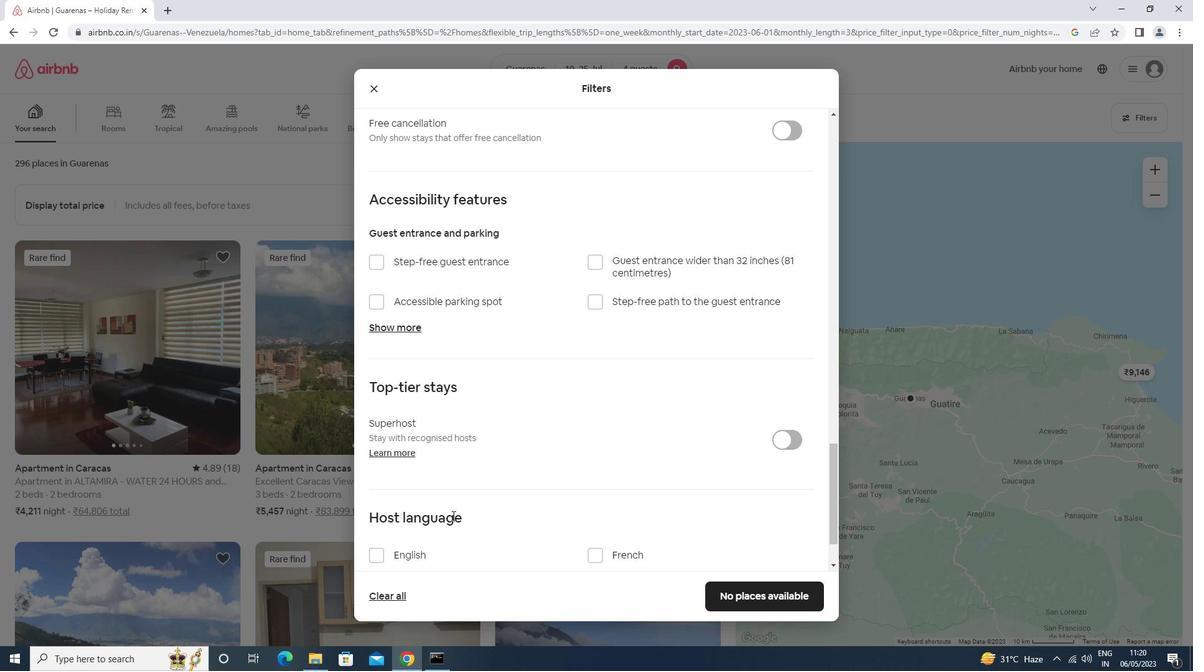 
Action: Mouse scrolled (447, 519) with delta (0, 0)
Screenshot: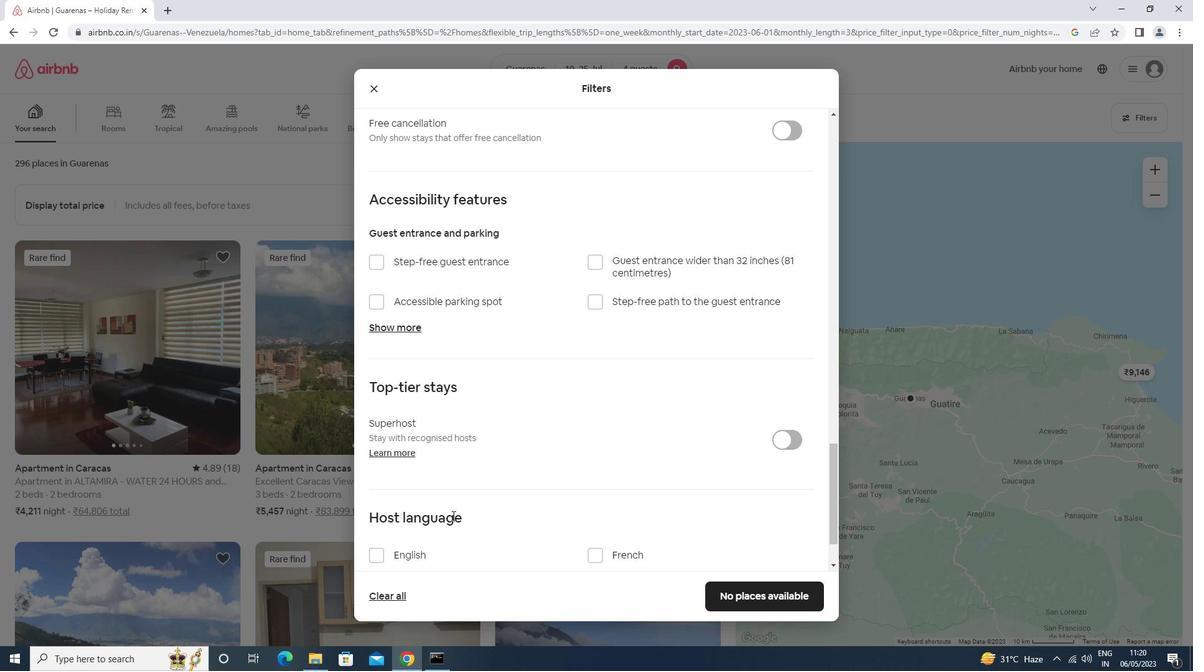 
Action: Mouse moved to (447, 521)
Screenshot: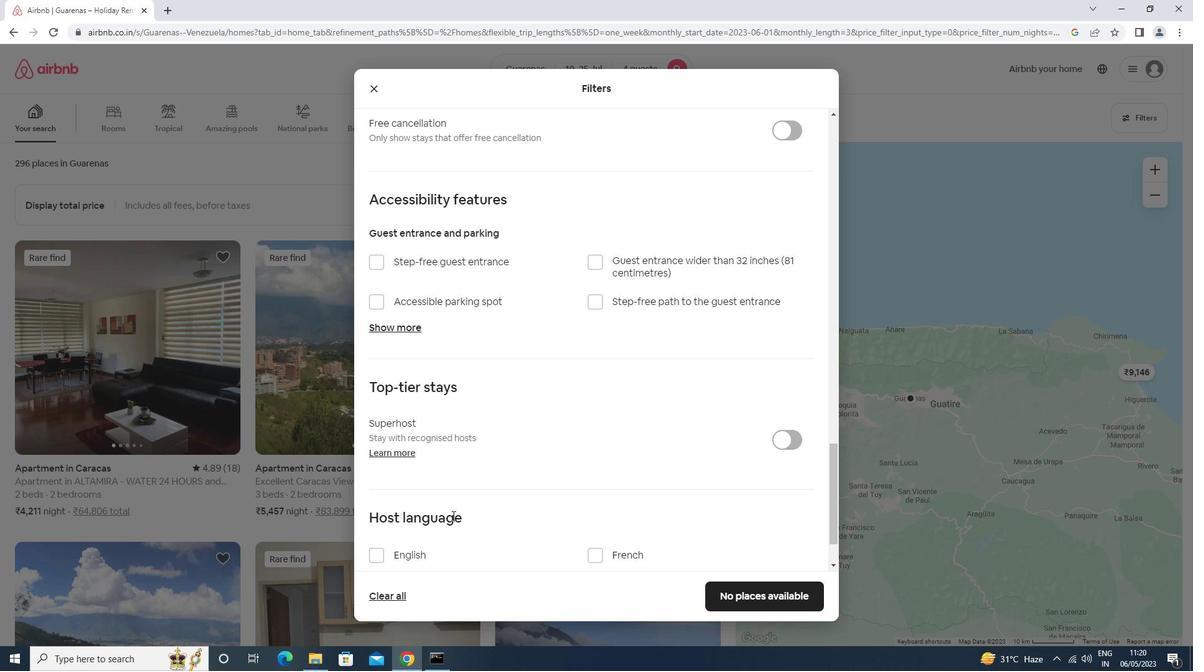 
Action: Mouse scrolled (447, 520) with delta (0, 0)
Screenshot: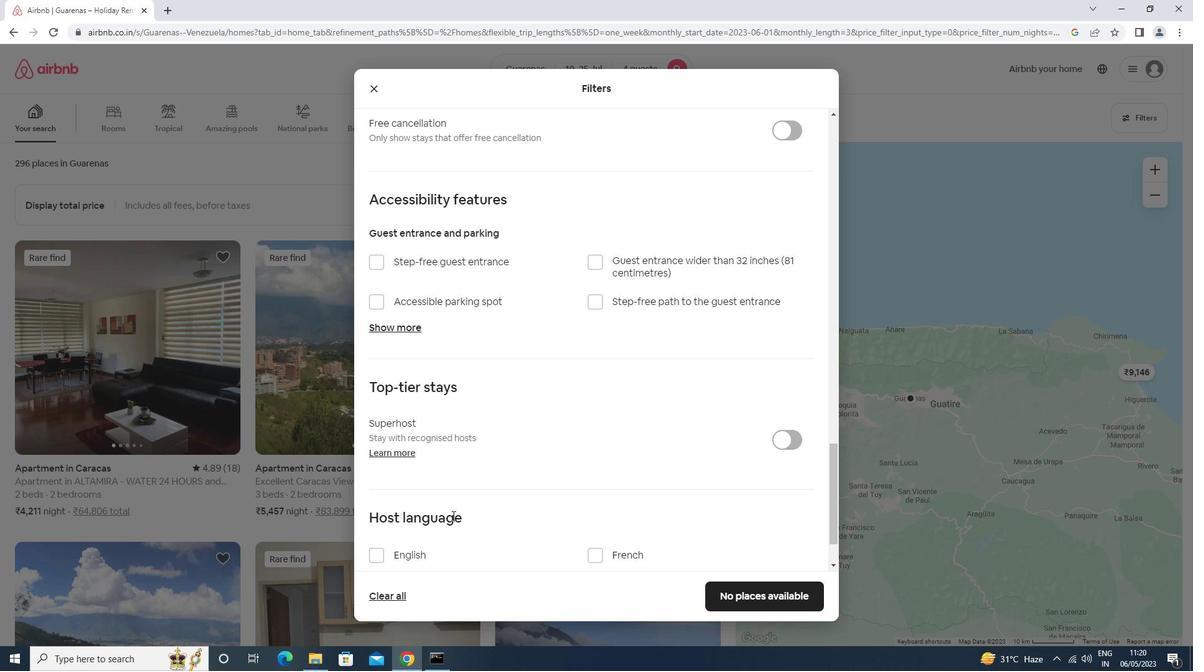 
Action: Mouse scrolled (447, 520) with delta (0, 0)
Screenshot: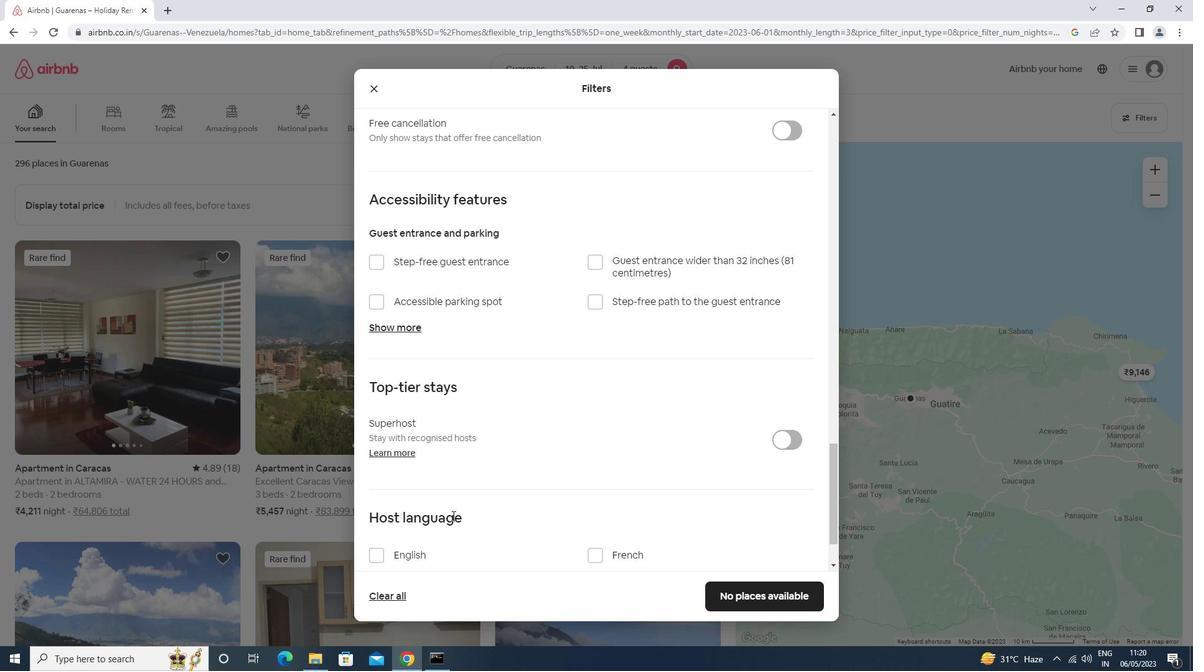 
Action: Mouse moved to (398, 479)
Screenshot: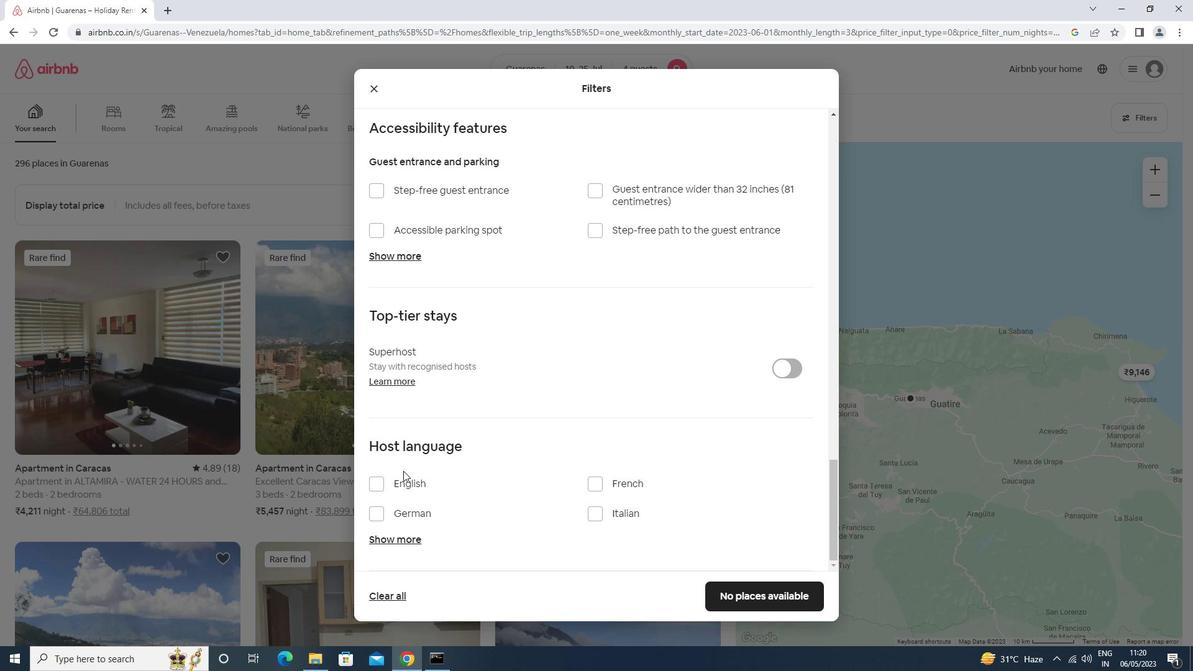 
Action: Mouse pressed left at (398, 479)
Screenshot: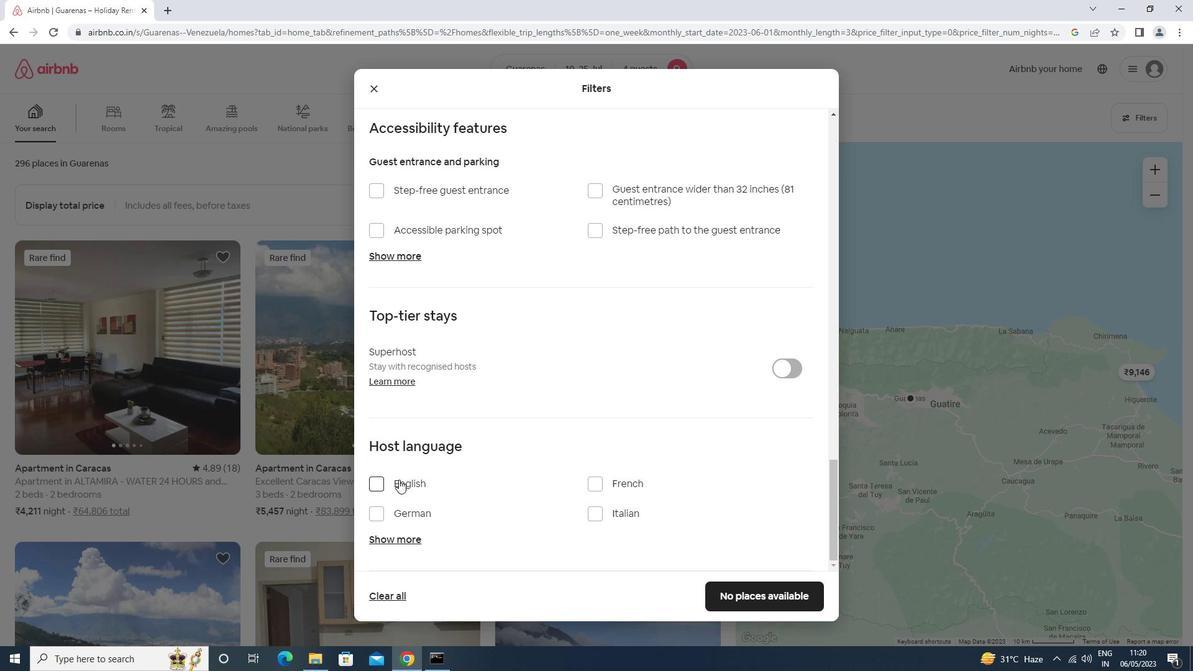
Action: Mouse moved to (794, 594)
Screenshot: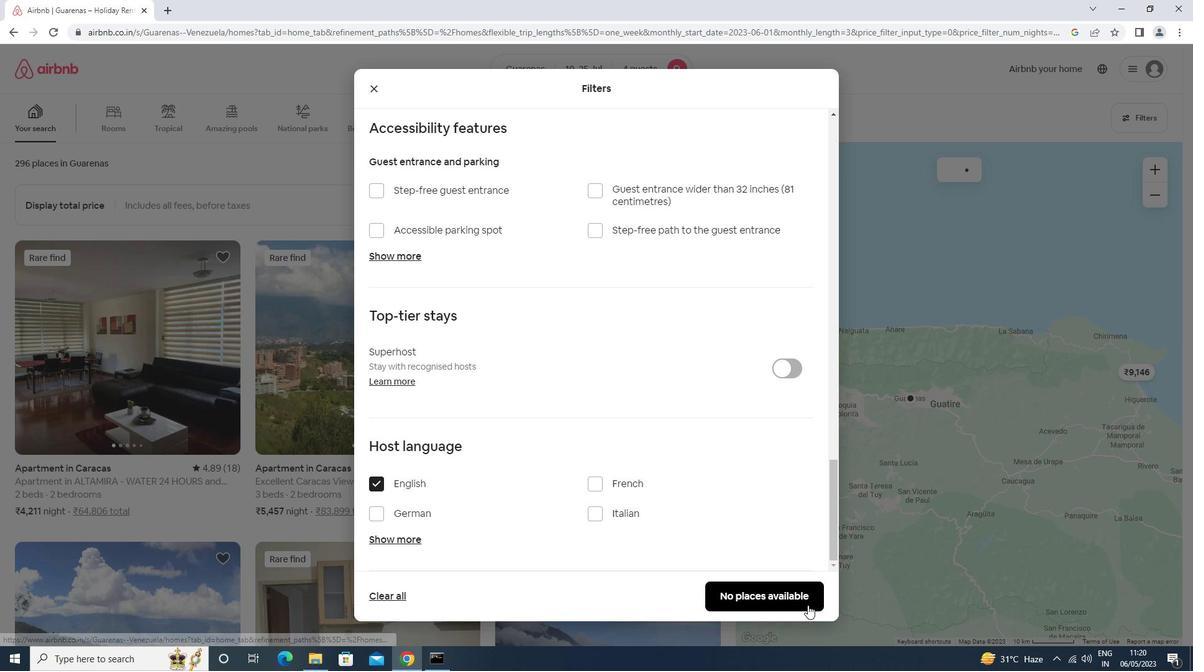 
Action: Mouse pressed left at (794, 594)
Screenshot: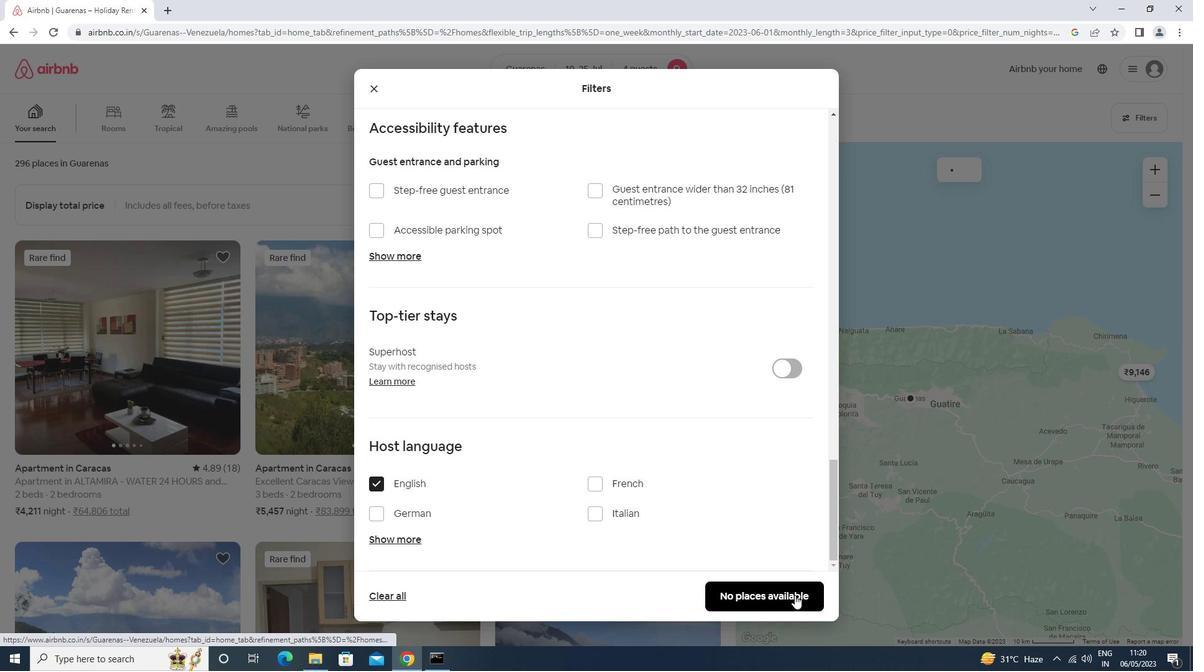 
Action: Mouse moved to (784, 592)
Screenshot: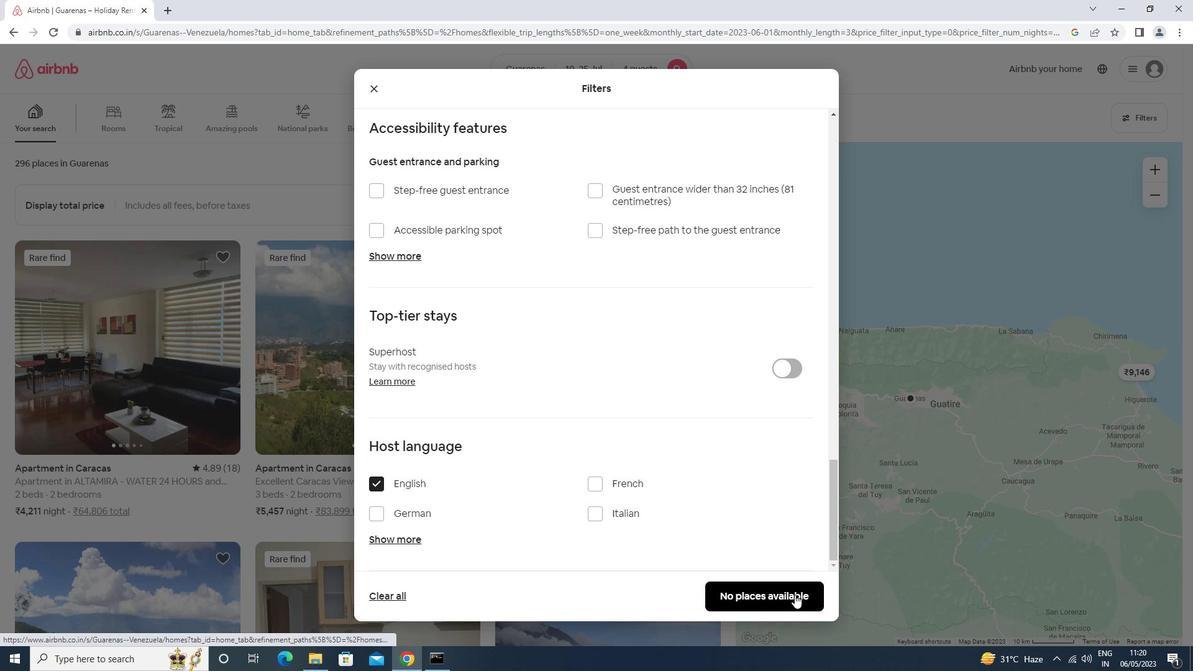 
